 Task: Add a signature Andrew Lee containing Kind regards, Andrew Lee to email address softage.10@softage.net and add a label Social engineering
Action: Mouse moved to (1208, 292)
Screenshot: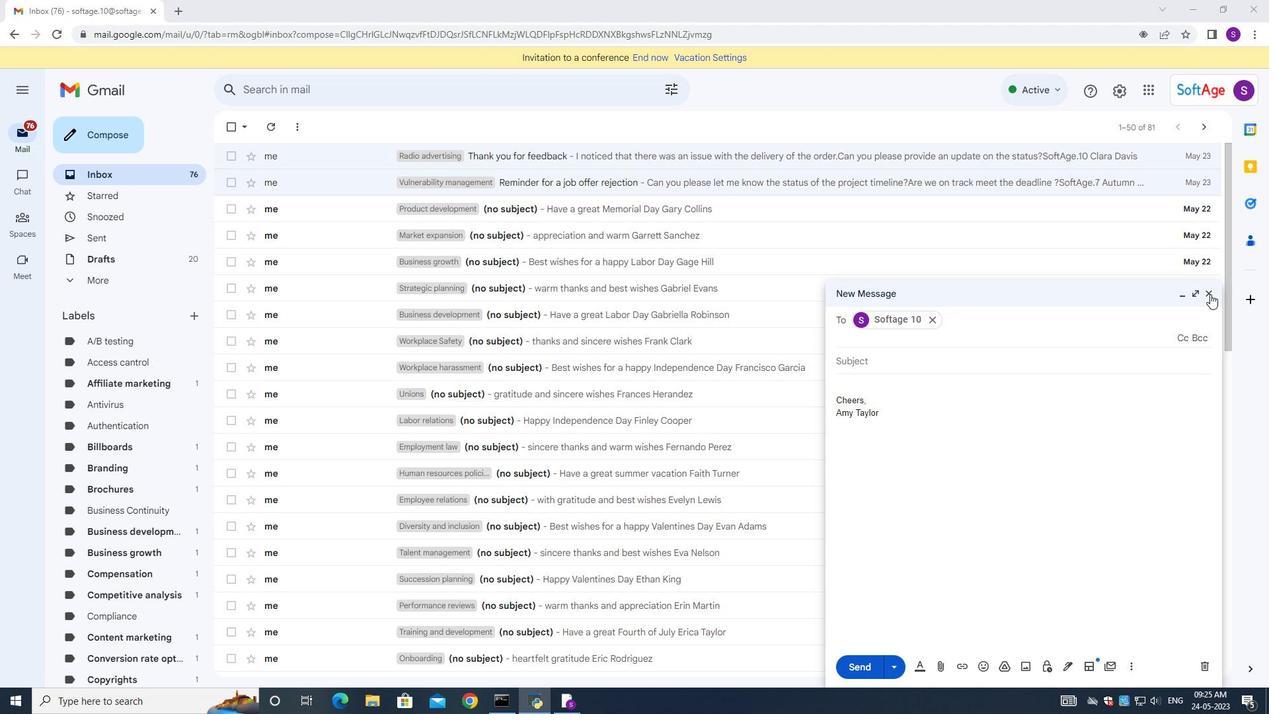
Action: Mouse pressed left at (1208, 292)
Screenshot: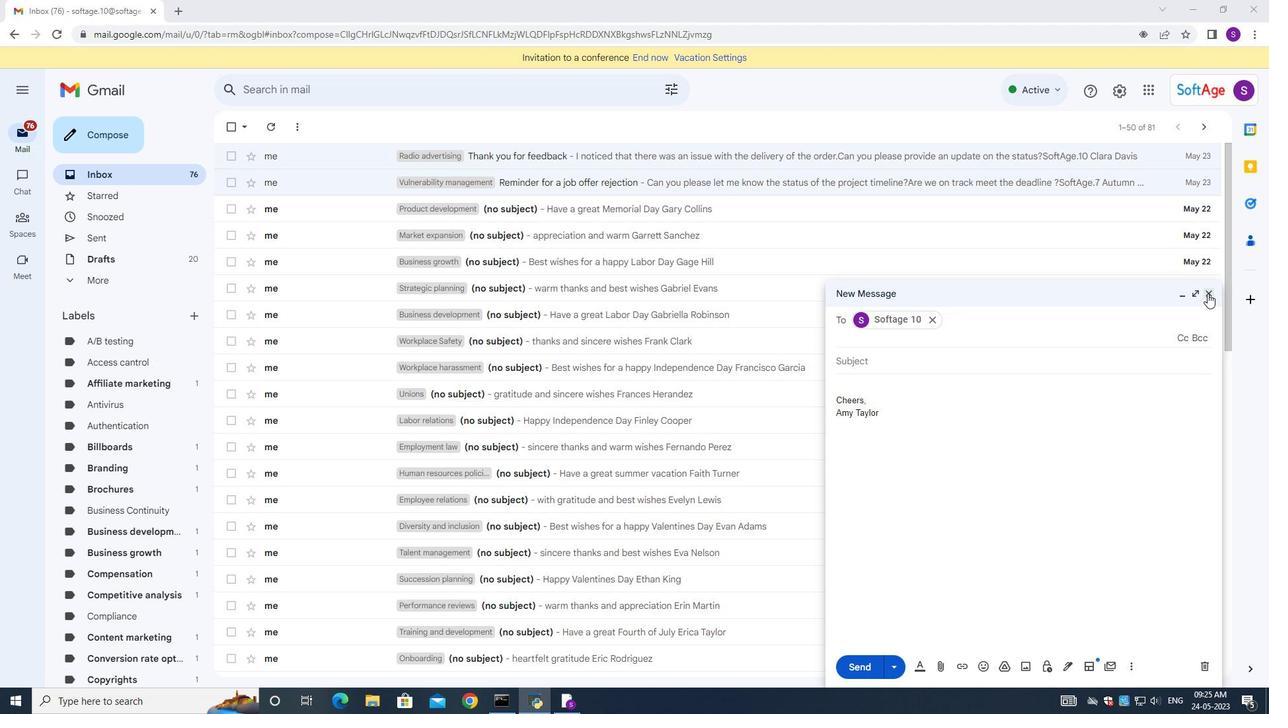 
Action: Mouse moved to (100, 134)
Screenshot: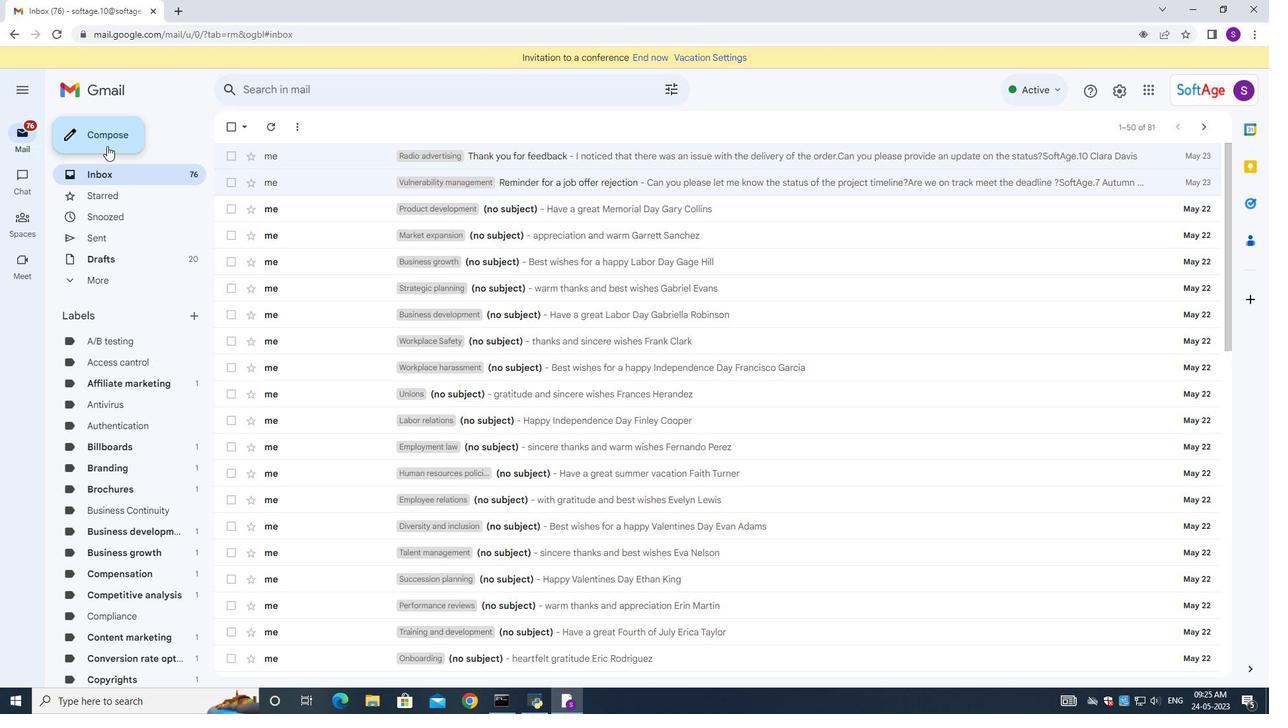 
Action: Mouse pressed left at (100, 134)
Screenshot: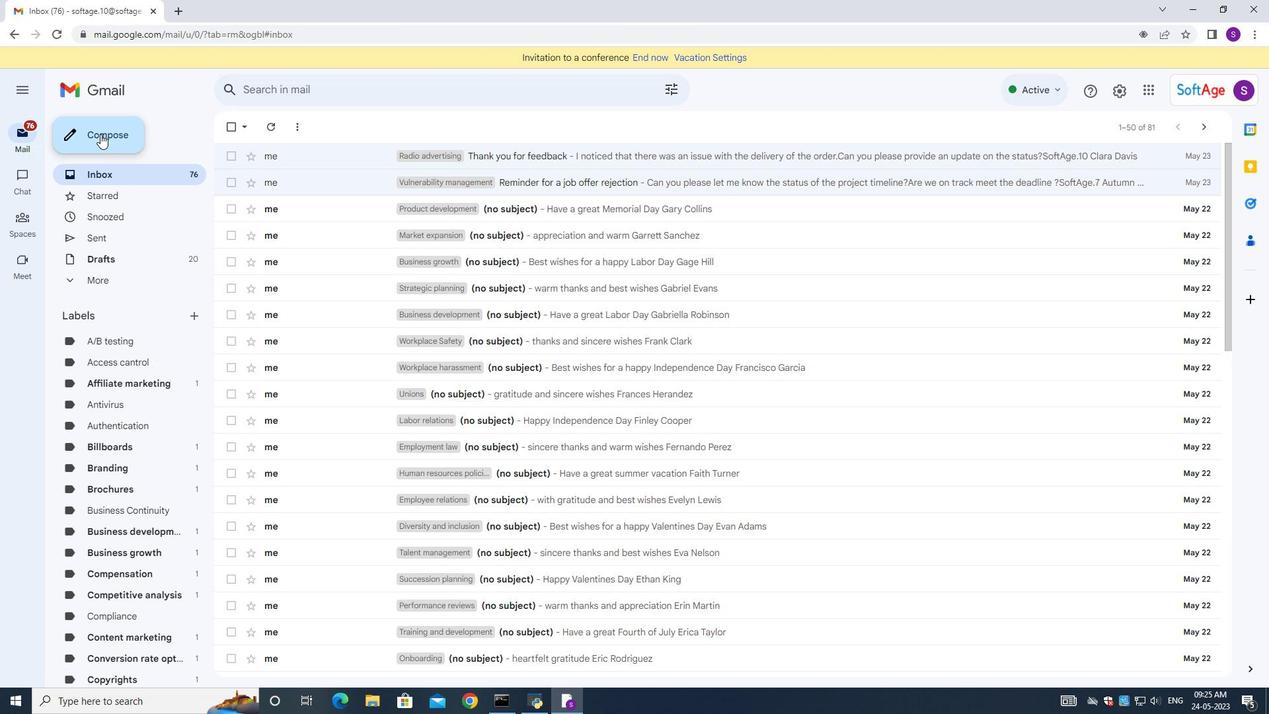 
Action: Mouse moved to (1067, 672)
Screenshot: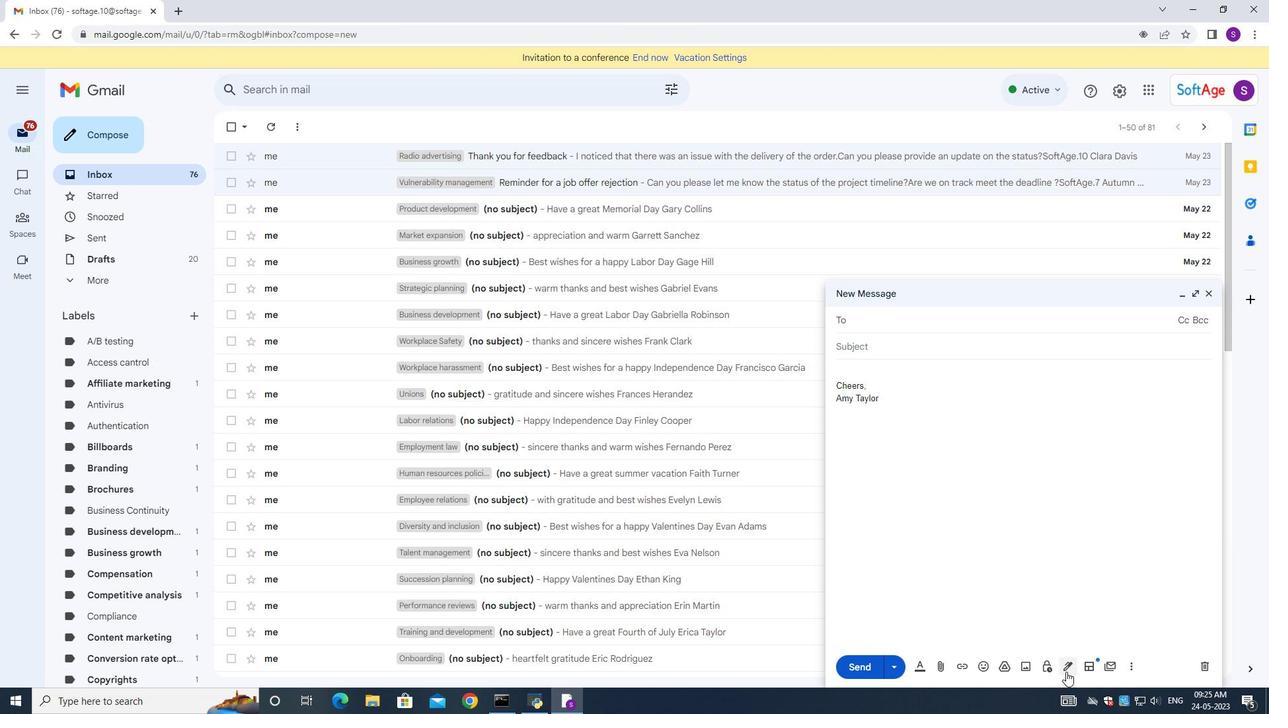 
Action: Mouse pressed left at (1067, 672)
Screenshot: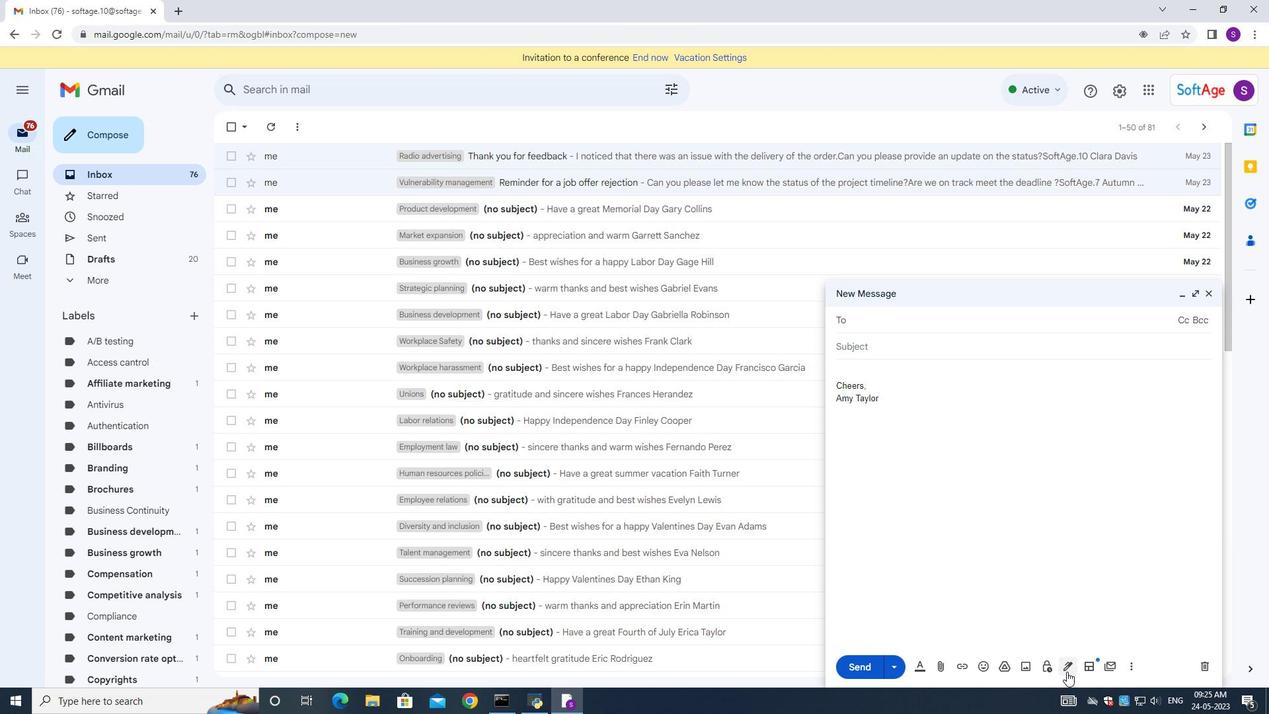 
Action: Mouse moved to (1107, 583)
Screenshot: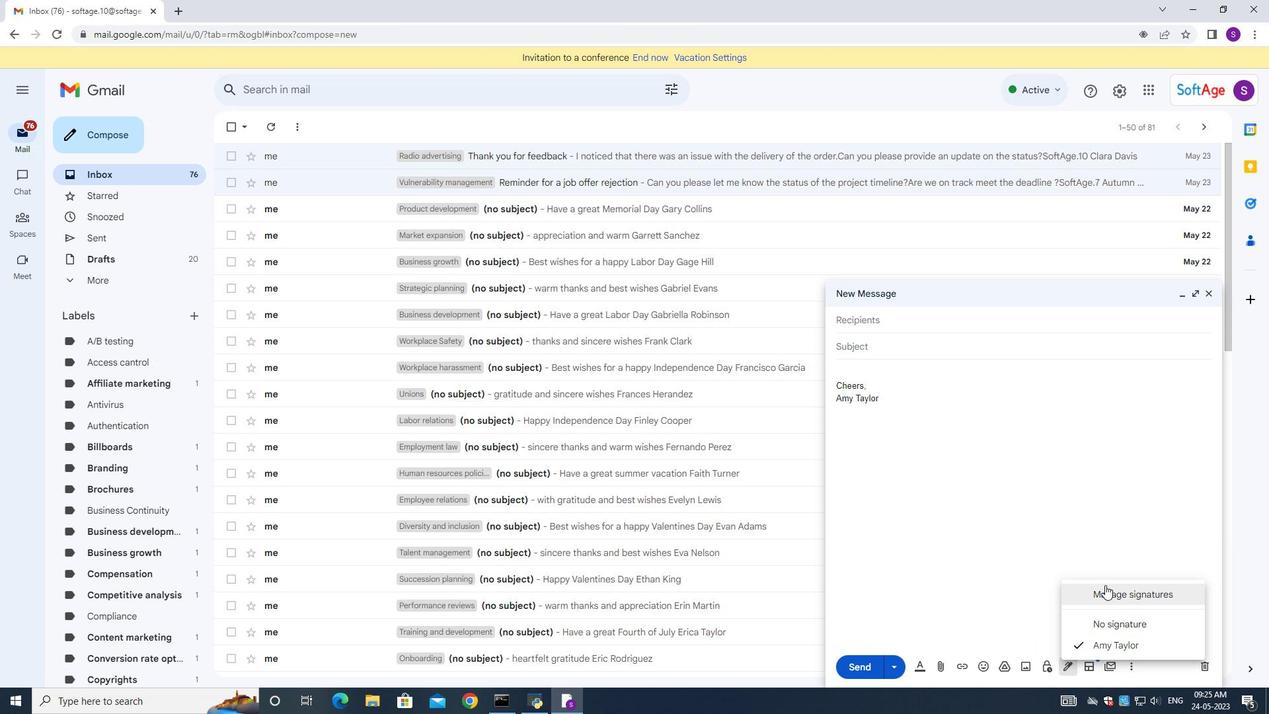 
Action: Mouse pressed left at (1107, 583)
Screenshot: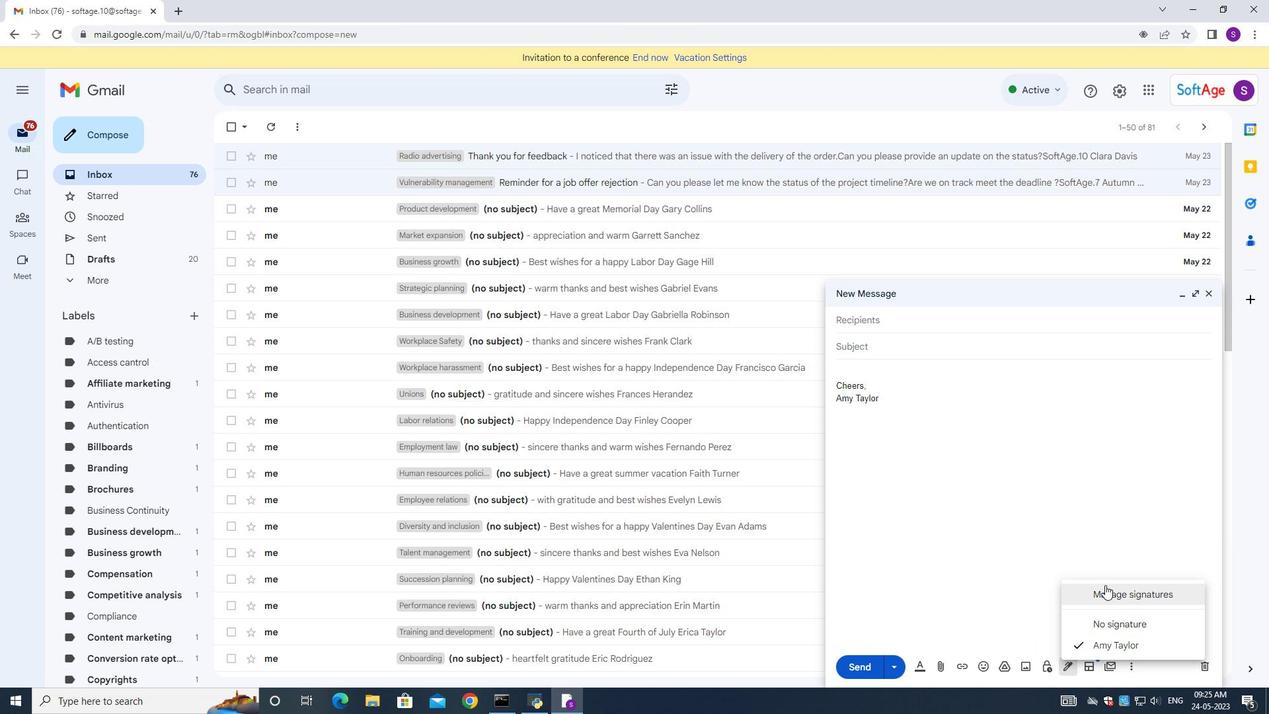
Action: Mouse moved to (1107, 595)
Screenshot: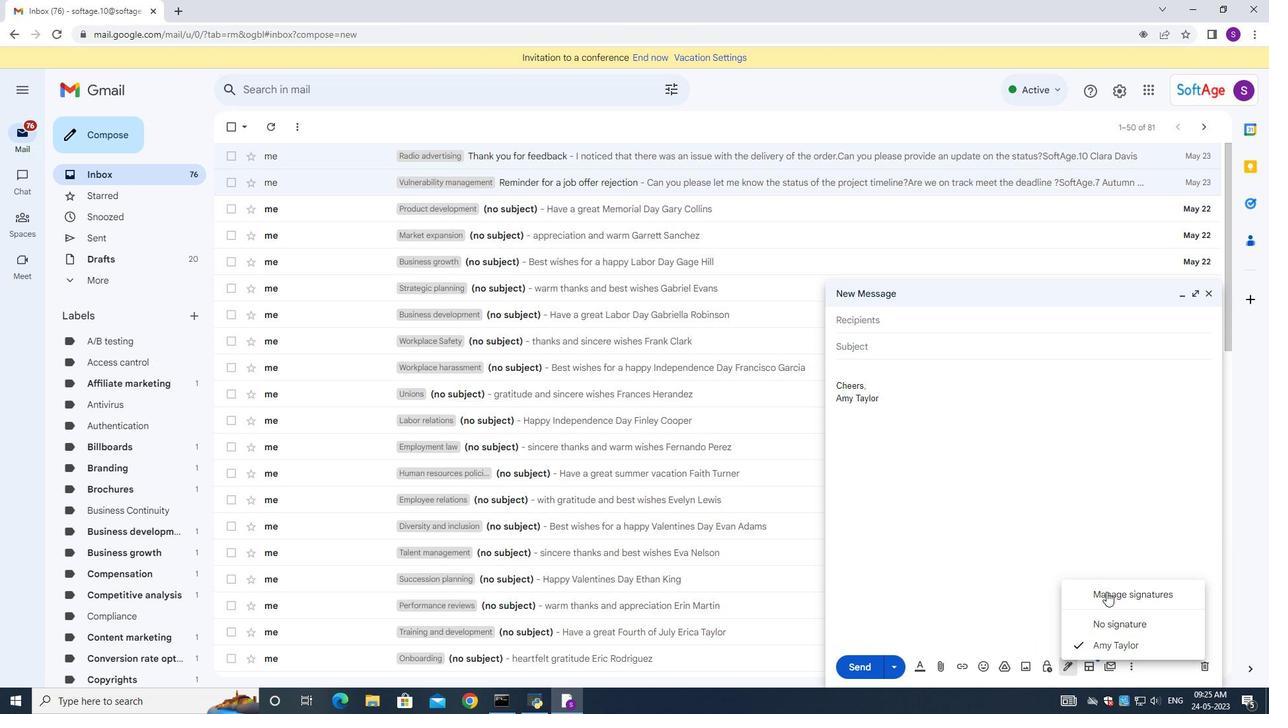 
Action: Mouse pressed left at (1107, 595)
Screenshot: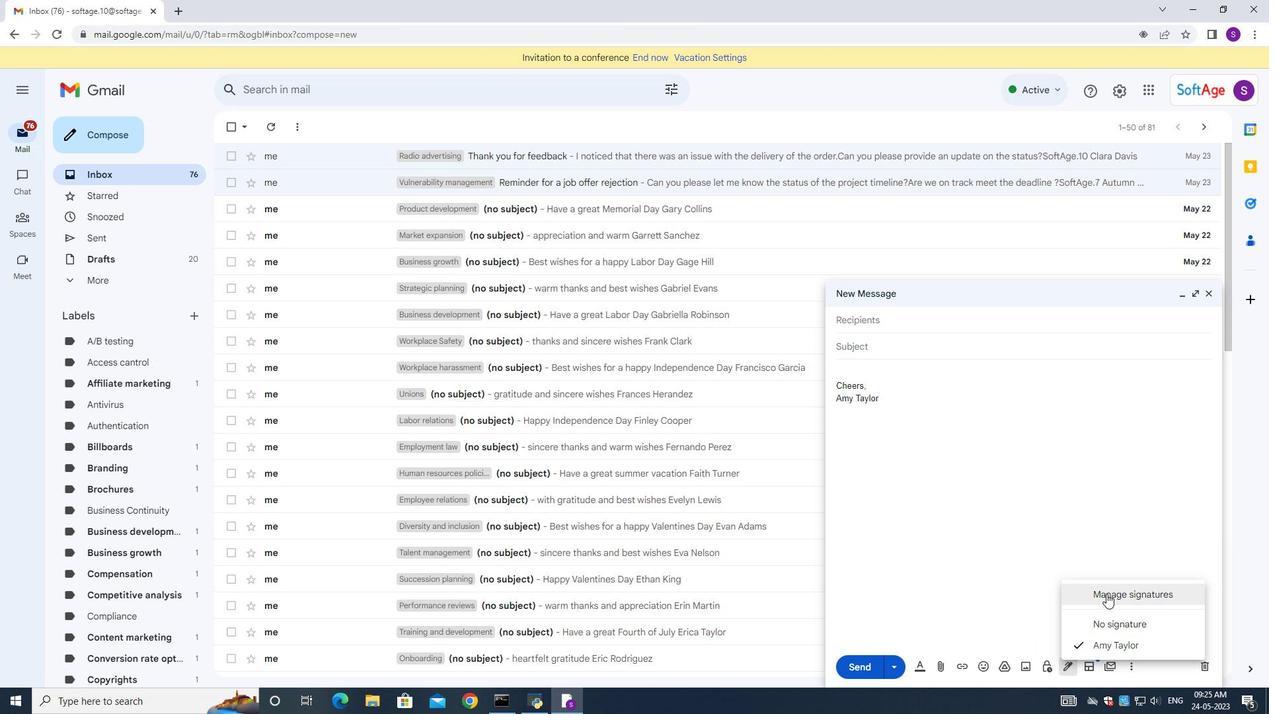 
Action: Mouse moved to (556, 283)
Screenshot: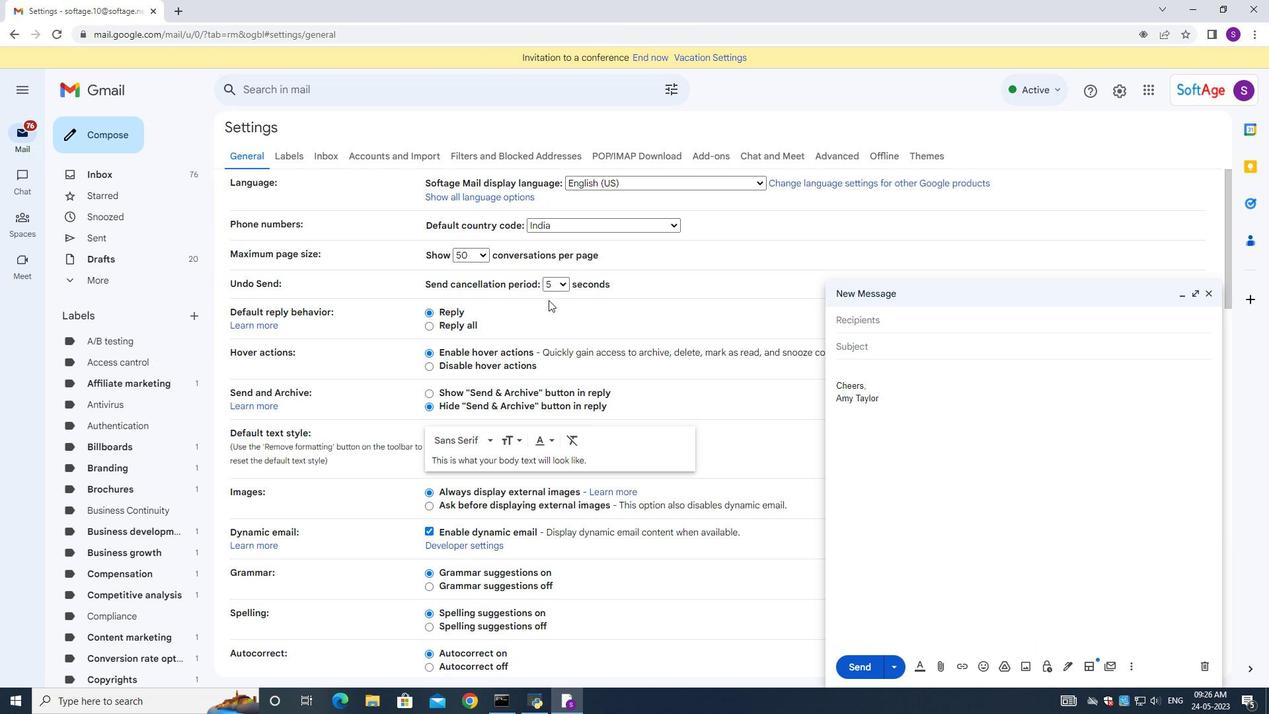 
Action: Mouse scrolled (556, 283) with delta (0, 0)
Screenshot: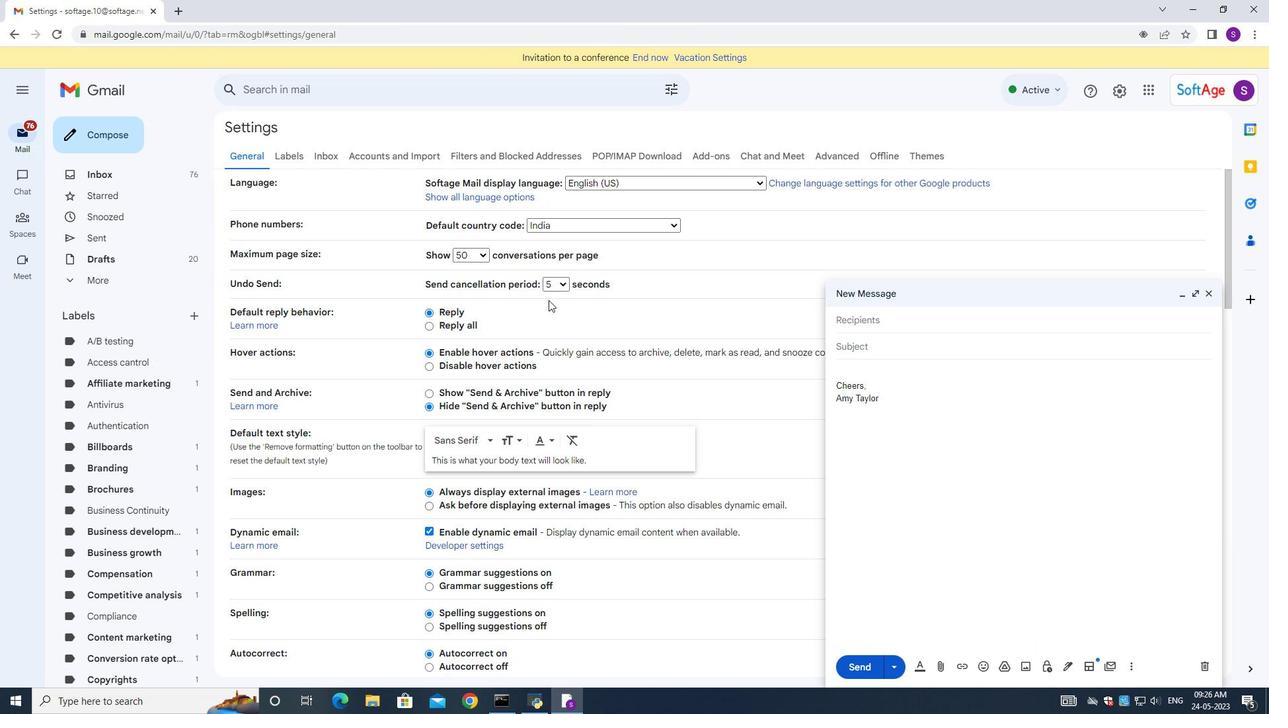 
Action: Mouse scrolled (556, 283) with delta (0, 0)
Screenshot: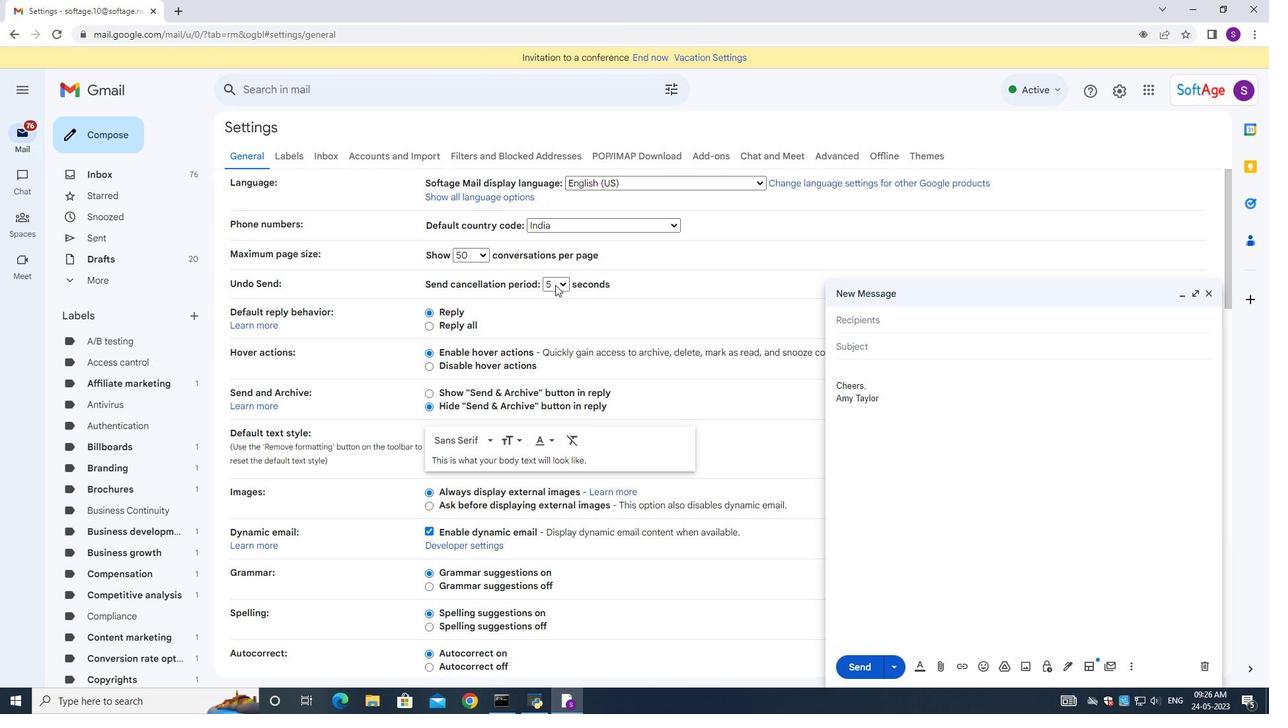 
Action: Mouse moved to (556, 283)
Screenshot: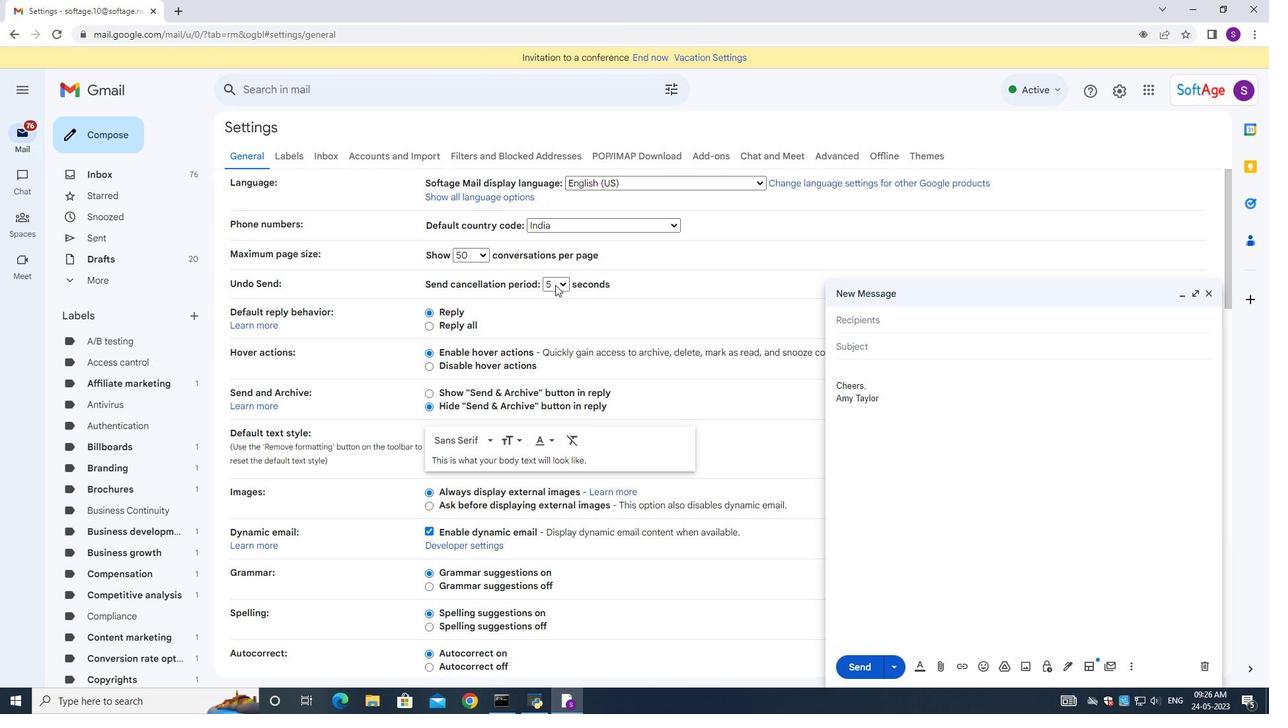
Action: Mouse scrolled (556, 283) with delta (0, 0)
Screenshot: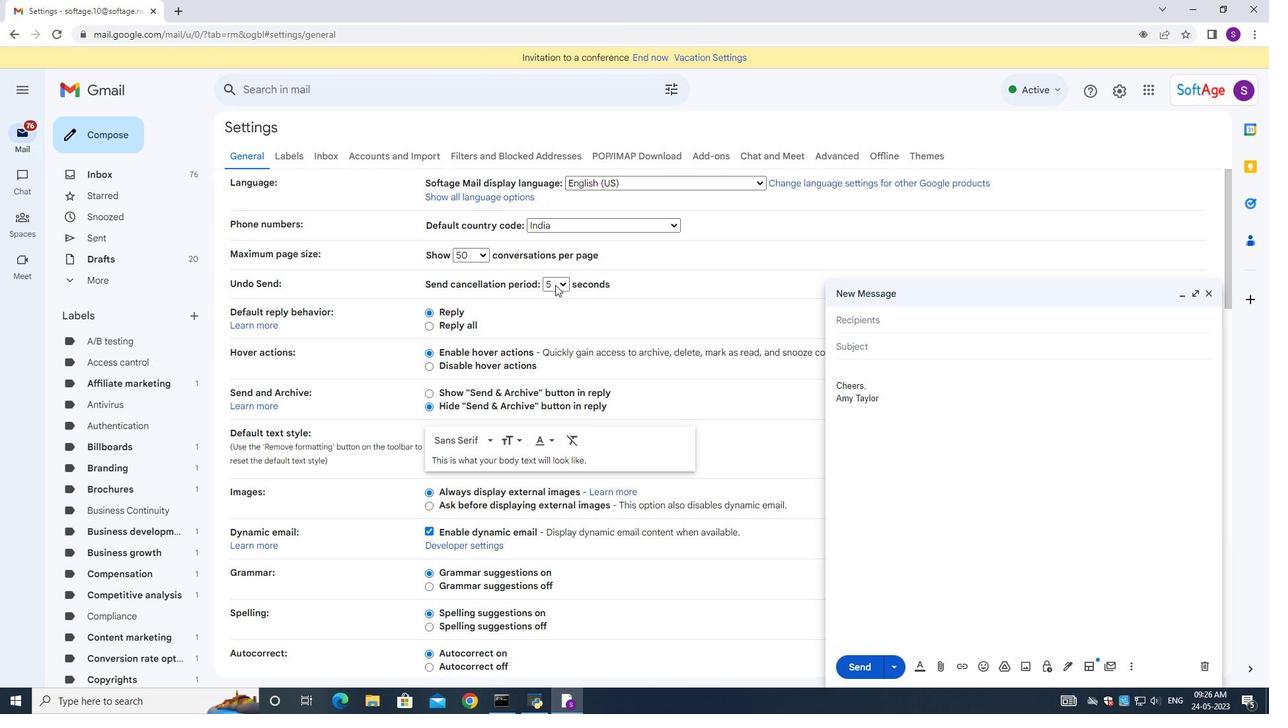 
Action: Mouse scrolled (556, 283) with delta (0, 0)
Screenshot: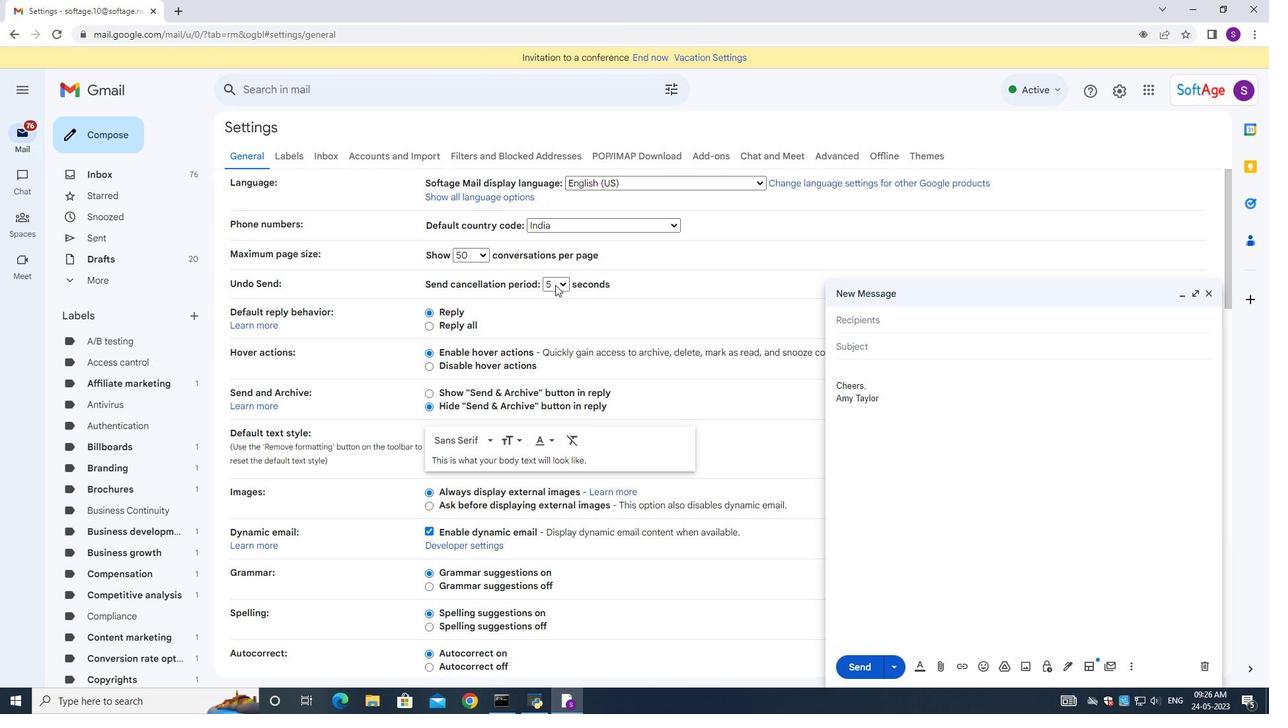 
Action: Mouse scrolled (556, 283) with delta (0, 0)
Screenshot: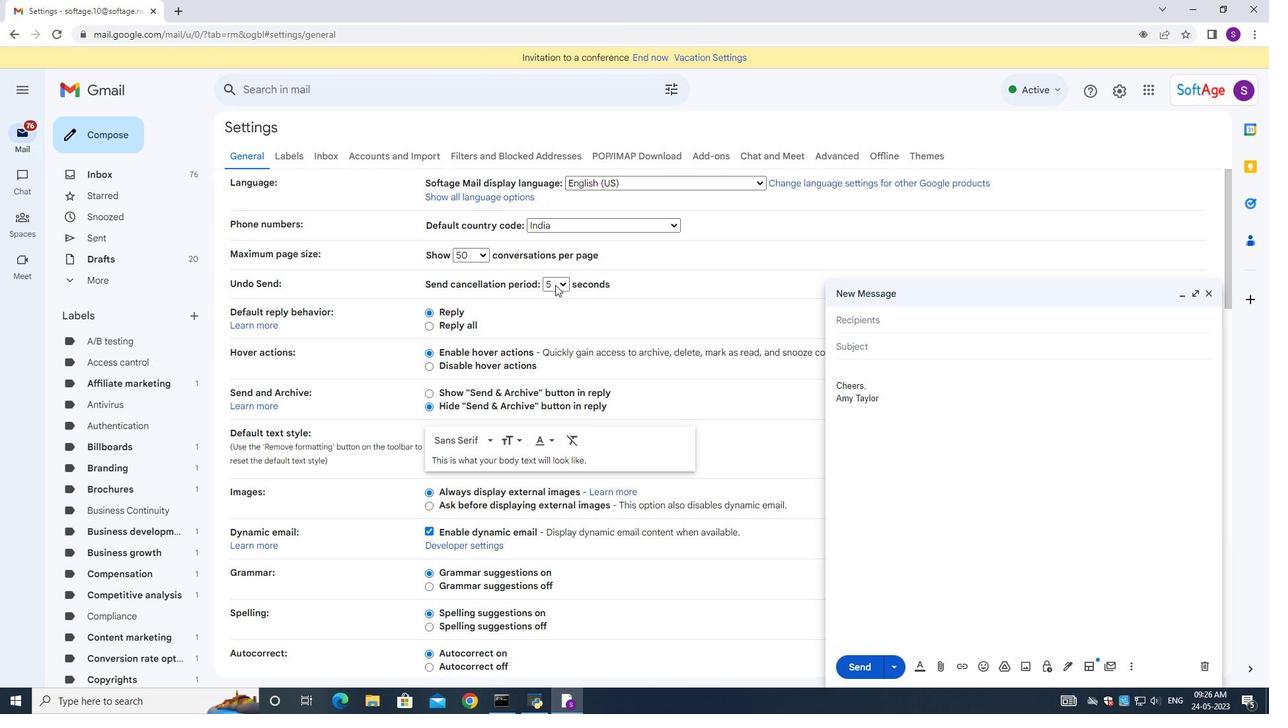 
Action: Mouse scrolled (556, 283) with delta (0, 0)
Screenshot: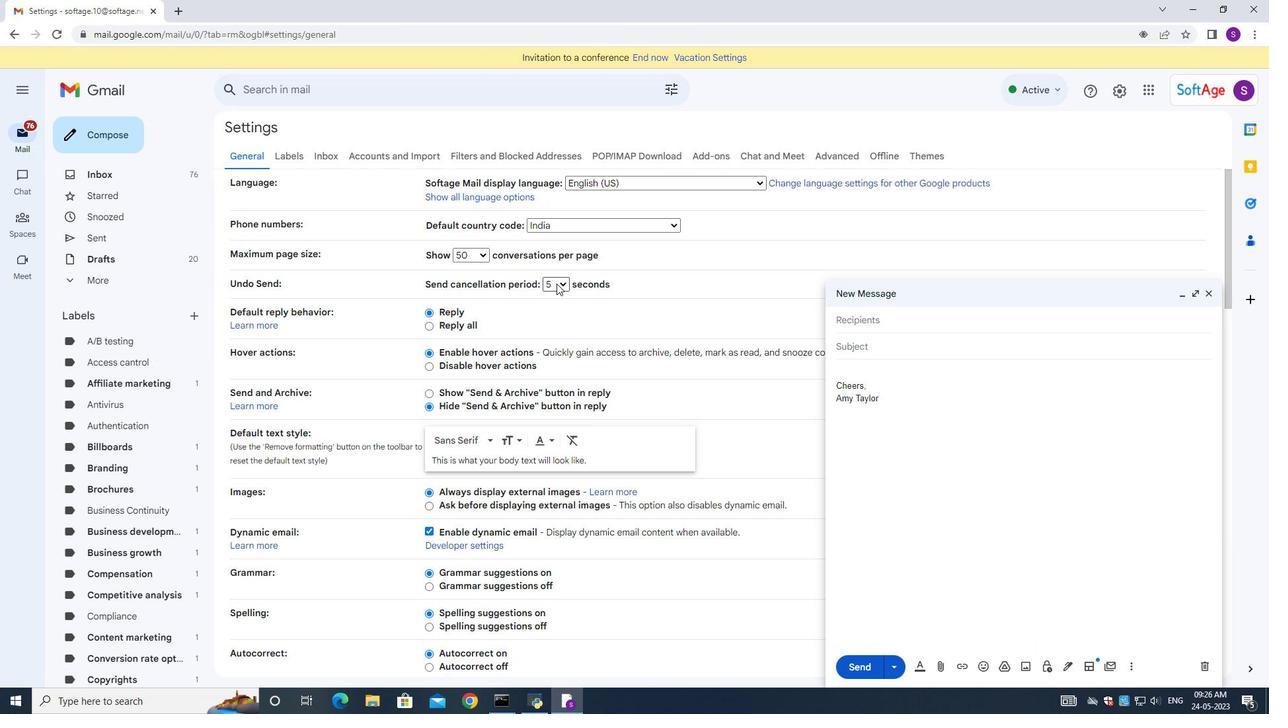
Action: Mouse moved to (558, 286)
Screenshot: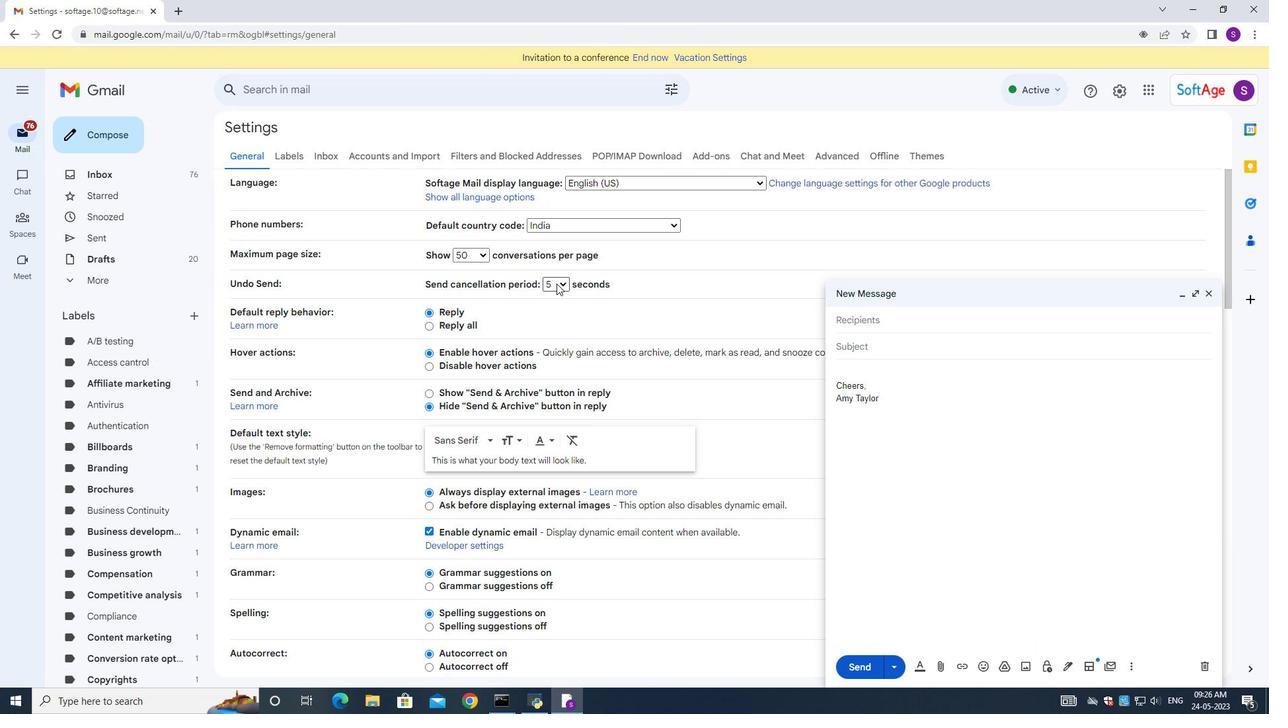 
Action: Mouse scrolled (558, 285) with delta (0, 0)
Screenshot: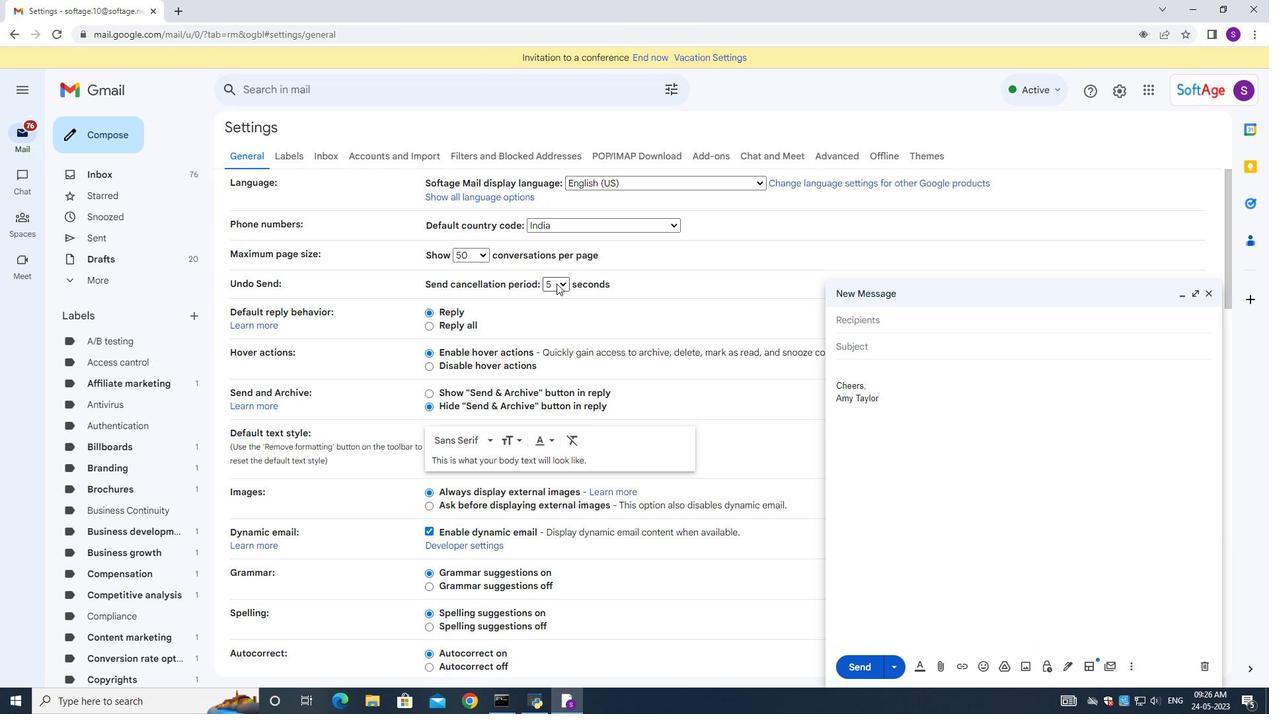 
Action: Mouse moved to (569, 304)
Screenshot: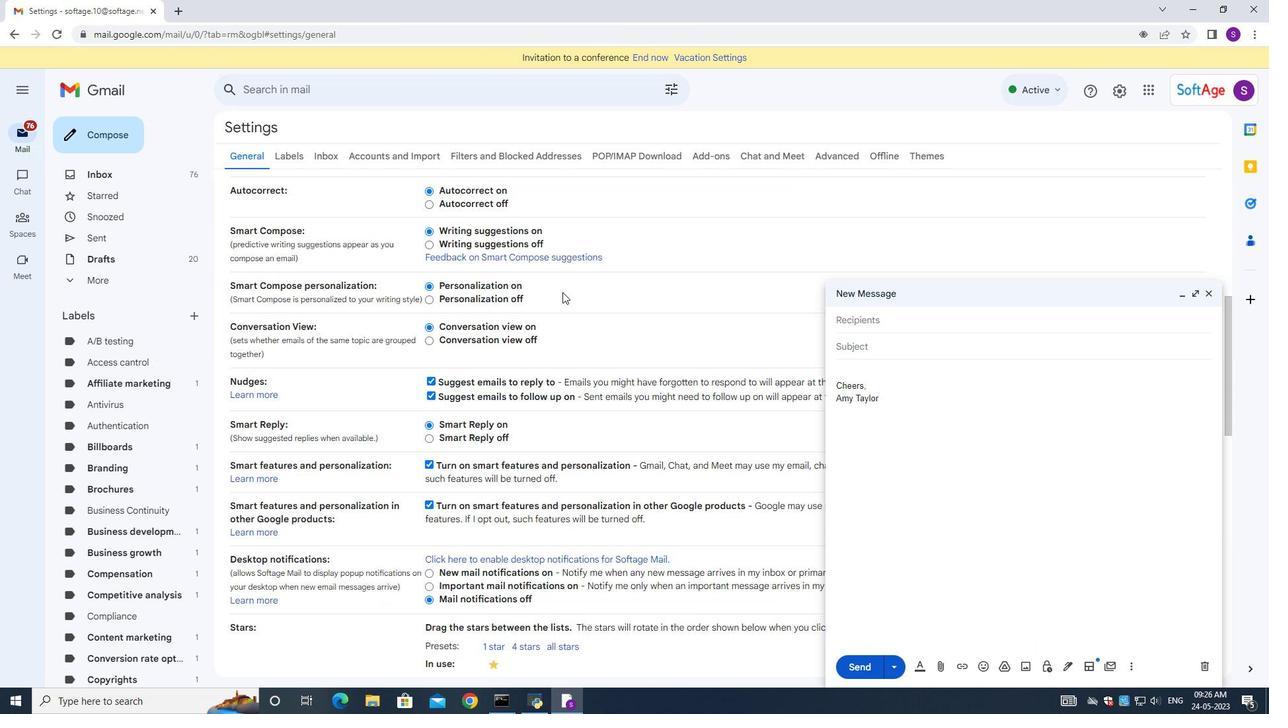 
Action: Mouse scrolled (569, 303) with delta (0, 0)
Screenshot: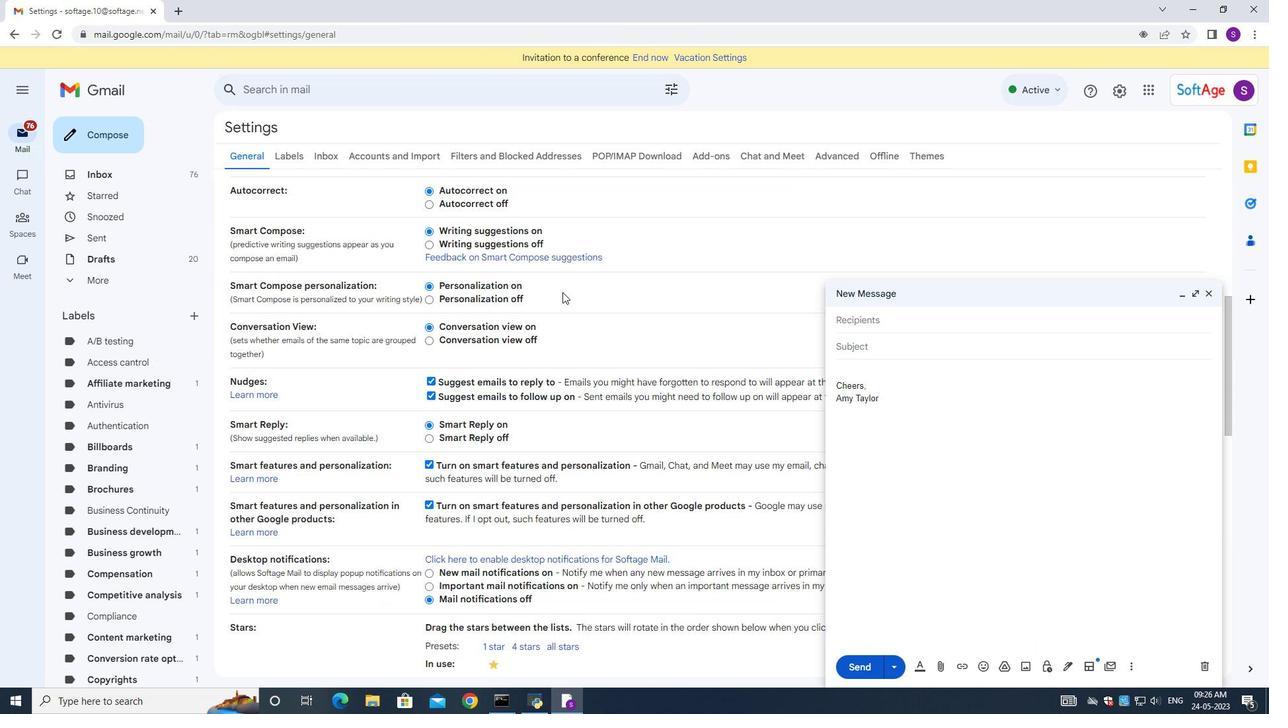 
Action: Mouse moved to (569, 305)
Screenshot: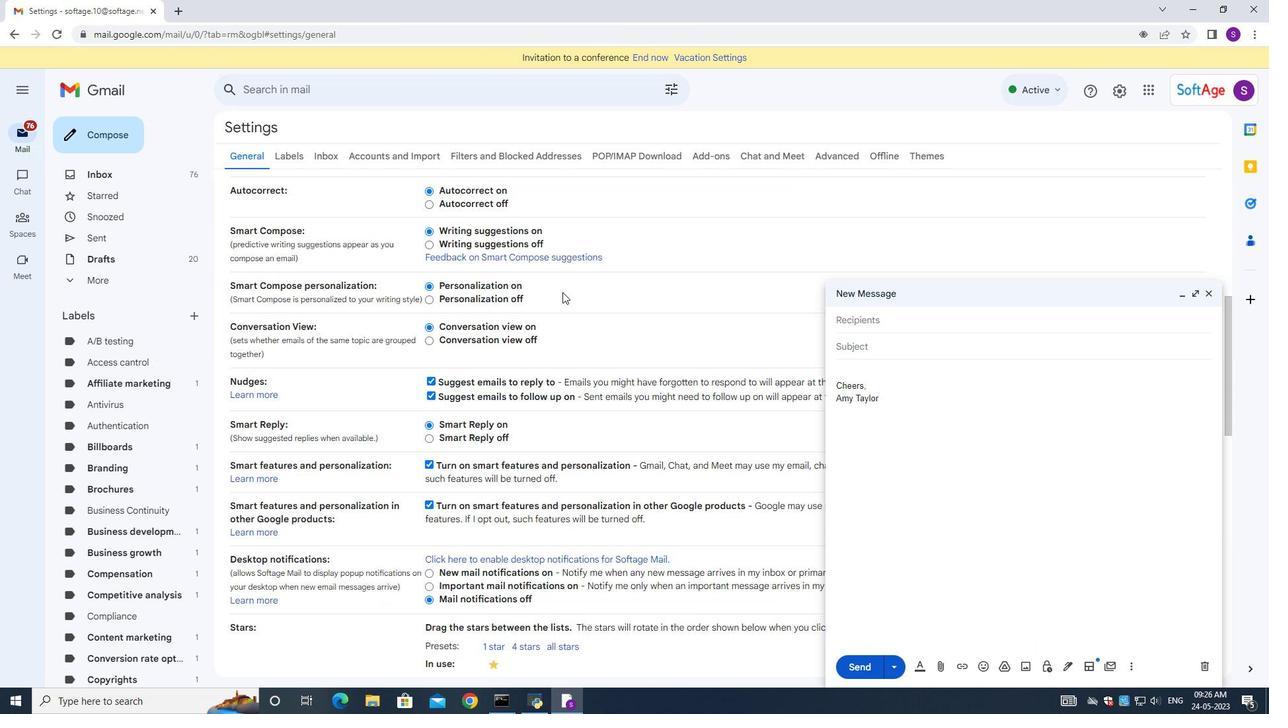 
Action: Mouse scrolled (569, 304) with delta (0, 0)
Screenshot: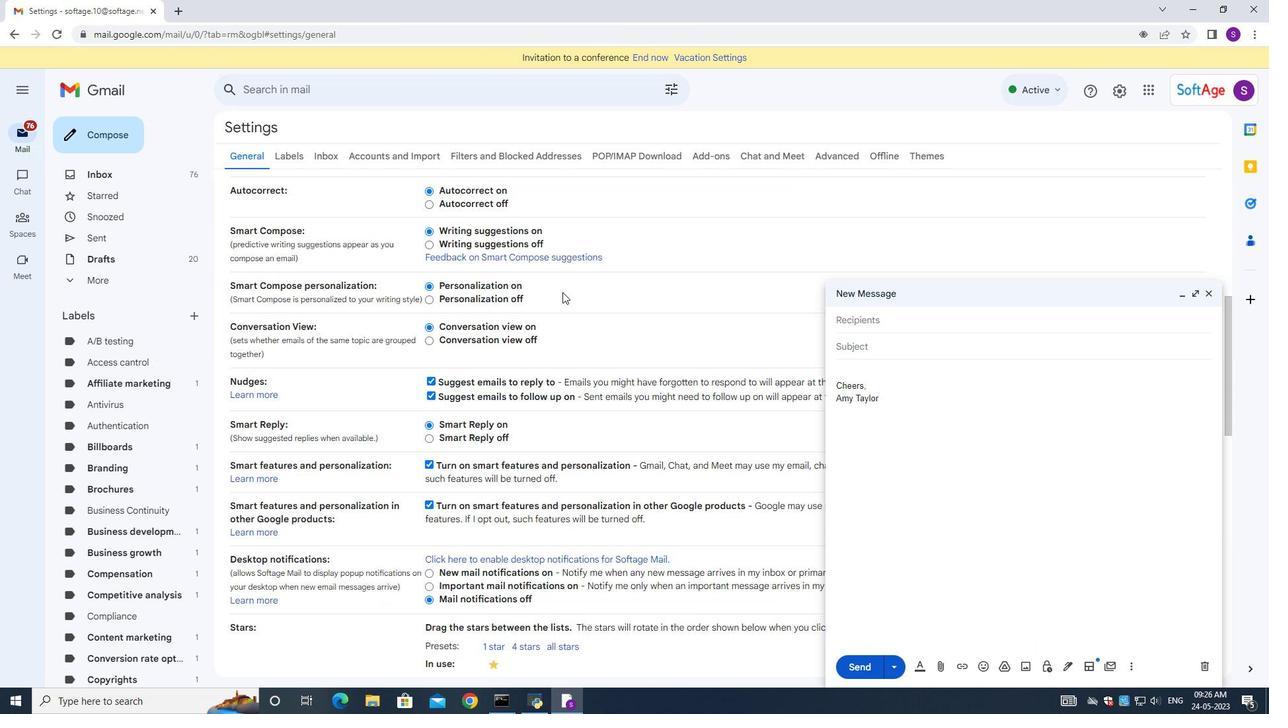 
Action: Mouse moved to (569, 306)
Screenshot: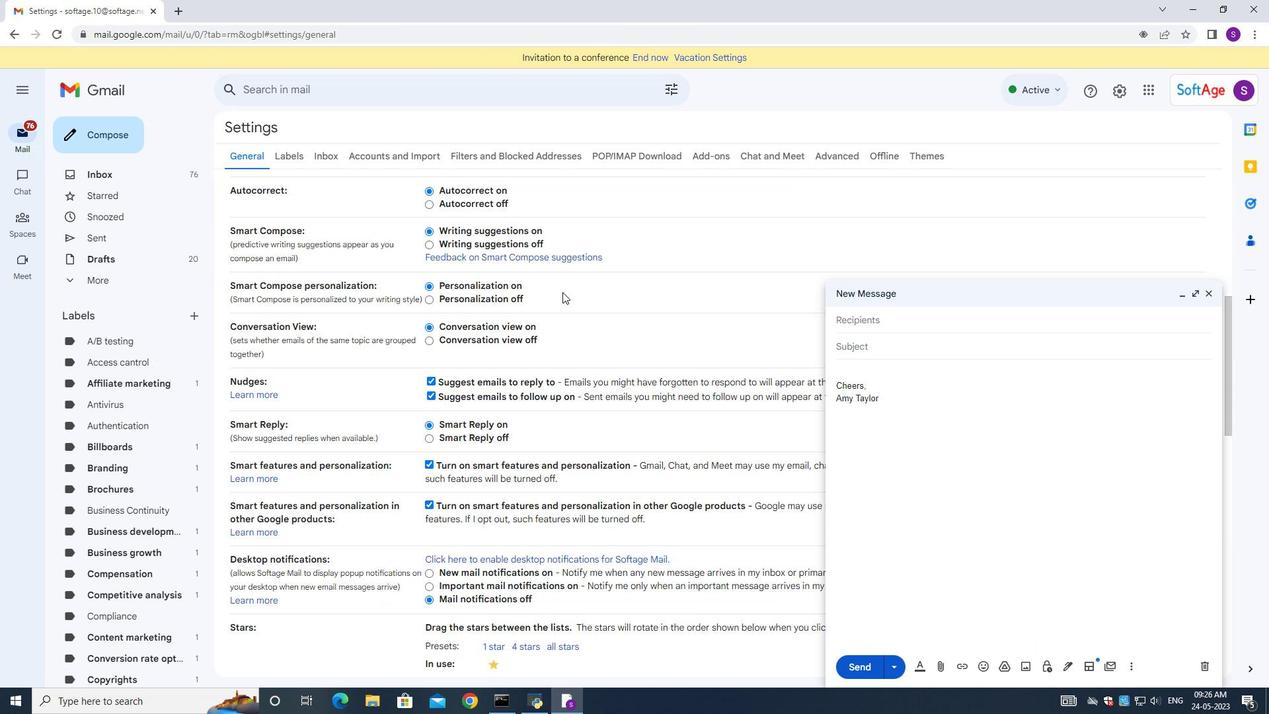 
Action: Mouse scrolled (569, 305) with delta (0, 0)
Screenshot: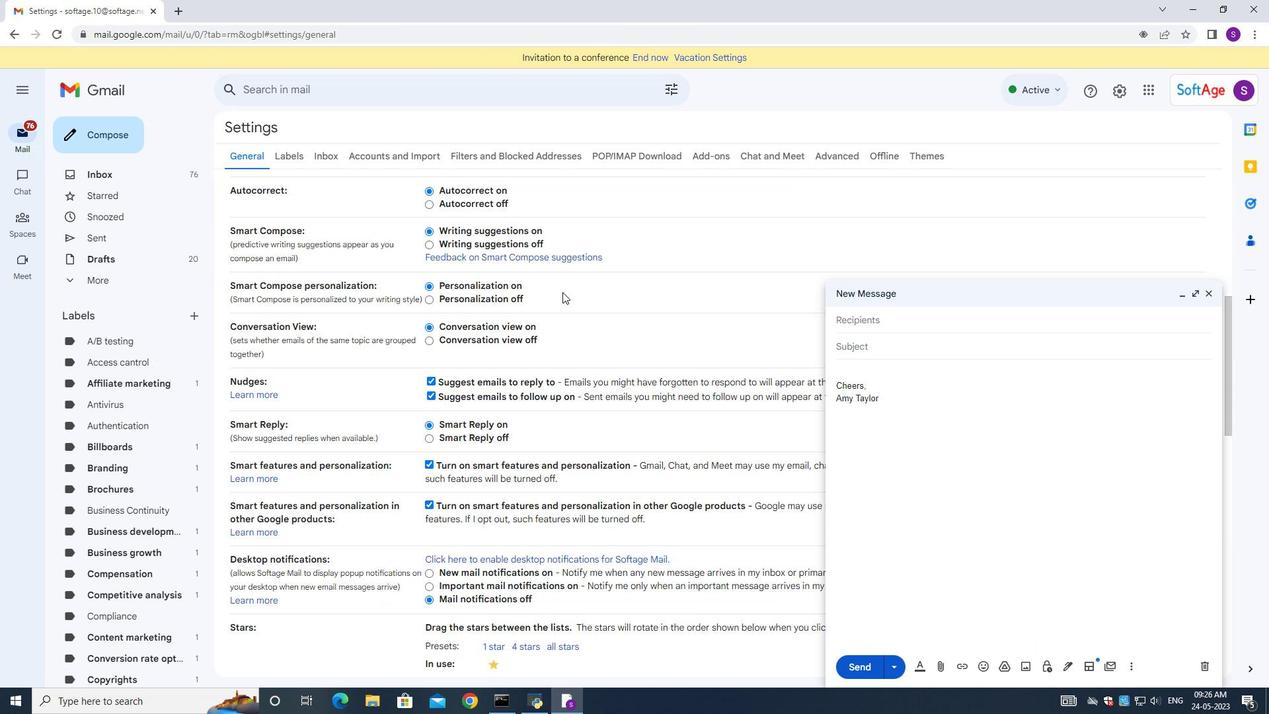 
Action: Mouse moved to (568, 336)
Screenshot: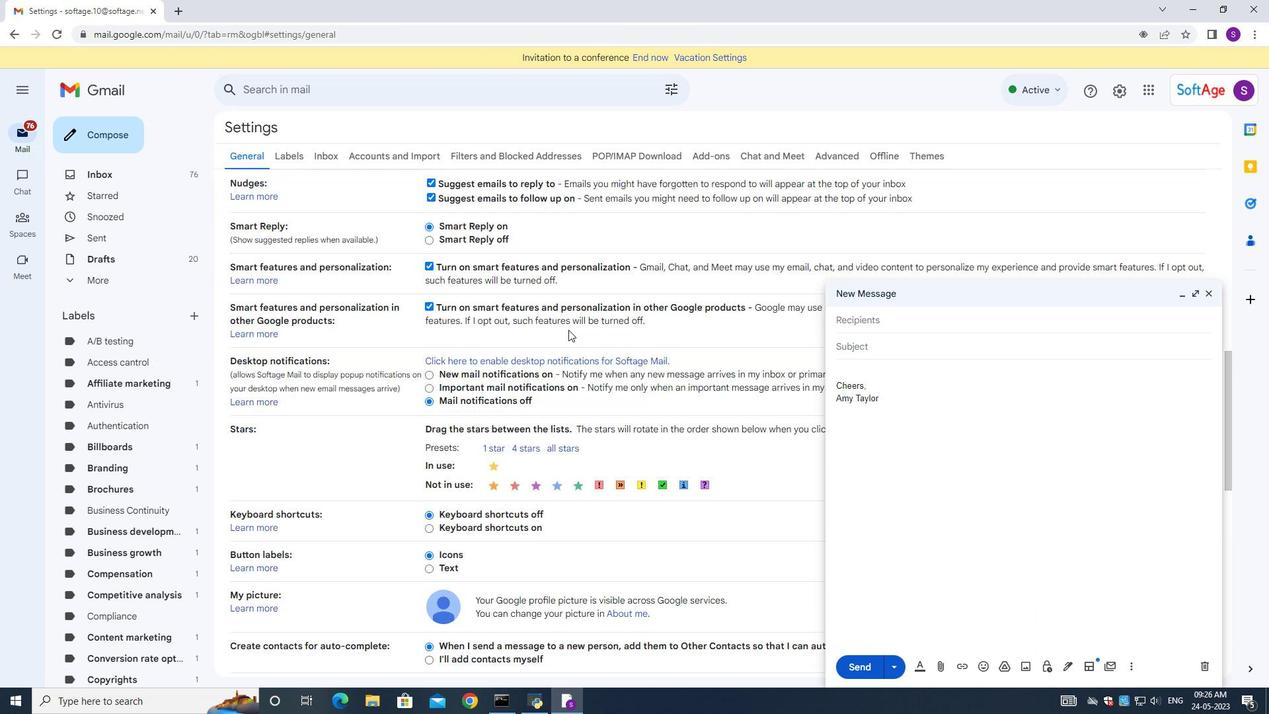 
Action: Mouse scrolled (568, 335) with delta (0, 0)
Screenshot: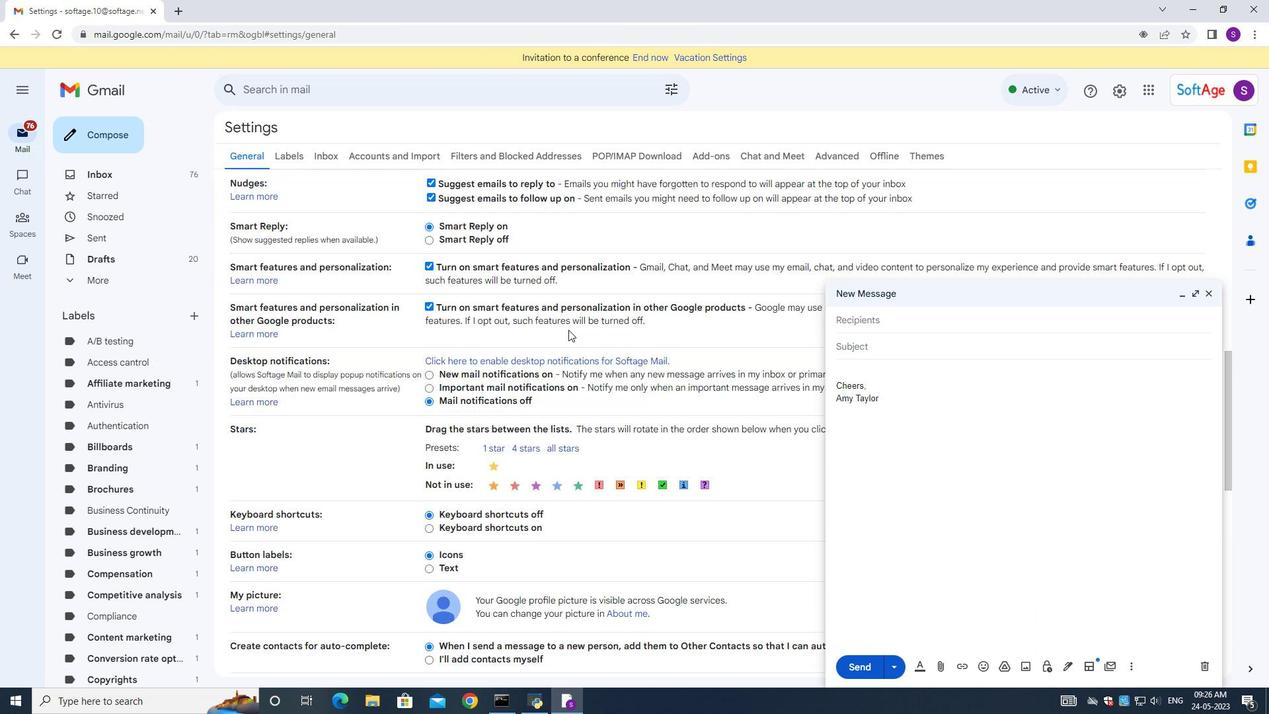 
Action: Mouse moved to (568, 336)
Screenshot: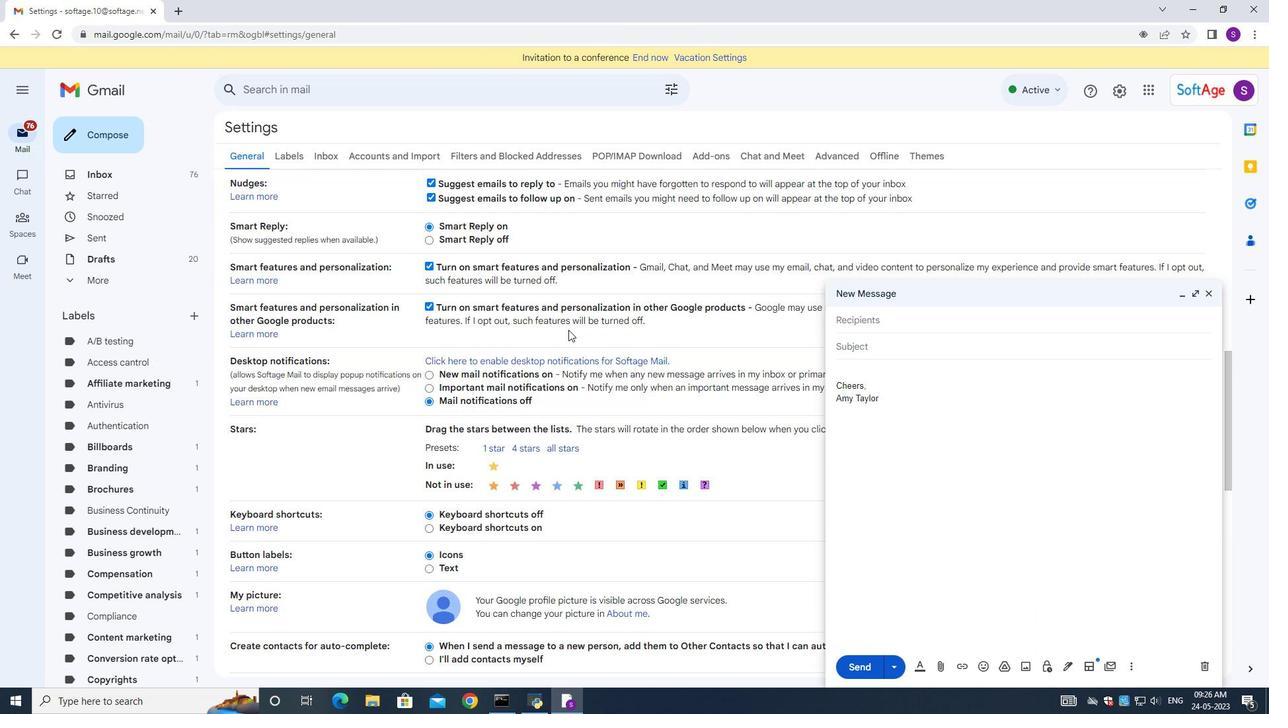
Action: Mouse scrolled (568, 336) with delta (0, 0)
Screenshot: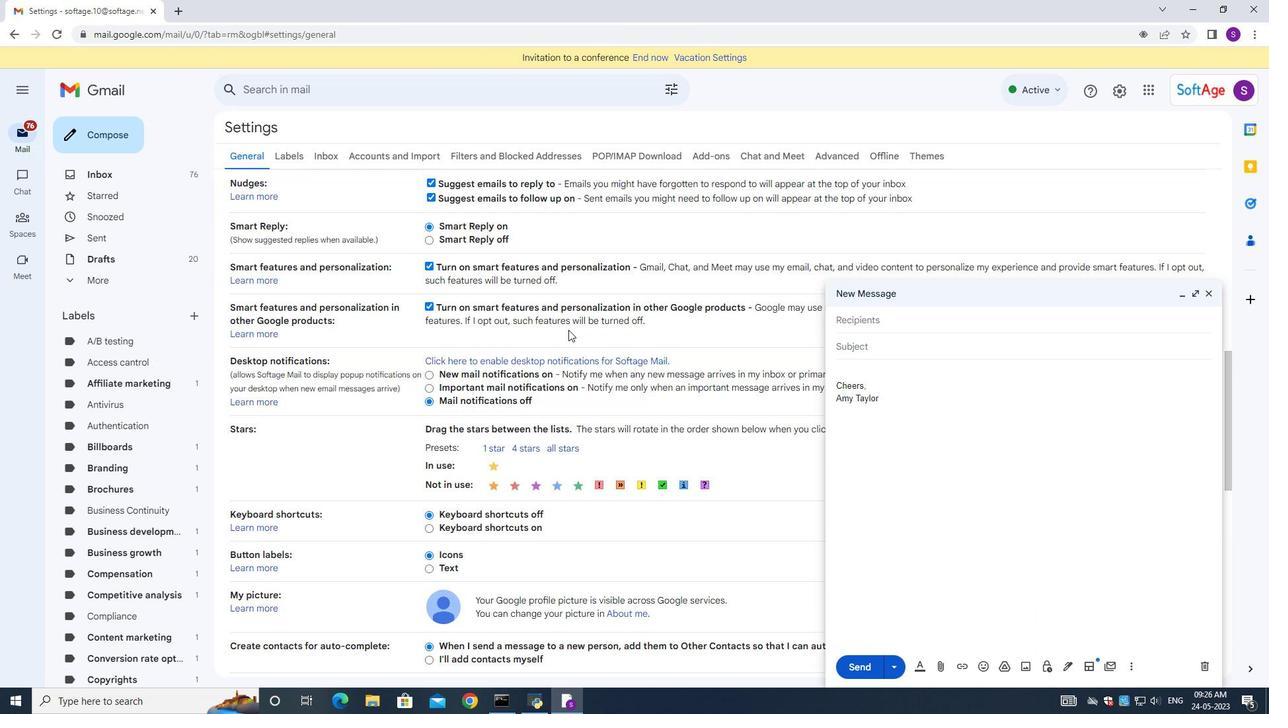
Action: Mouse scrolled (568, 336) with delta (0, 0)
Screenshot: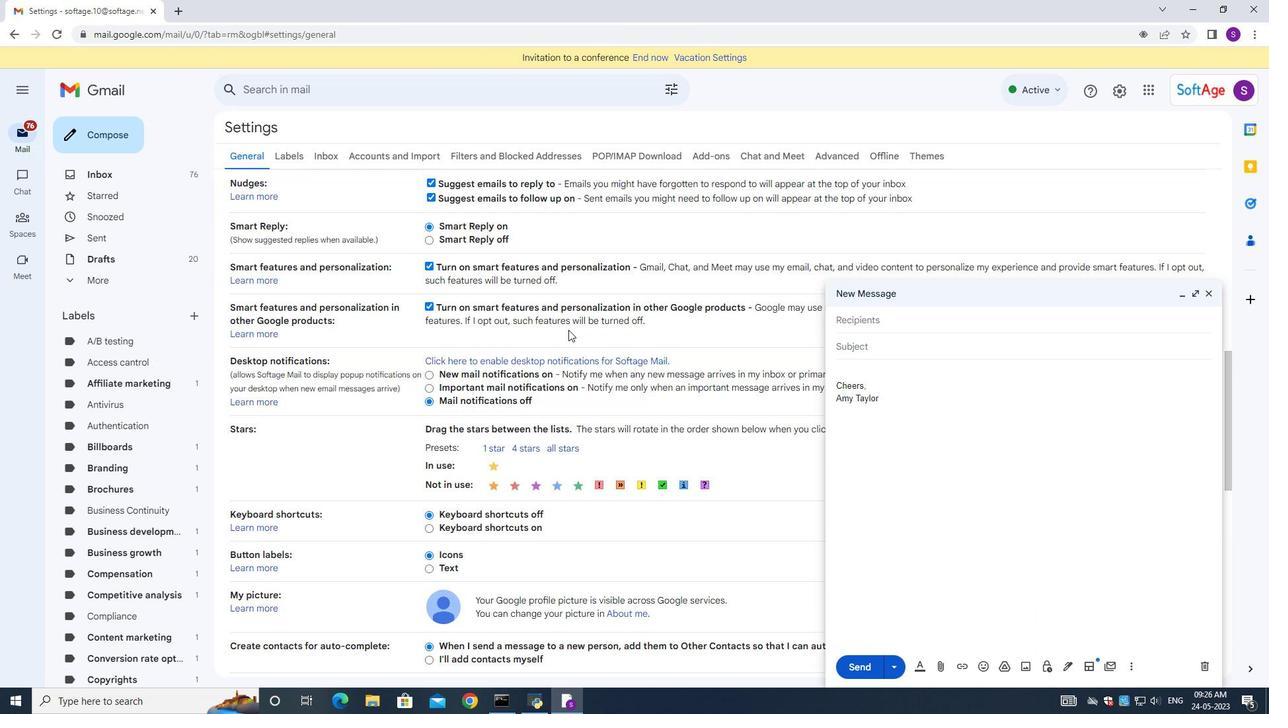 
Action: Mouse moved to (568, 336)
Screenshot: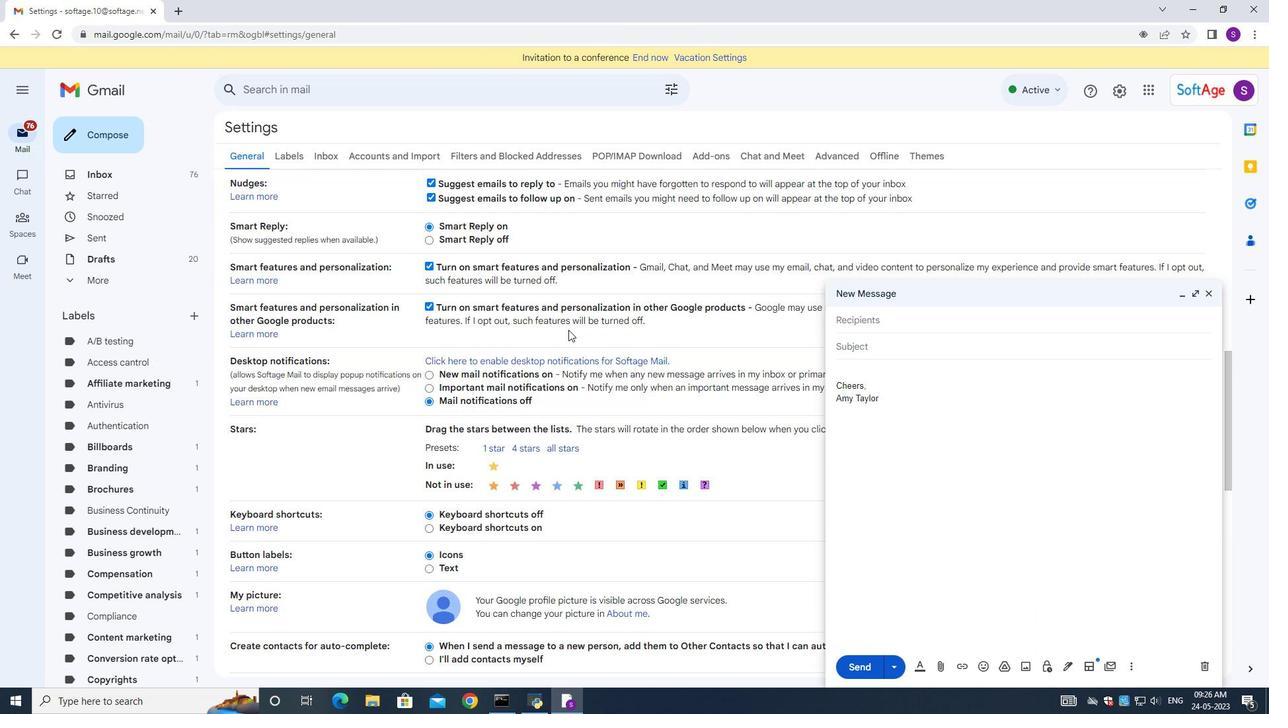
Action: Mouse scrolled (568, 336) with delta (0, 0)
Screenshot: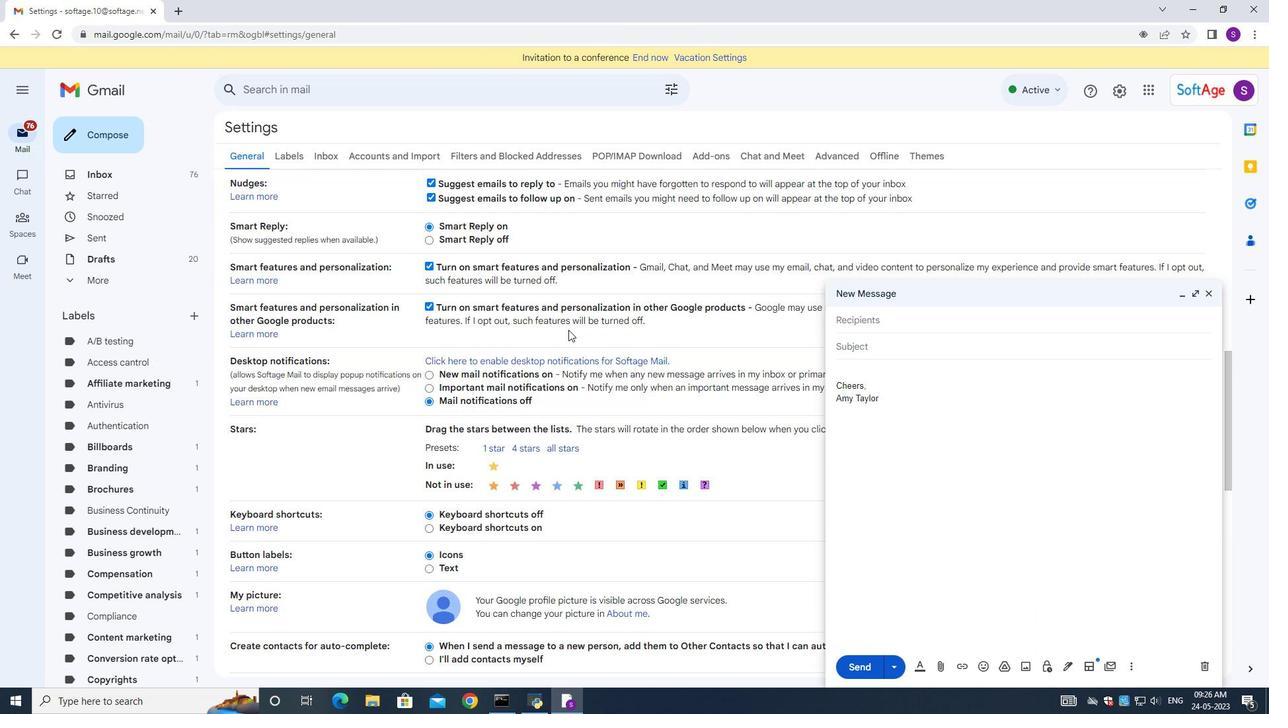 
Action: Mouse moved to (546, 437)
Screenshot: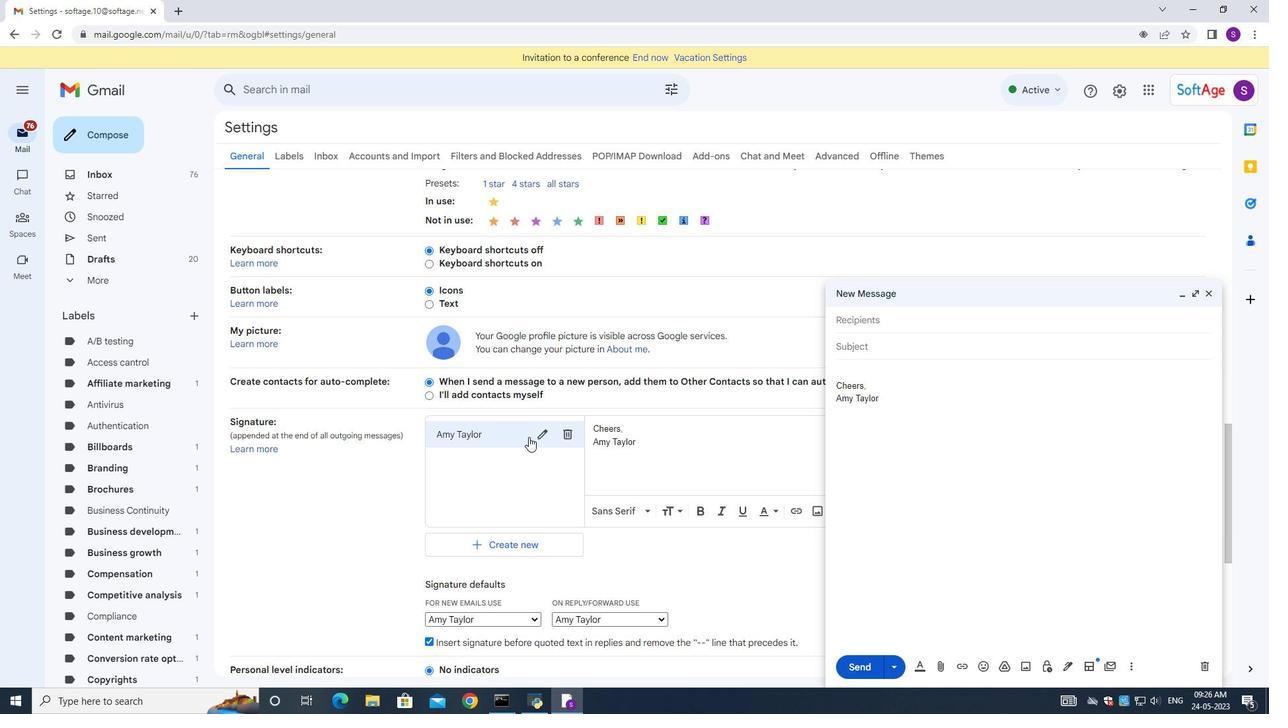 
Action: Mouse pressed left at (546, 437)
Screenshot: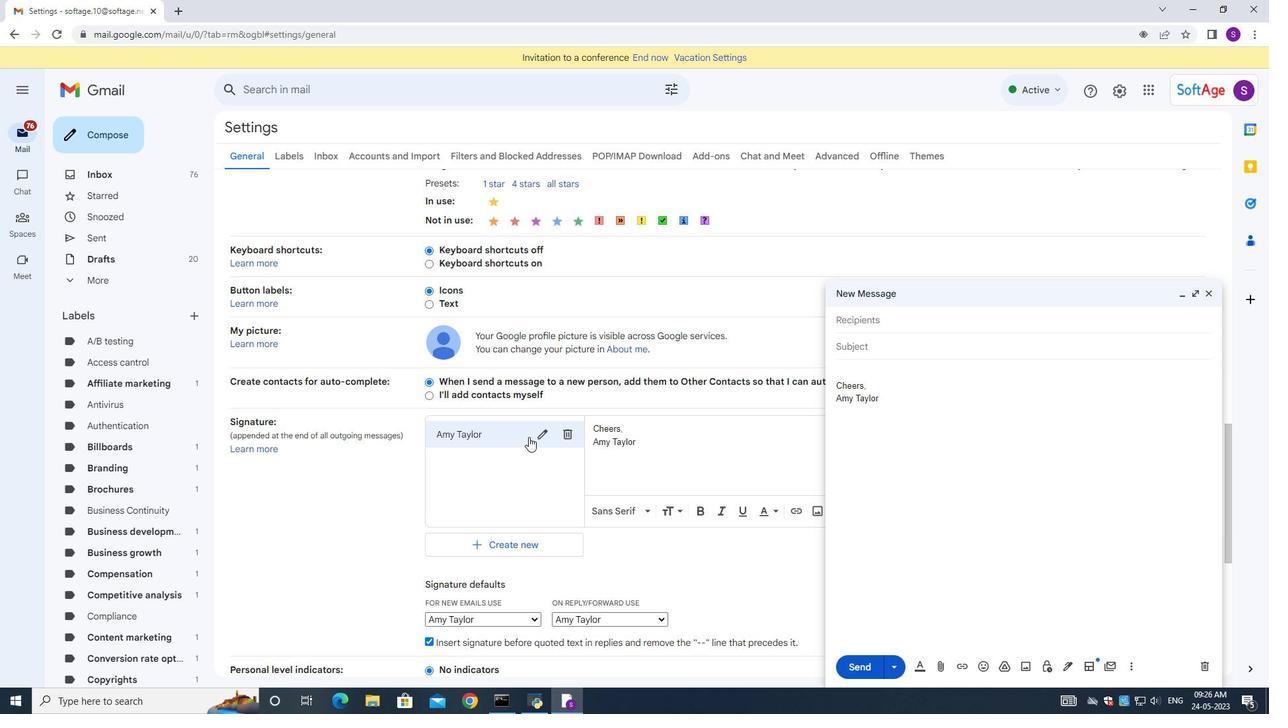
Action: Mouse moved to (546, 440)
Screenshot: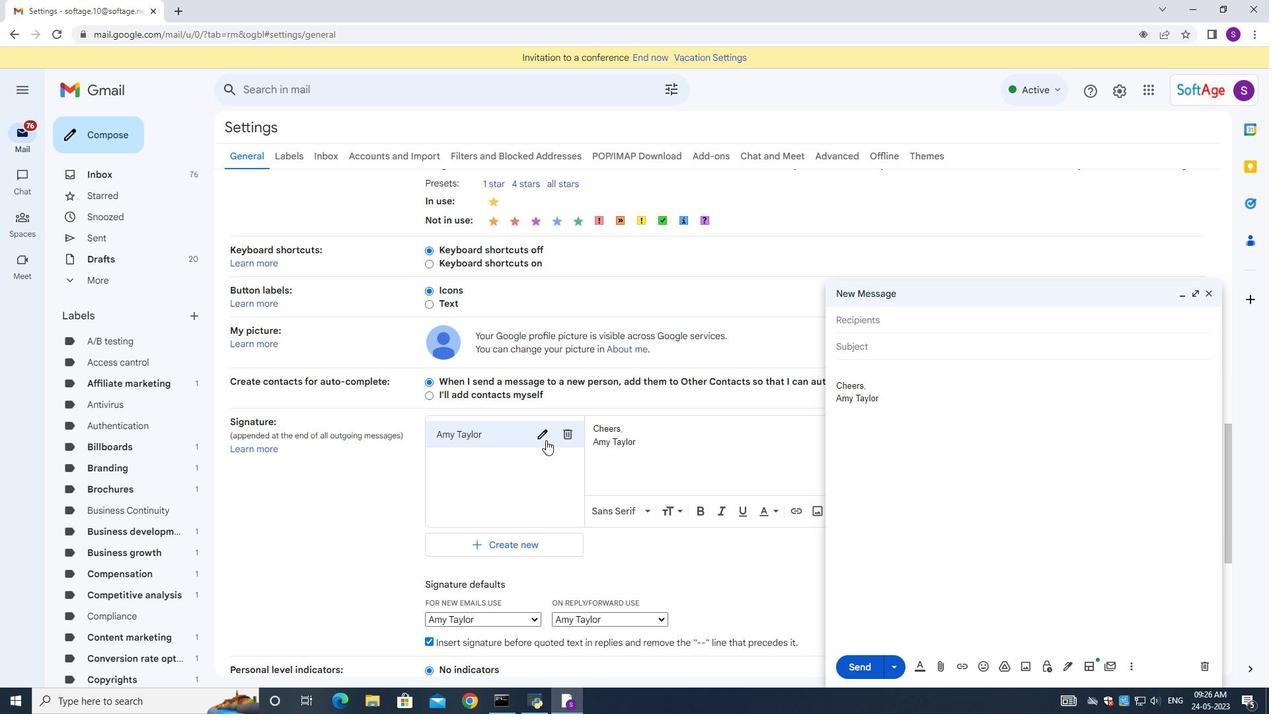 
Action: Key pressed ctrl+A<Key.backspace><Key.shift><Key.shift><Key.shift><Key.shift><Key.shift><Key.shift><Key.shift><Key.shift><Key.shift><Key.shift><Key.shift><Key.shift><Key.shift><Key.shift><Key.shift><Key.shift><Key.shift><Key.shift><Key.shift><Key.shift>Andrew<Key.space><Key.shift>Lee
Screenshot: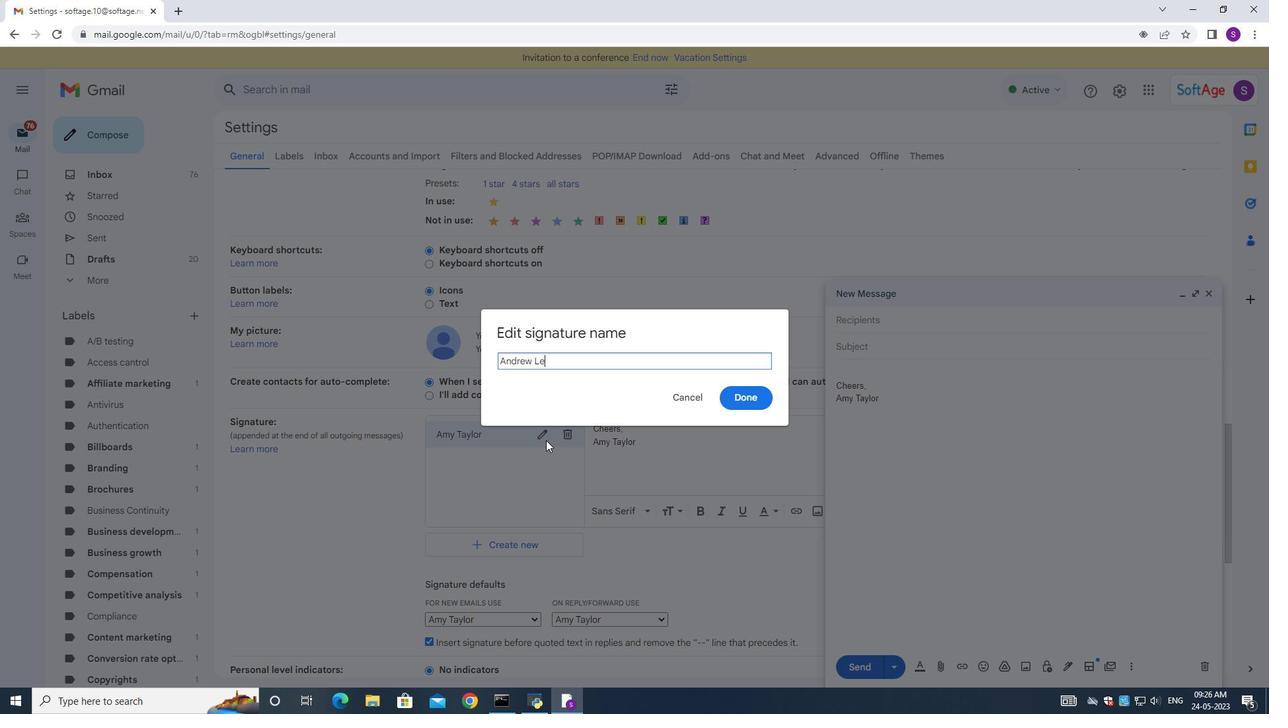 
Action: Mouse moved to (738, 405)
Screenshot: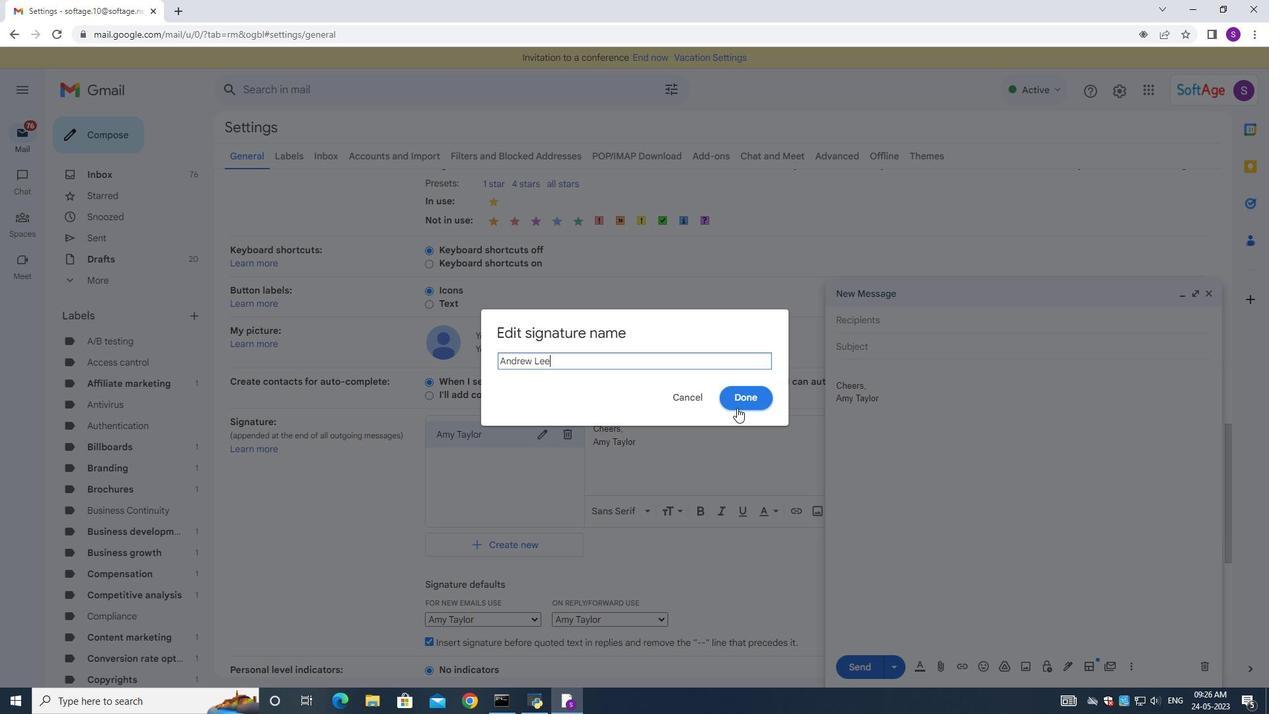 
Action: Mouse pressed left at (738, 405)
Screenshot: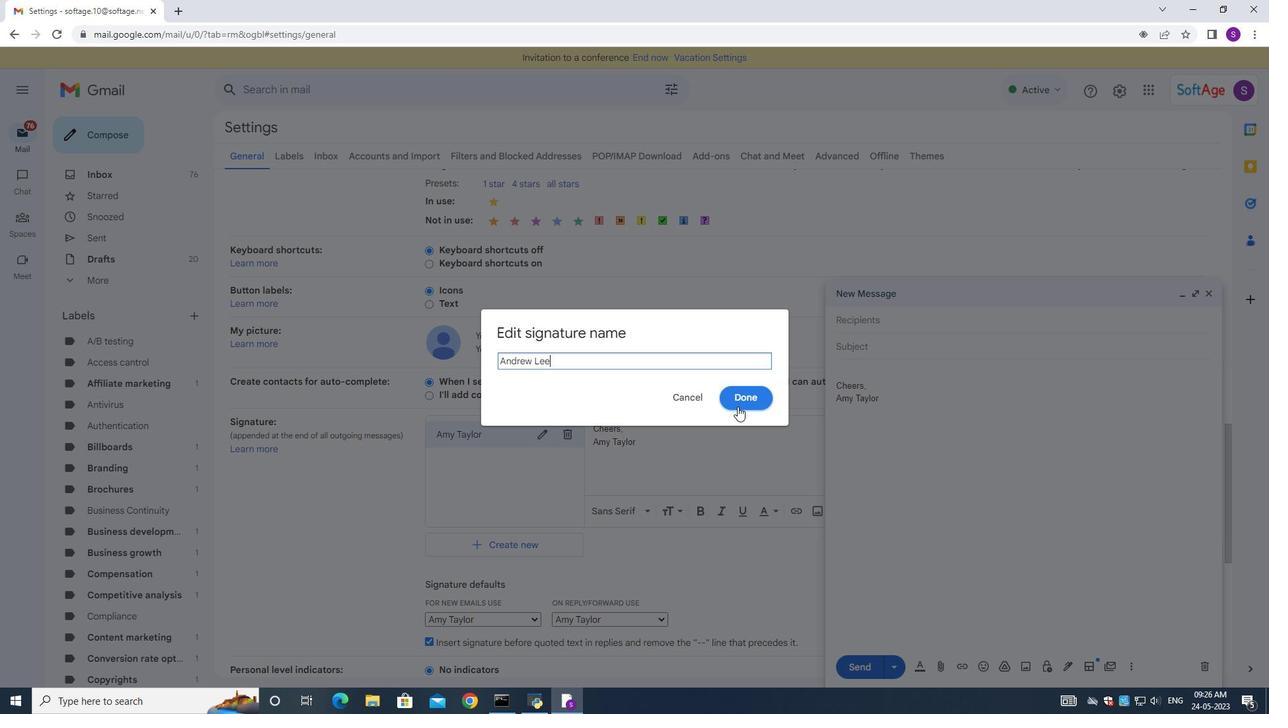 
Action: Mouse moved to (711, 447)
Screenshot: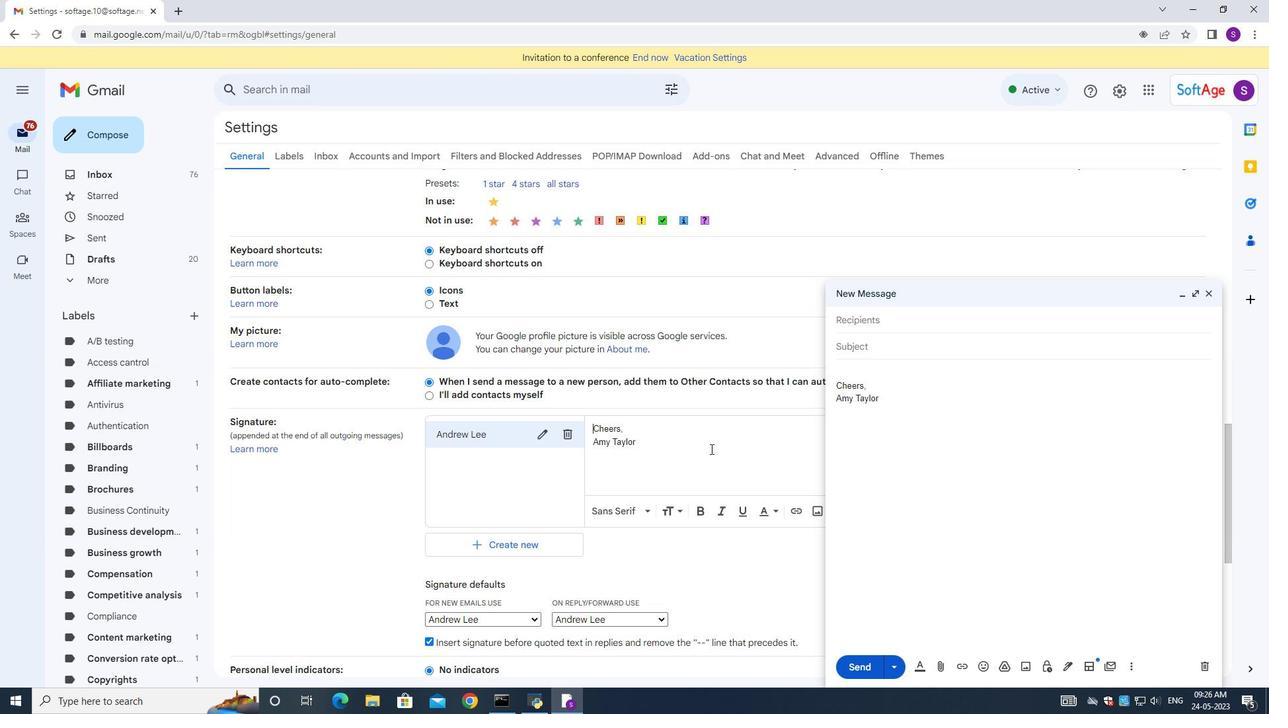 
Action: Mouse pressed left at (711, 447)
Screenshot: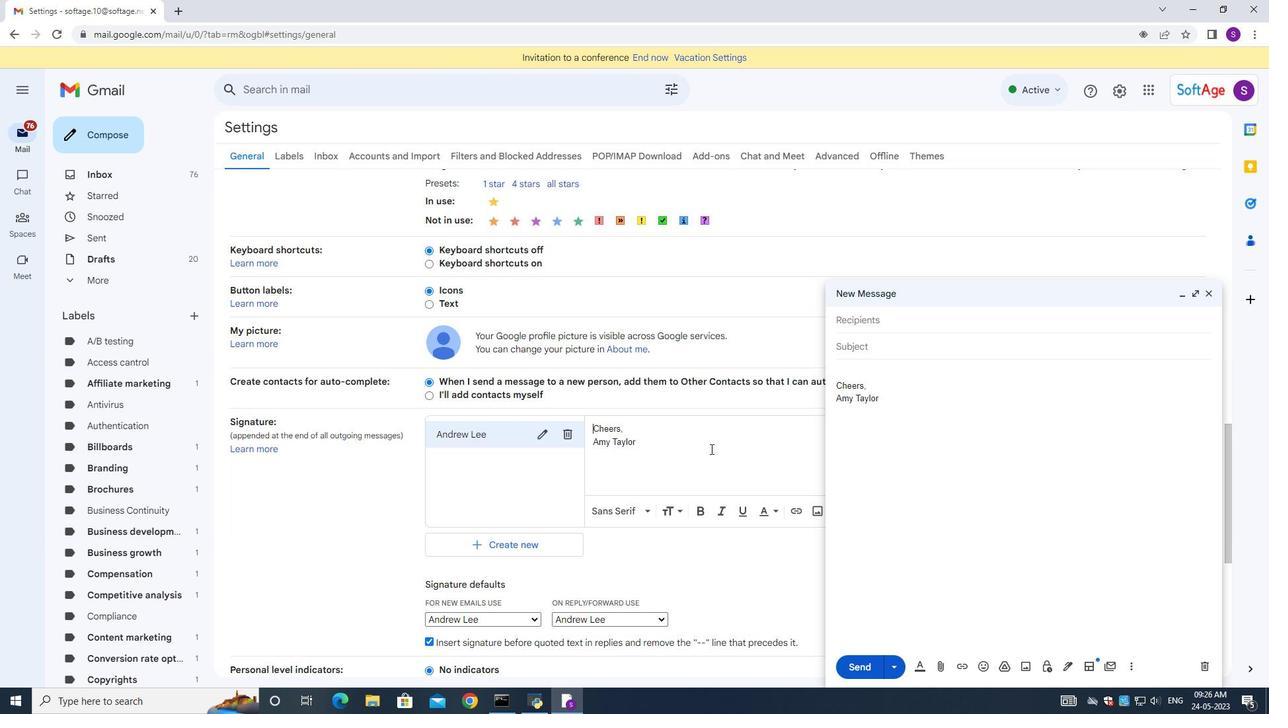 
Action: Key pressed ctrl+A<Key.backspace><Key.shift><Key.shift><Key.shift><Key.shift><Key.shift><Key.shift><Key.shift><Key.shift><Key.shift><Key.shift><Key.shift><Key.shift><Key.shift><Key.shift><Key.shift><Key.shift><Key.shift><Key.shift><Key.shift><Key.shift><Key.shift><Key.shift><Key.shift><Key.shift><Key.shift><Key.shift><Key.shift><Key.shift><Key.shift><Key.shift><Key.shift><Key.shift><Key.shift><Key.shift><Key.shift><Key.shift><Key.shift><Key.shift><Key.shift><Key.shift><Key.shift><Key.shift><Key.shift><Key.shift><Key.shift><Key.shift><Key.shift><Key.shift><Key.shift><Key.shift><Key.shift><Key.shift><Key.shift><Key.shift><Key.shift><Key.shift><Key.shift><Key.shift><Key.shift><Key.shift><Key.shift><Key.shift><Key.shift><Key.shift><Key.shift><Key.shift><Key.shift><Key.shift><Key.shift><Key.shift><Key.shift><Key.shift><Key.shift><Key.shift><Key.shift><Key.shift><Key.shift><Key.shift><Key.shift><Key.shift><Key.shift><Key.shift><Key.shift><Key.shift><Key.shift><Key.shift><Key.shift><Key.shift><Key.shift><Key.shift>Kind<Key.space>regards,<Key.enter><Key.shift>Andrew<Key.space><Key.shift>Lee
Screenshot: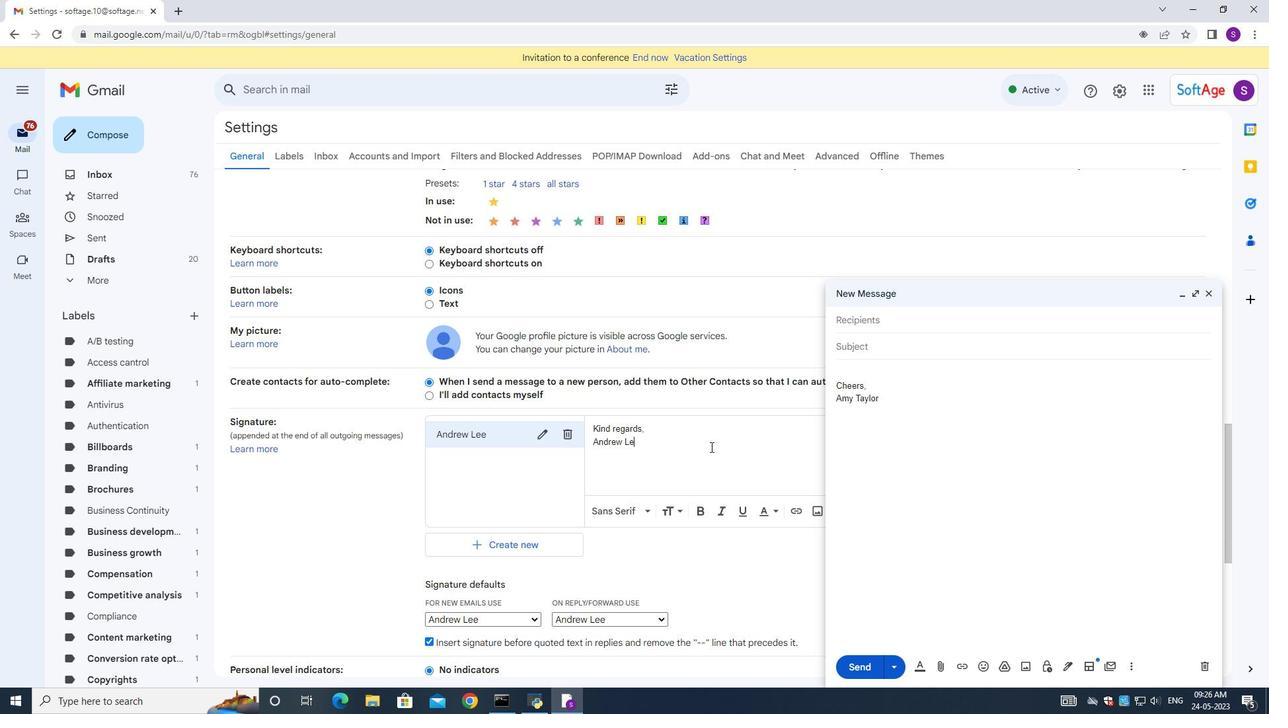 
Action: Mouse moved to (1216, 293)
Screenshot: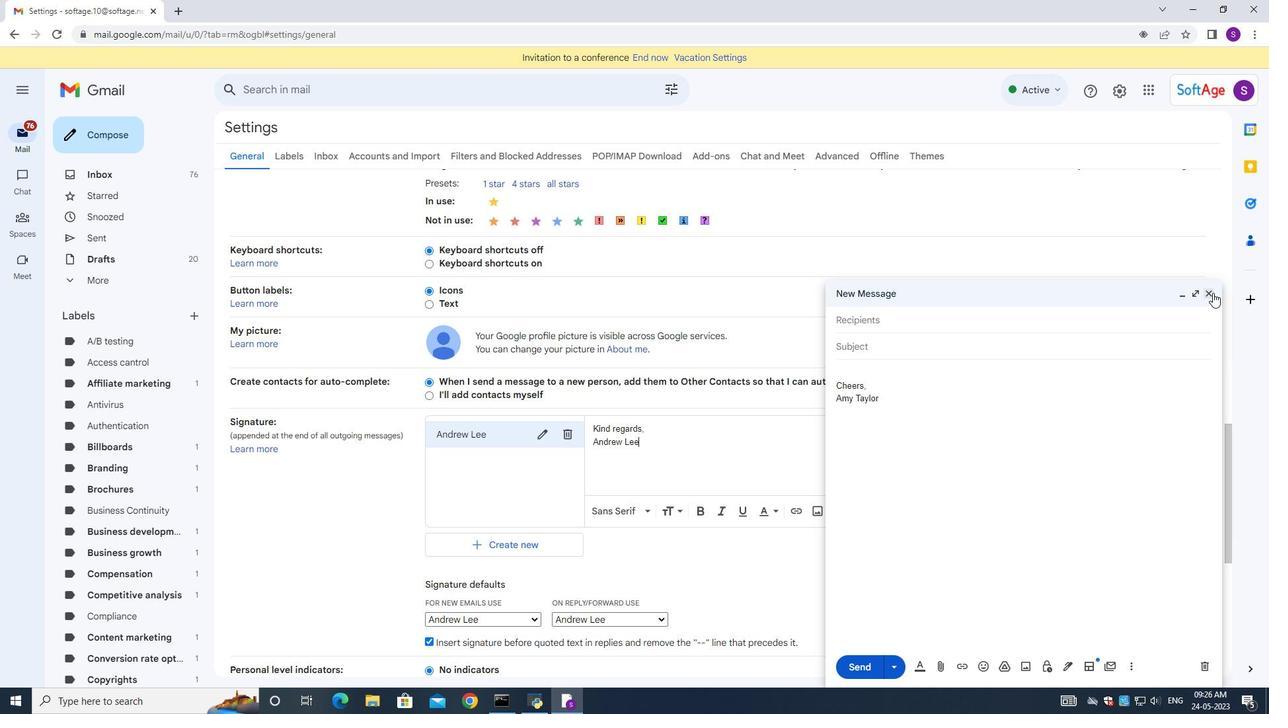 
Action: Mouse pressed left at (1216, 293)
Screenshot: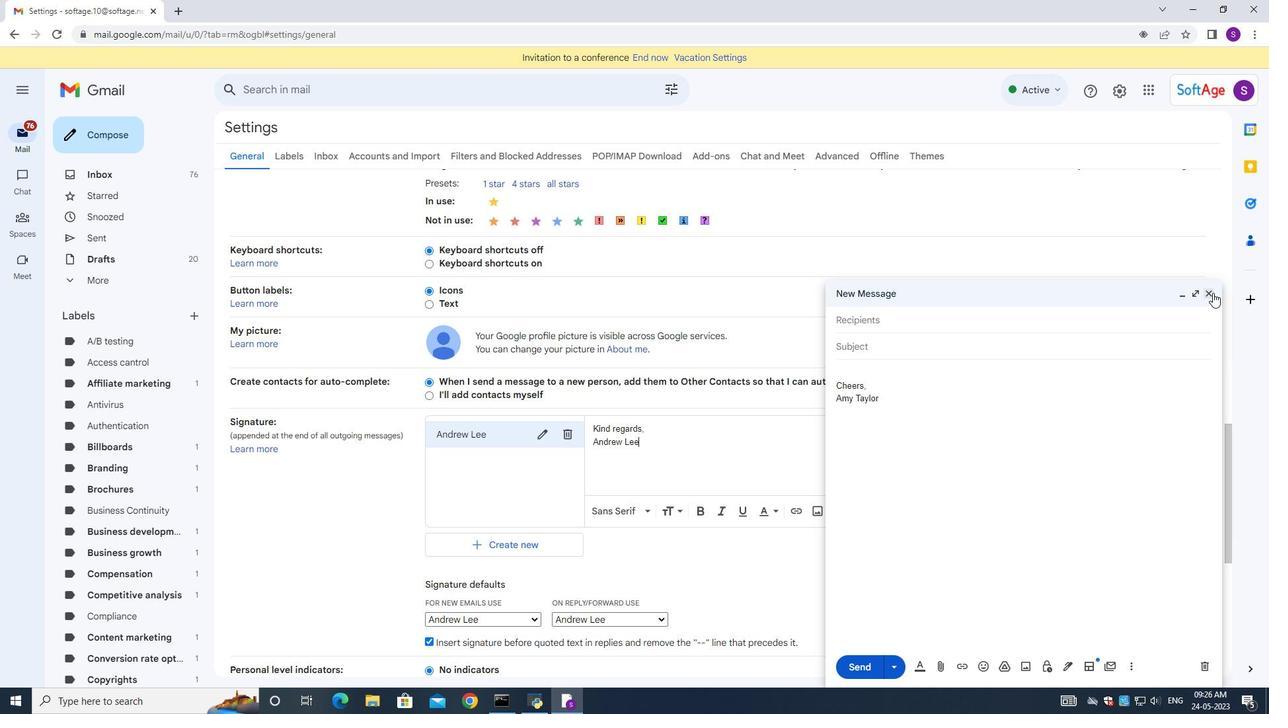 
Action: Mouse moved to (784, 431)
Screenshot: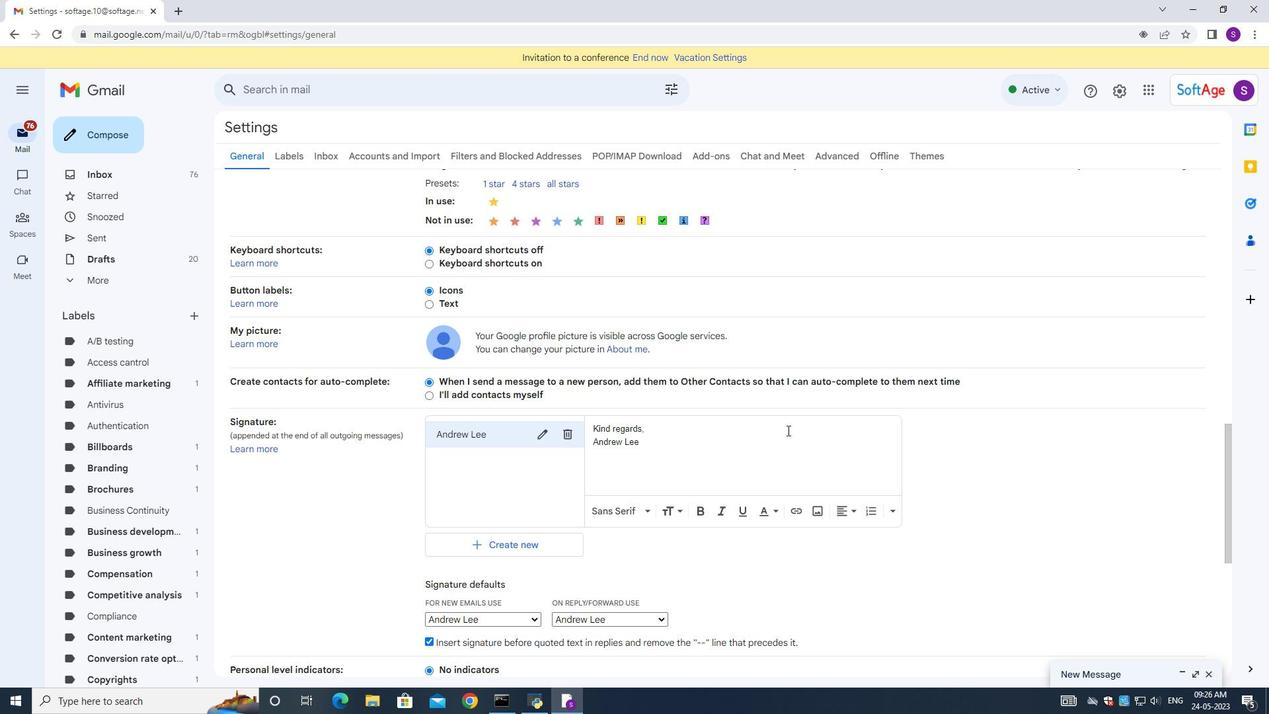
Action: Mouse scrolled (784, 431) with delta (0, 0)
Screenshot: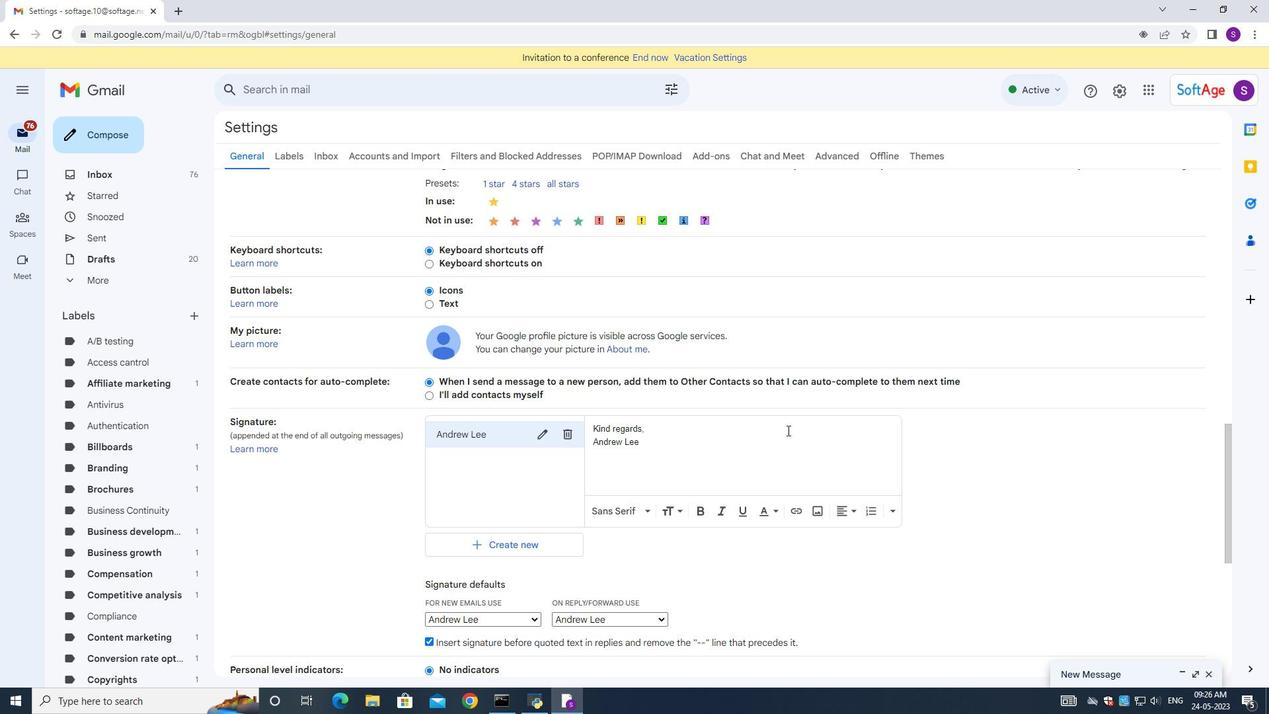 
Action: Mouse scrolled (784, 431) with delta (0, 0)
Screenshot: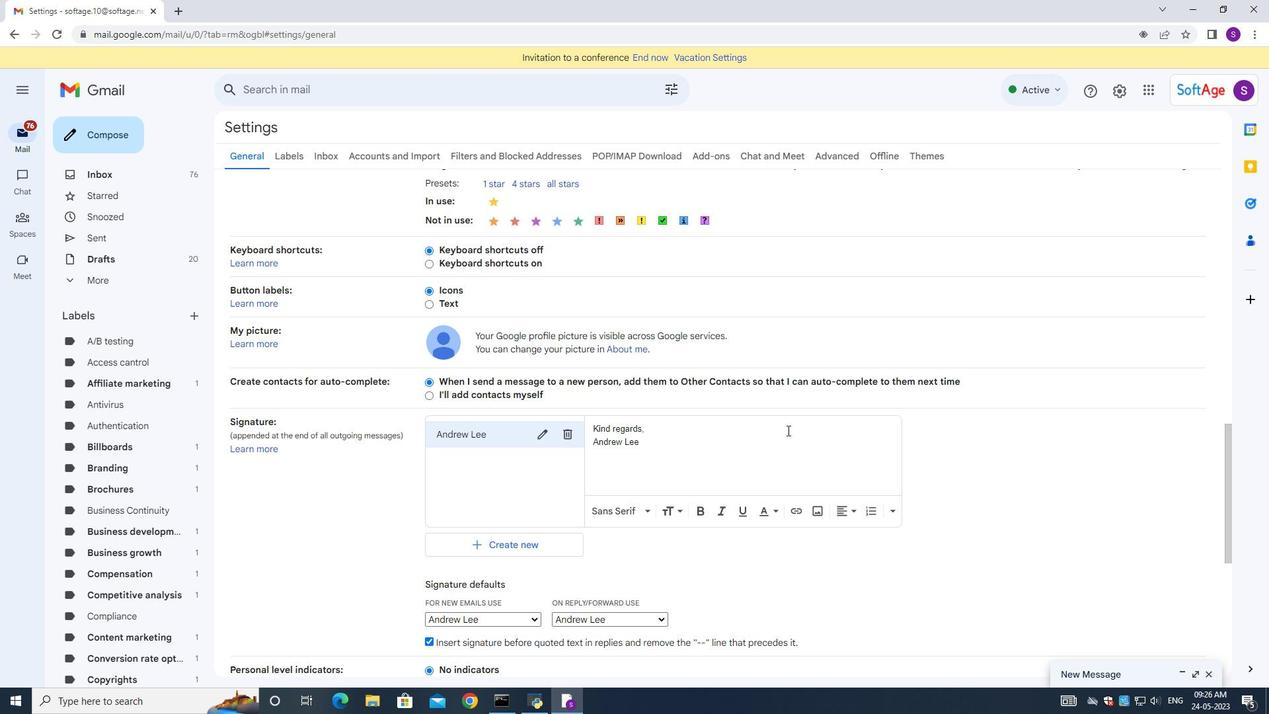 
Action: Mouse moved to (784, 432)
Screenshot: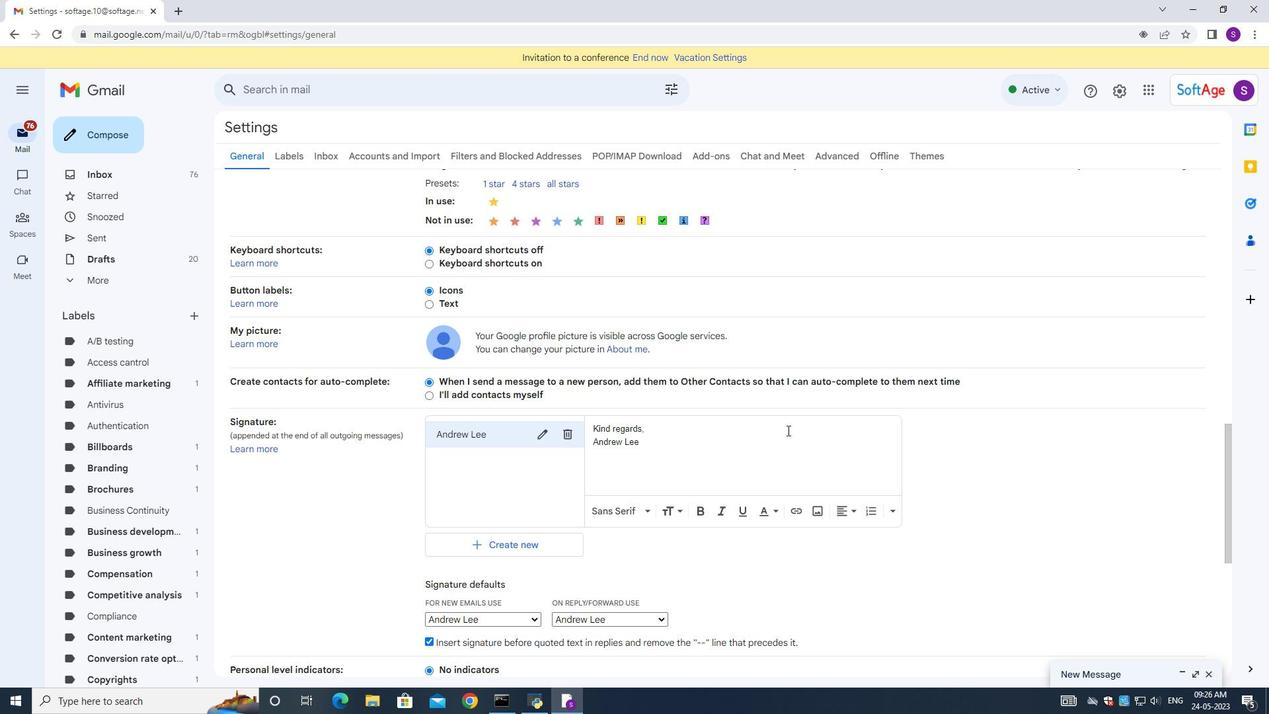 
Action: Mouse scrolled (784, 431) with delta (0, 0)
Screenshot: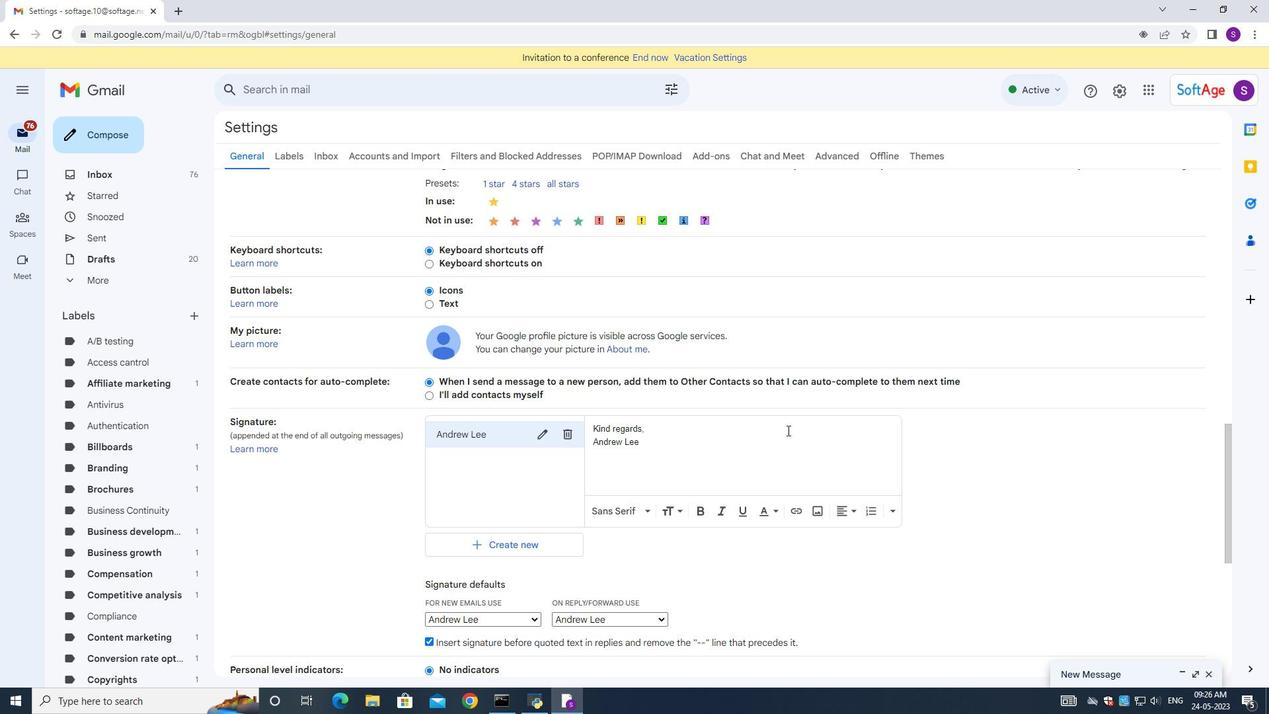 
Action: Mouse moved to (784, 432)
Screenshot: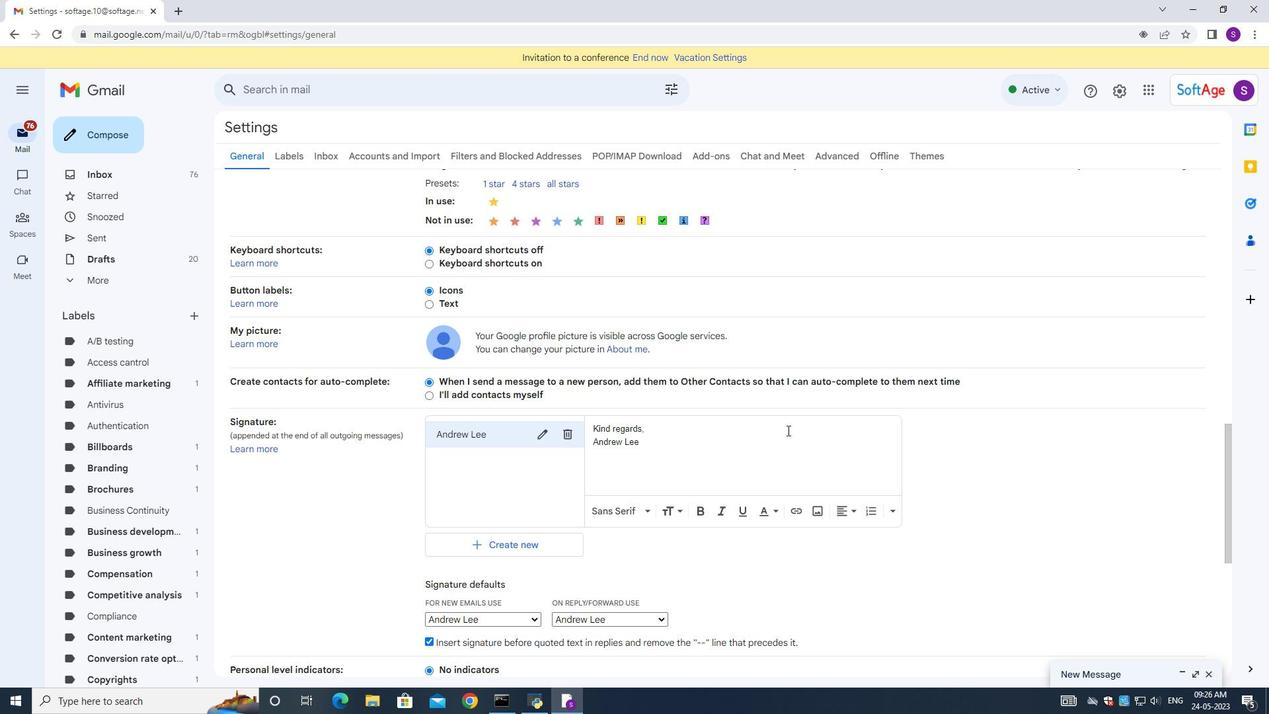 
Action: Mouse scrolled (784, 431) with delta (0, 0)
Screenshot: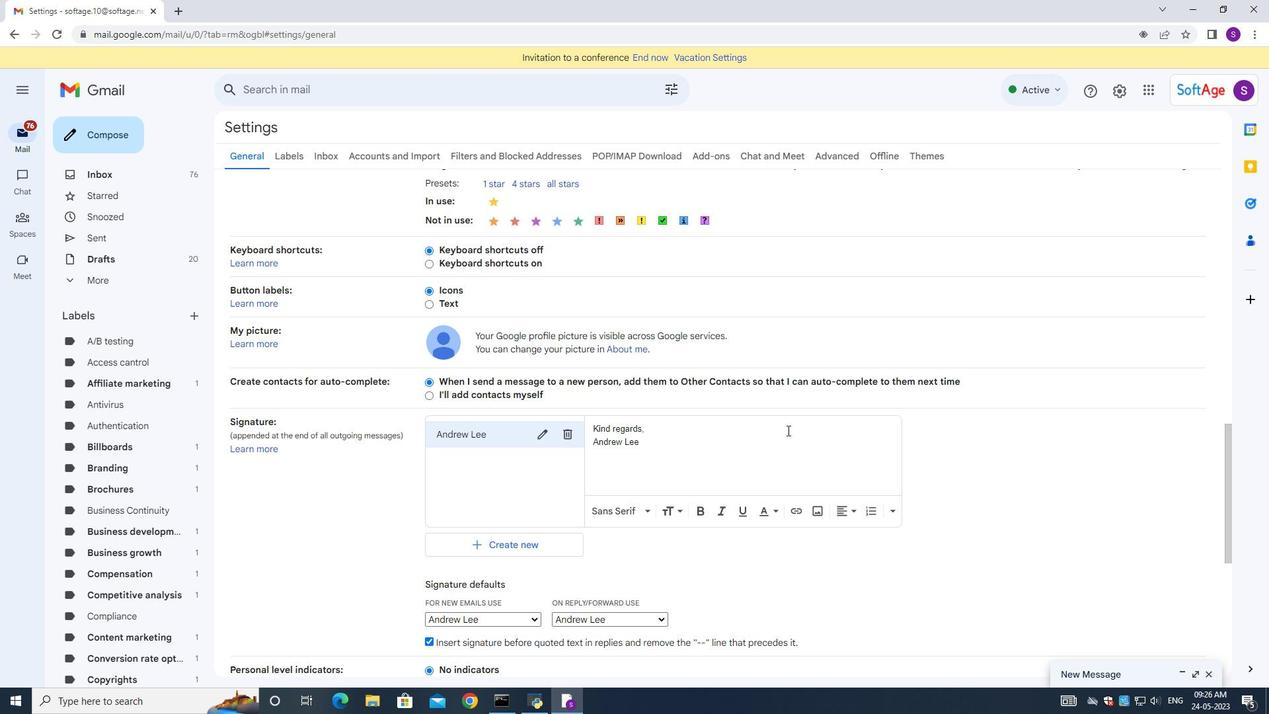 
Action: Mouse scrolled (784, 431) with delta (0, 0)
Screenshot: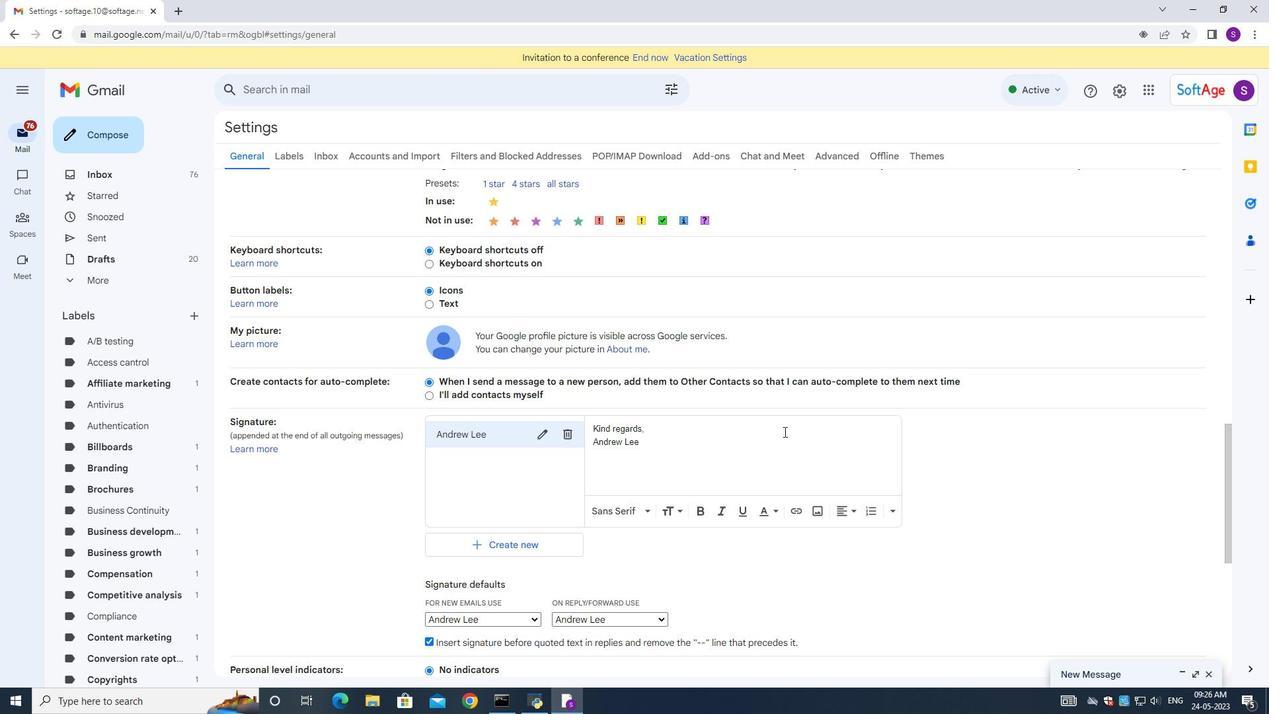 
Action: Mouse moved to (783, 432)
Screenshot: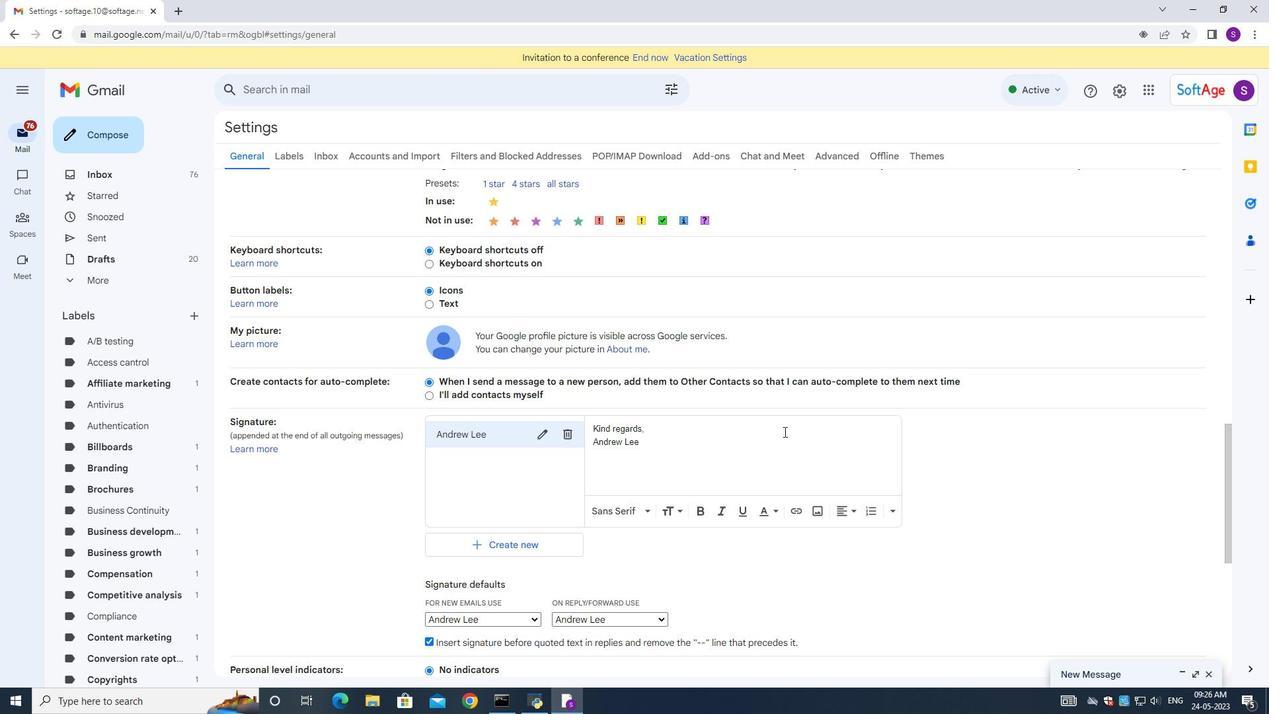 
Action: Mouse scrolled (783, 431) with delta (0, 0)
Screenshot: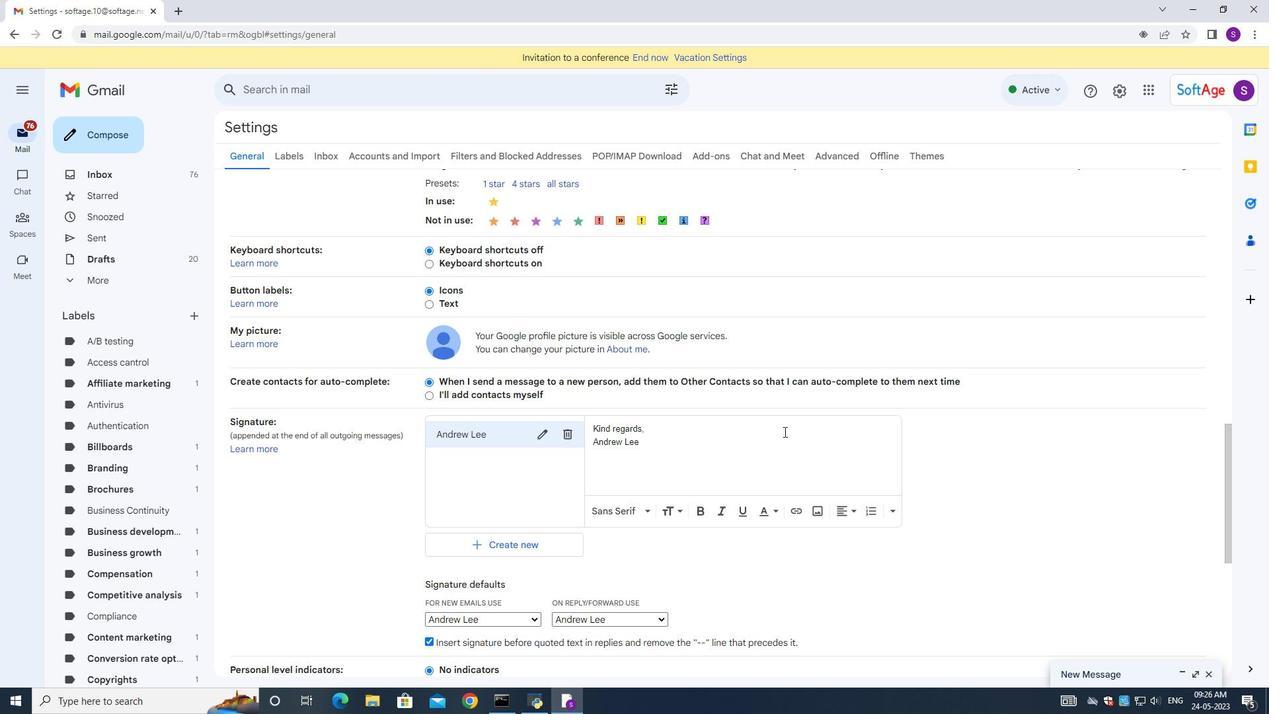 
Action: Mouse moved to (782, 432)
Screenshot: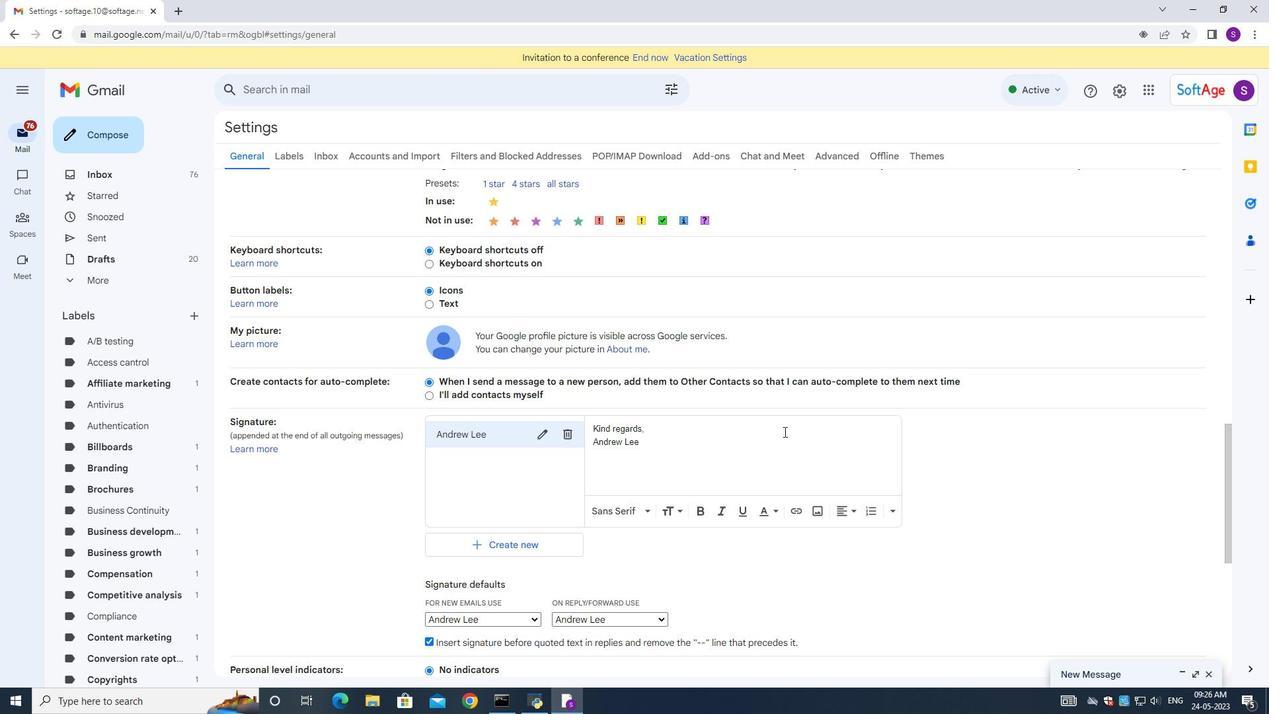 
Action: Mouse scrolled (783, 431) with delta (0, 0)
Screenshot: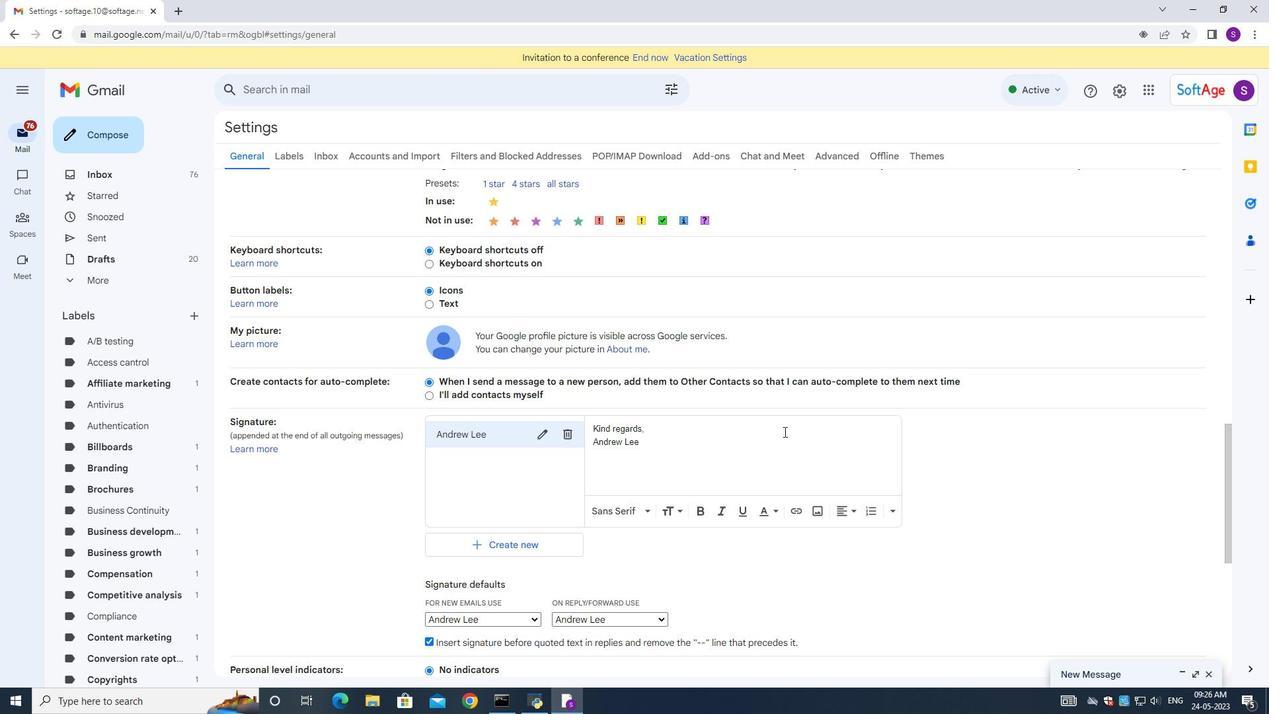 
Action: Mouse moved to (778, 435)
Screenshot: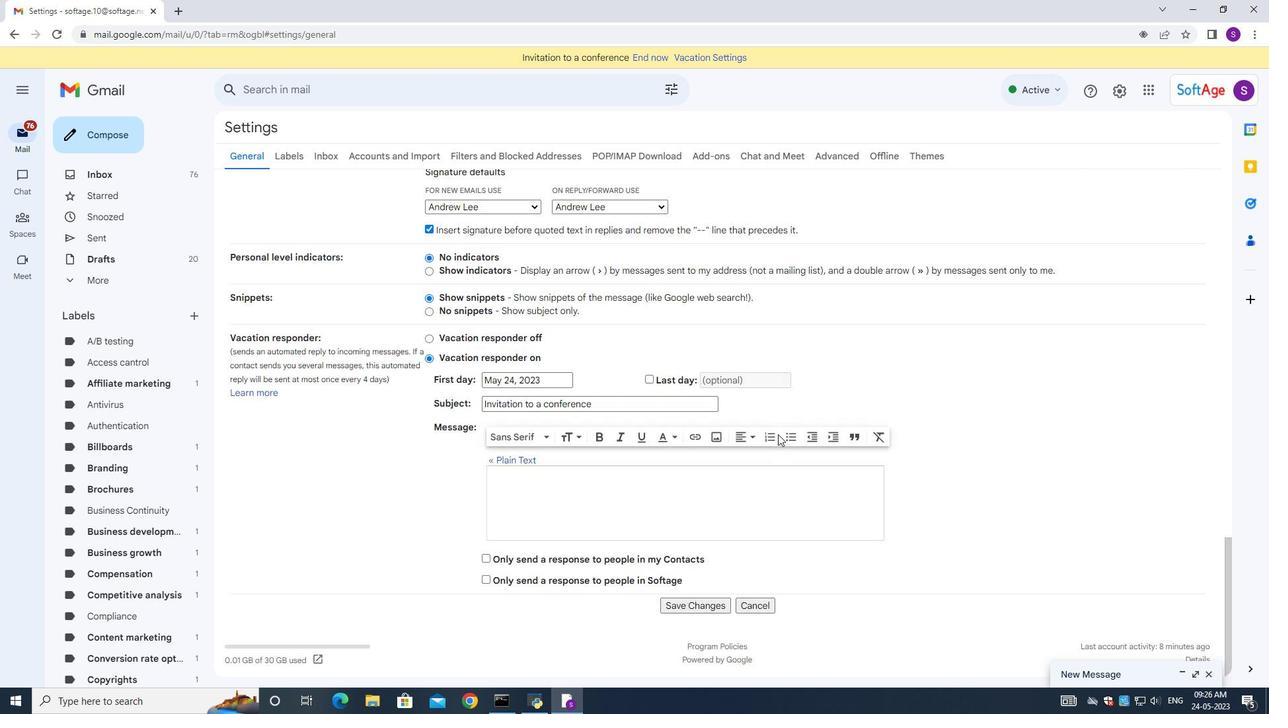 
Action: Mouse scrolled (778, 435) with delta (0, 0)
Screenshot: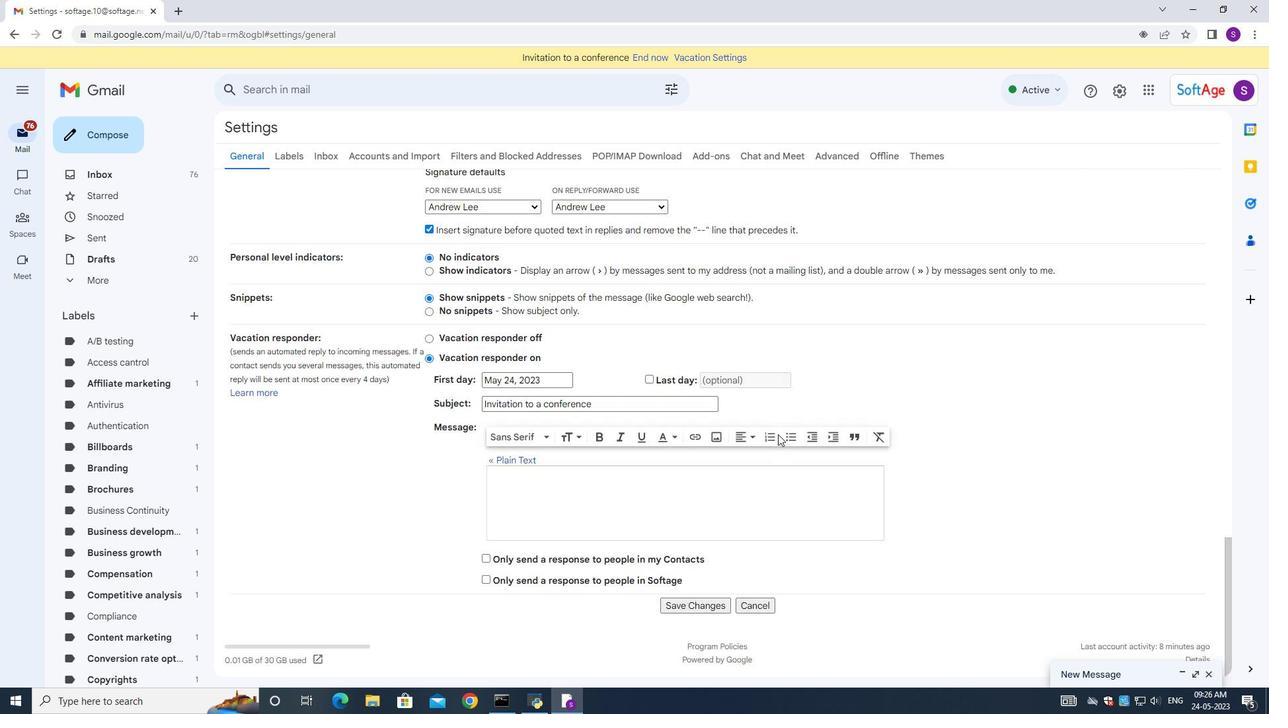 
Action: Mouse moved to (778, 436)
Screenshot: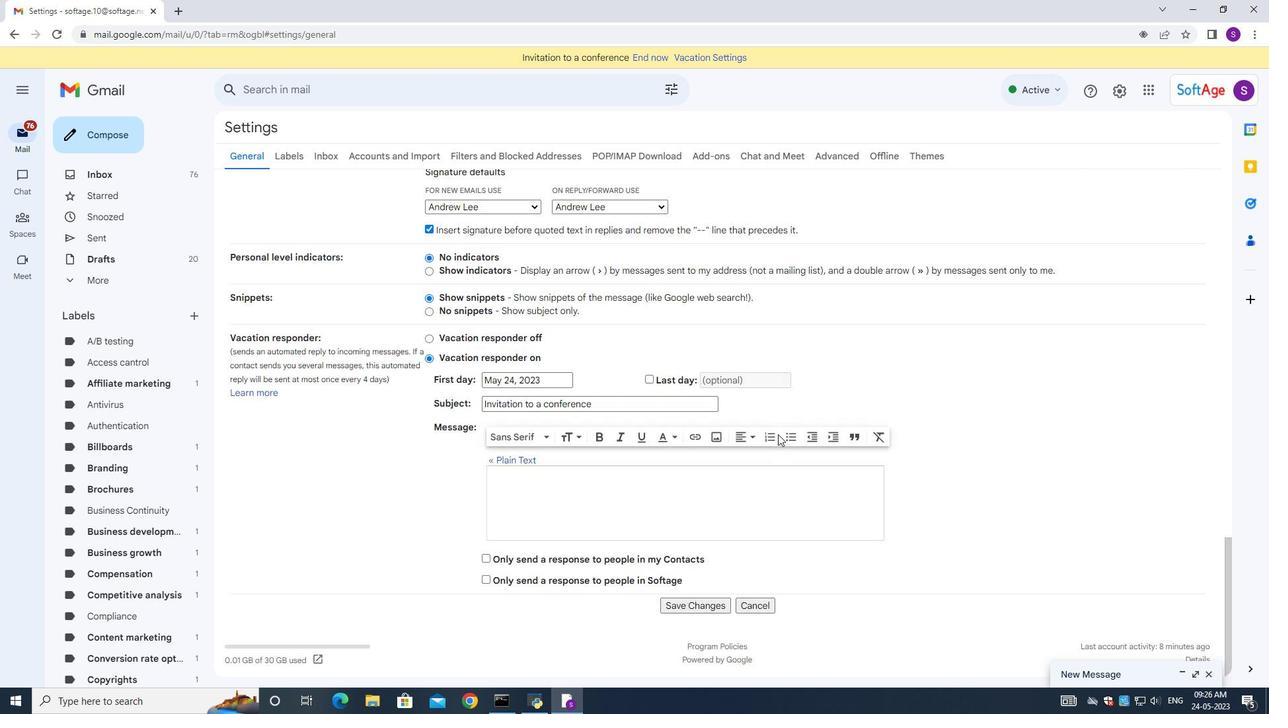 
Action: Mouse scrolled (778, 435) with delta (0, 0)
Screenshot: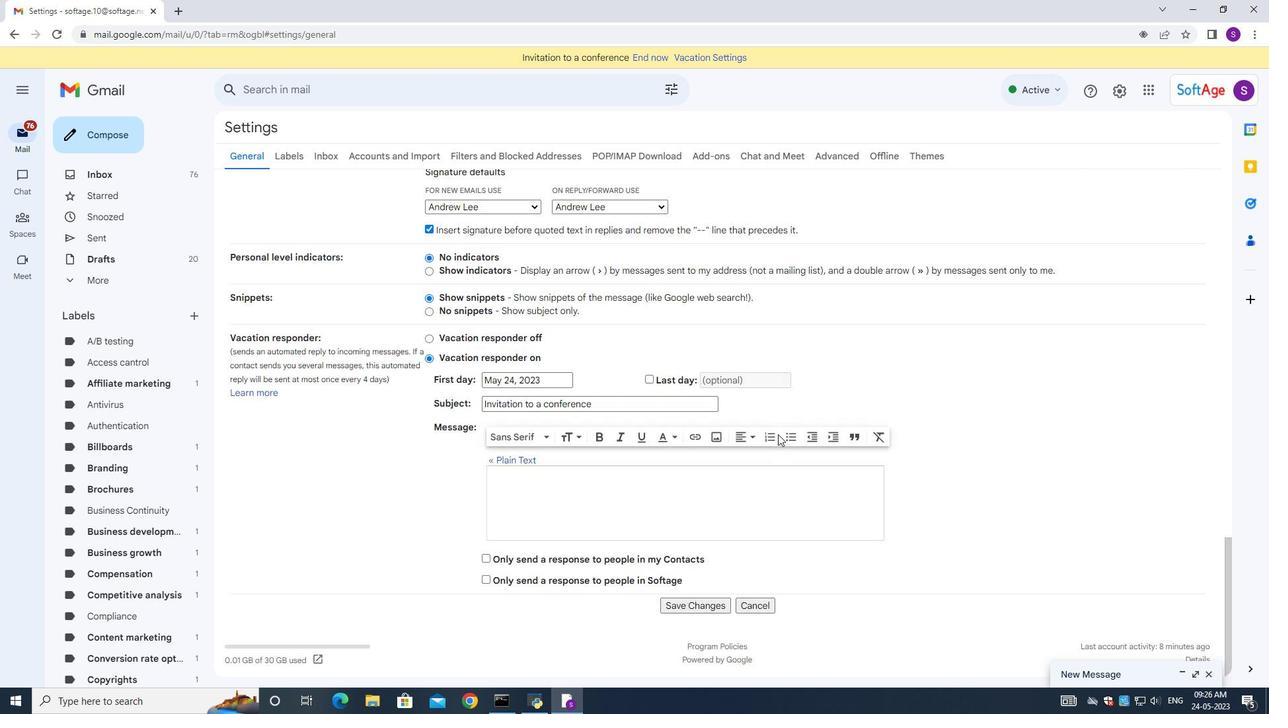 
Action: Mouse moved to (777, 436)
Screenshot: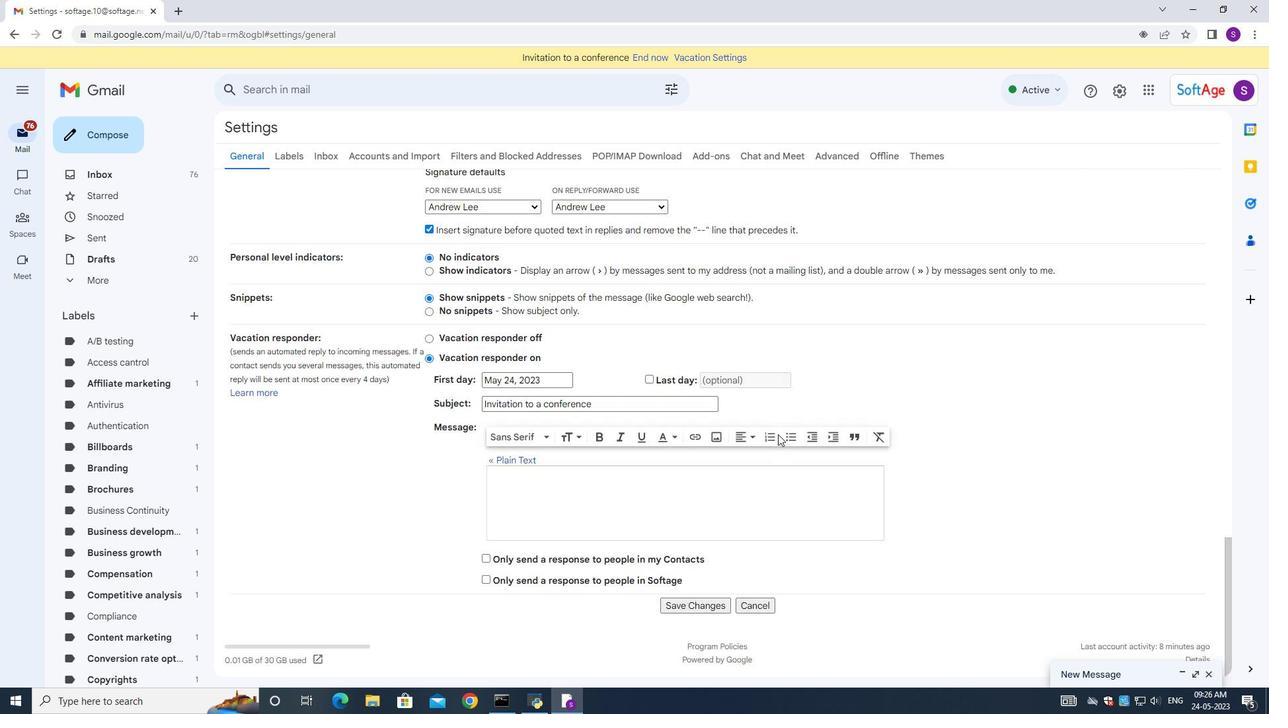 
Action: Mouse scrolled (777, 435) with delta (0, 0)
Screenshot: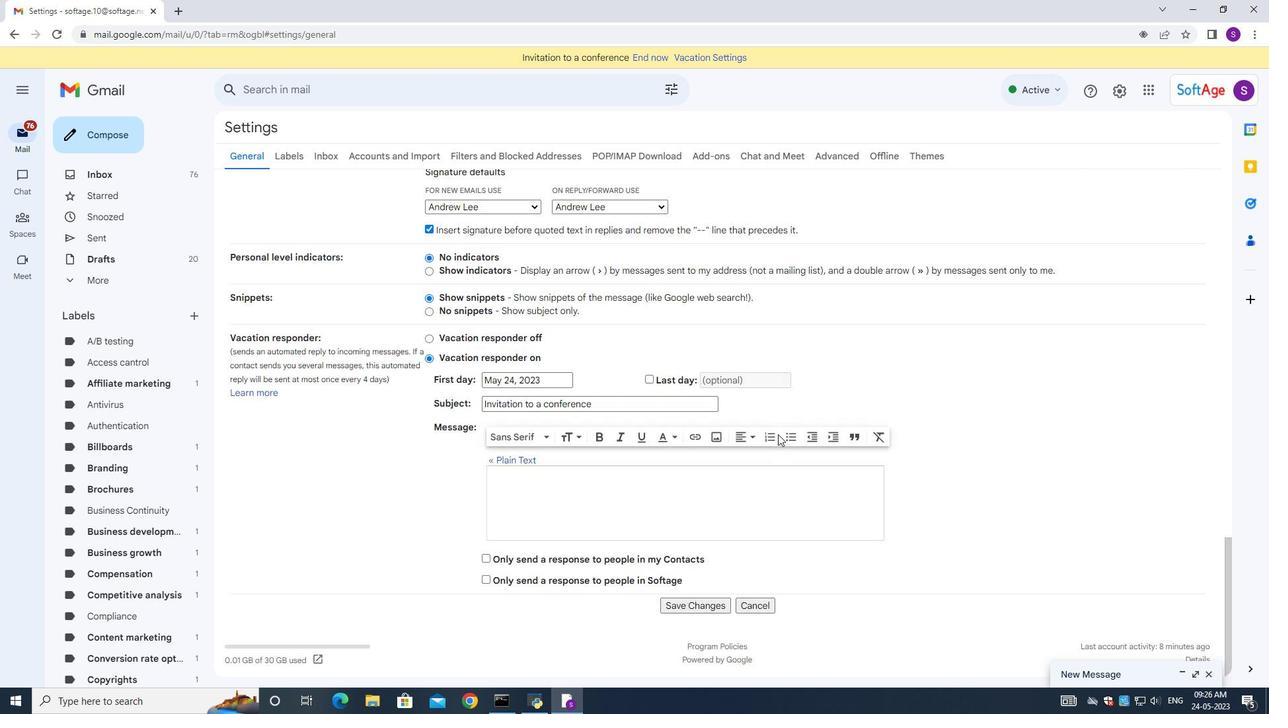 
Action: Mouse moved to (777, 436)
Screenshot: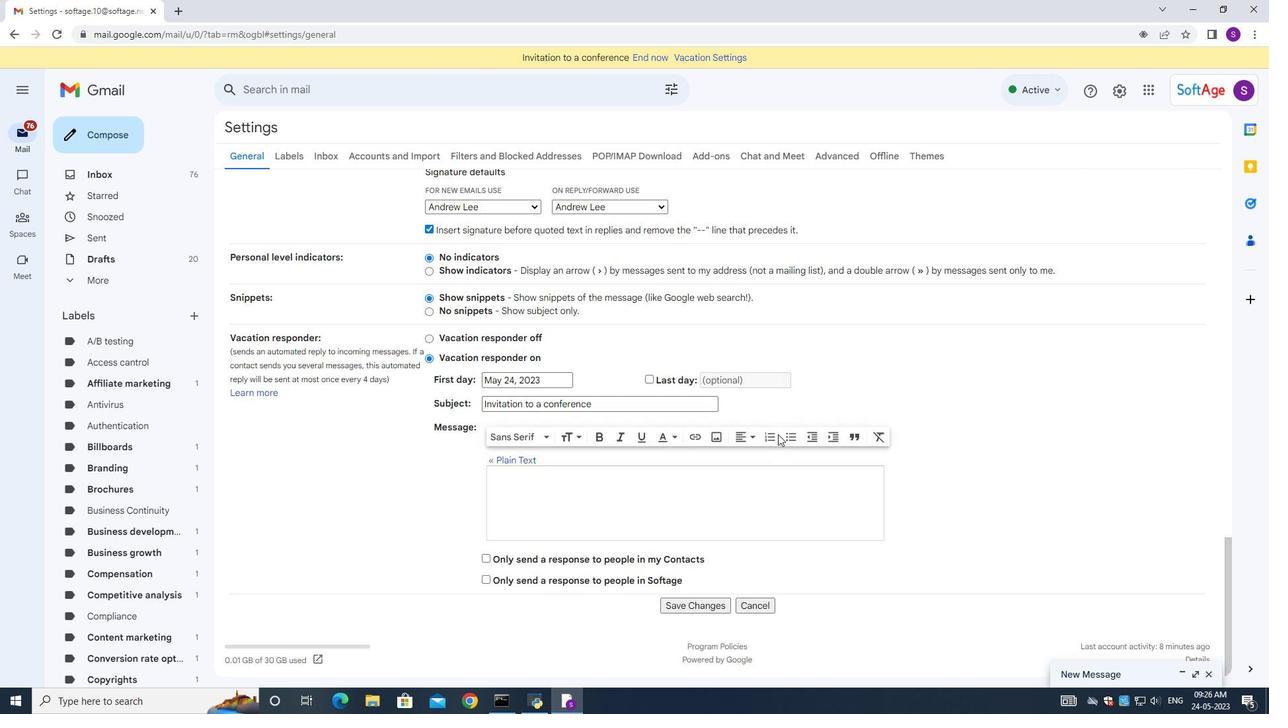 
Action: Mouse scrolled (777, 435) with delta (0, 0)
Screenshot: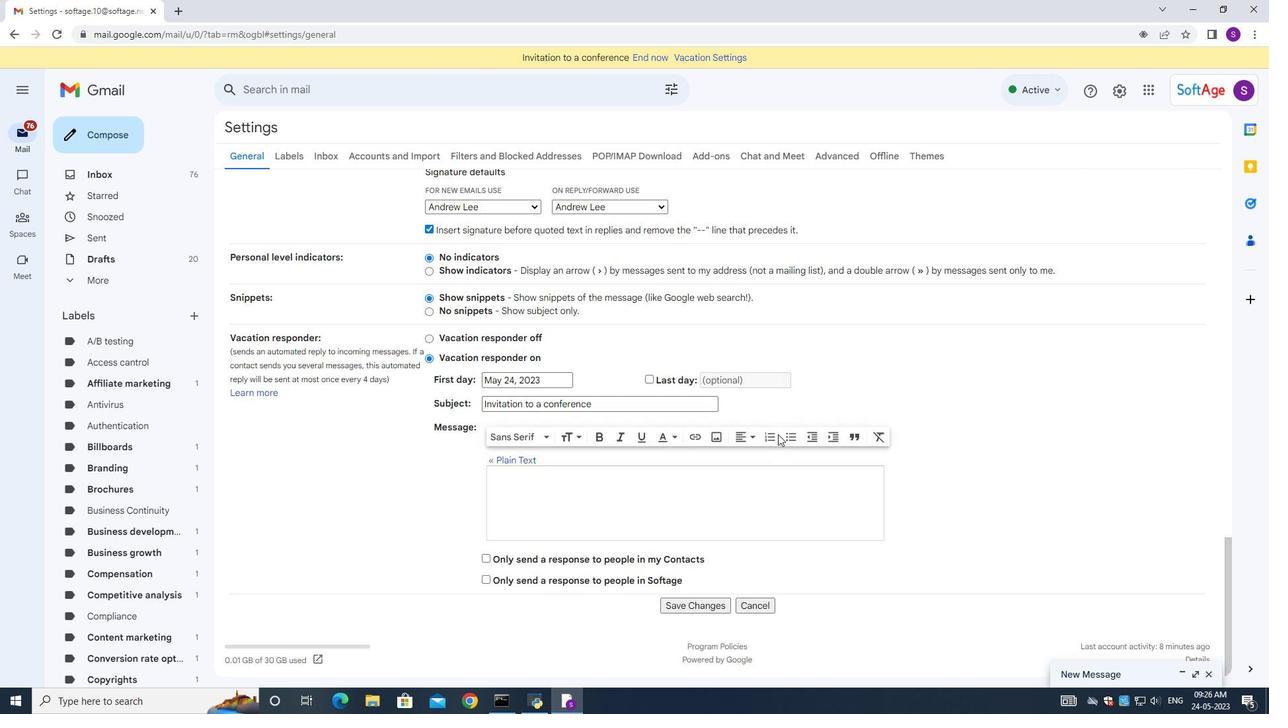 
Action: Mouse moved to (776, 436)
Screenshot: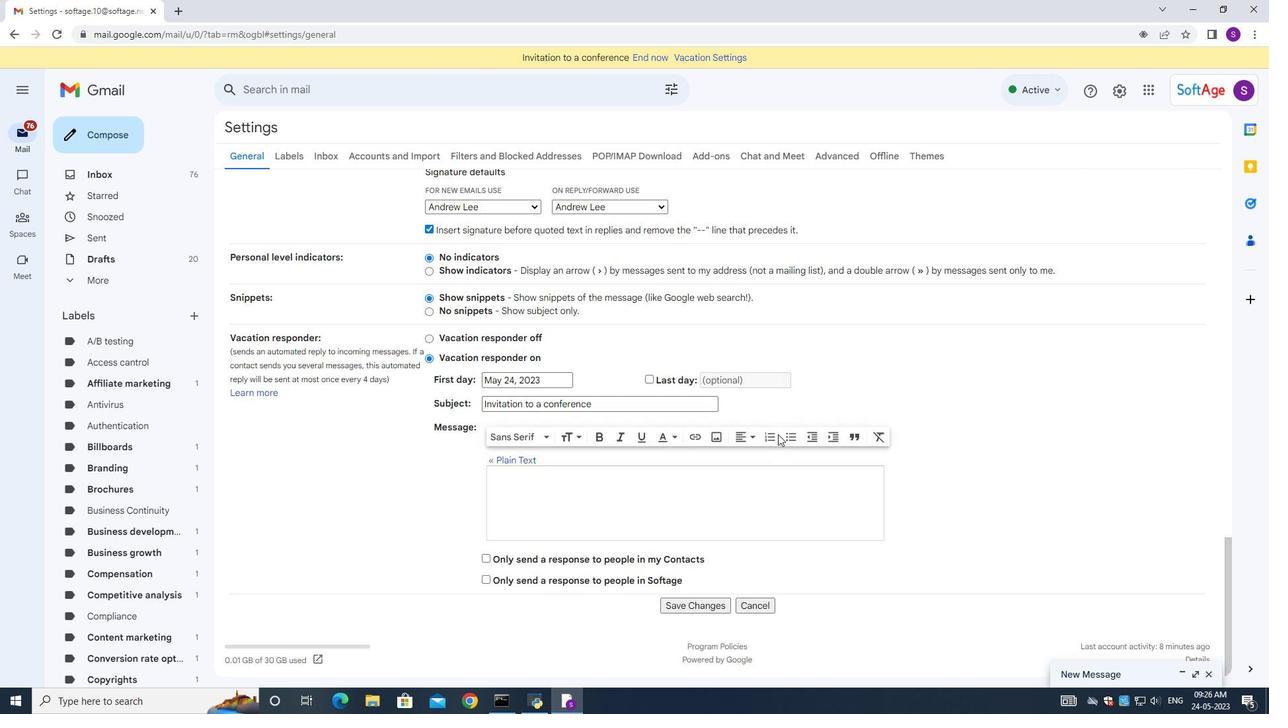 
Action: Mouse scrolled (776, 435) with delta (0, 0)
Screenshot: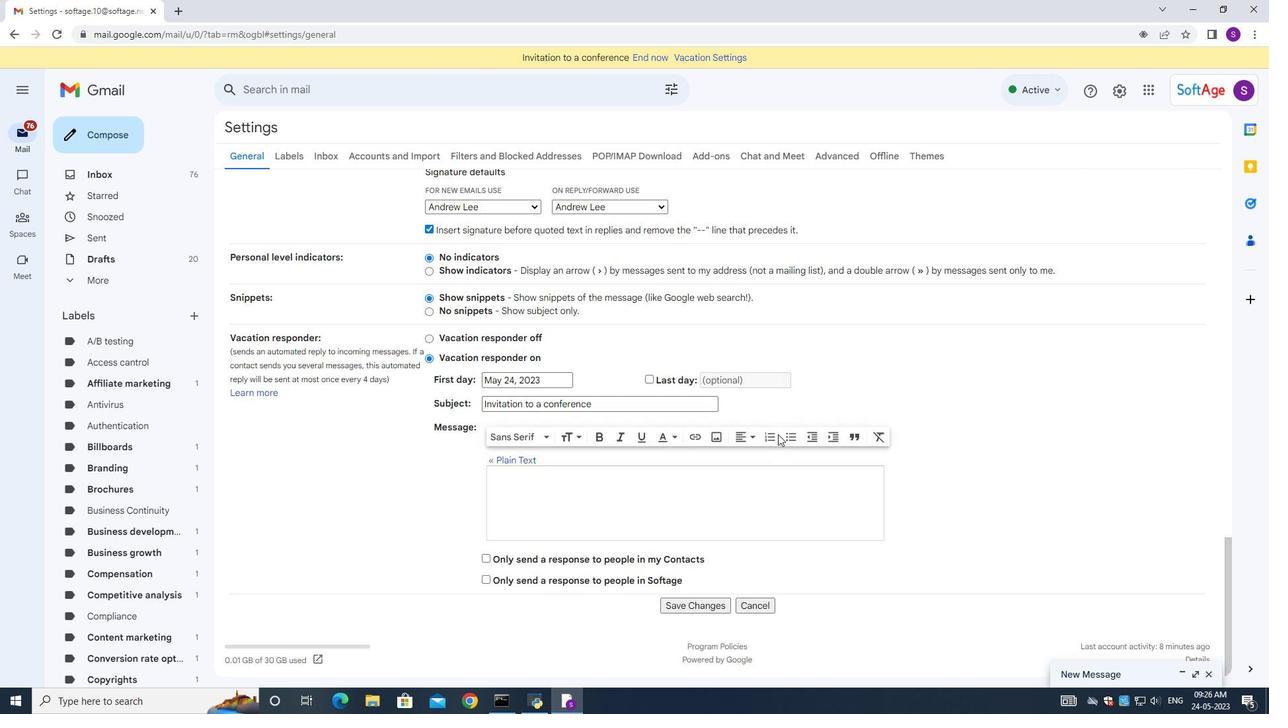 
Action: Mouse moved to (676, 602)
Screenshot: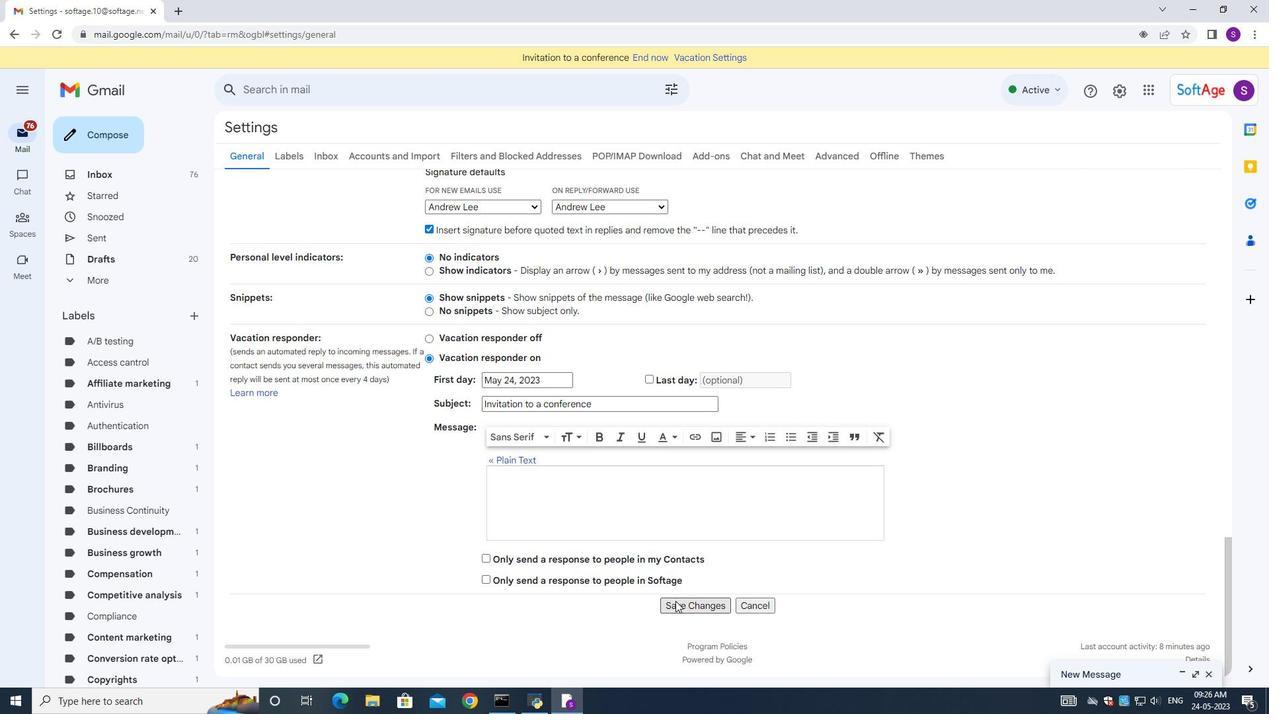 
Action: Mouse pressed left at (676, 602)
Screenshot: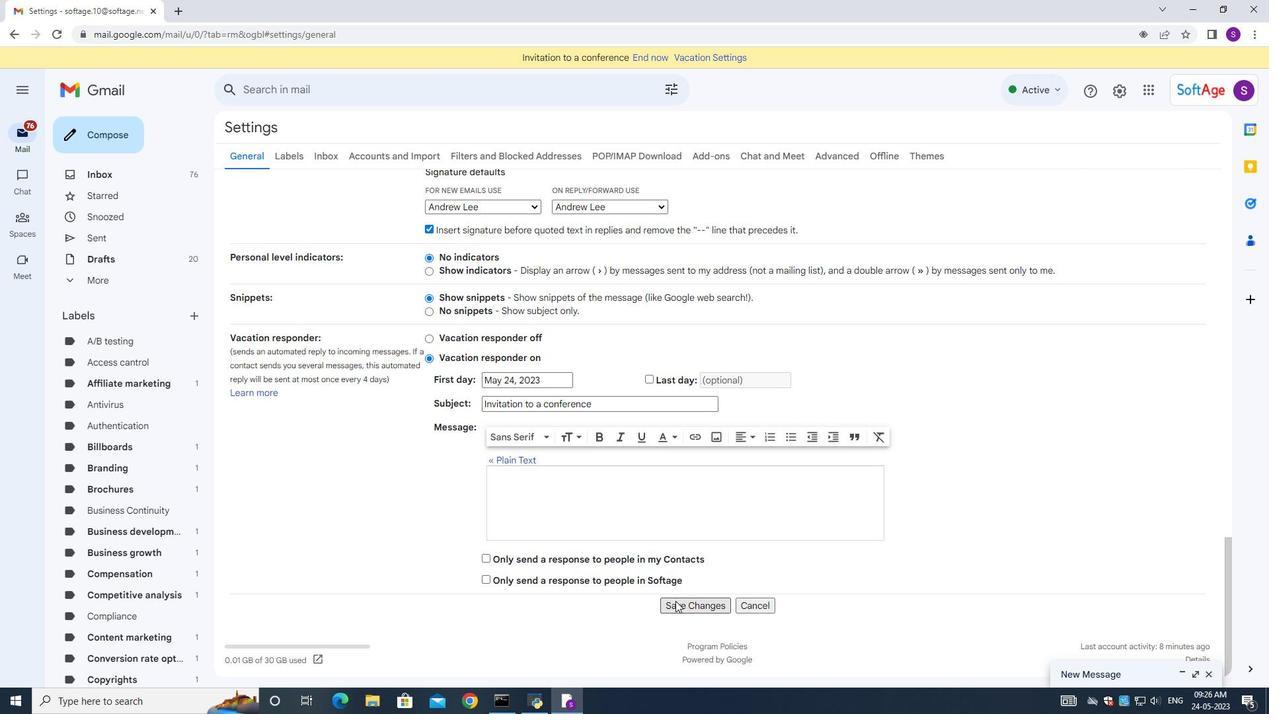 
Action: Mouse moved to (77, 133)
Screenshot: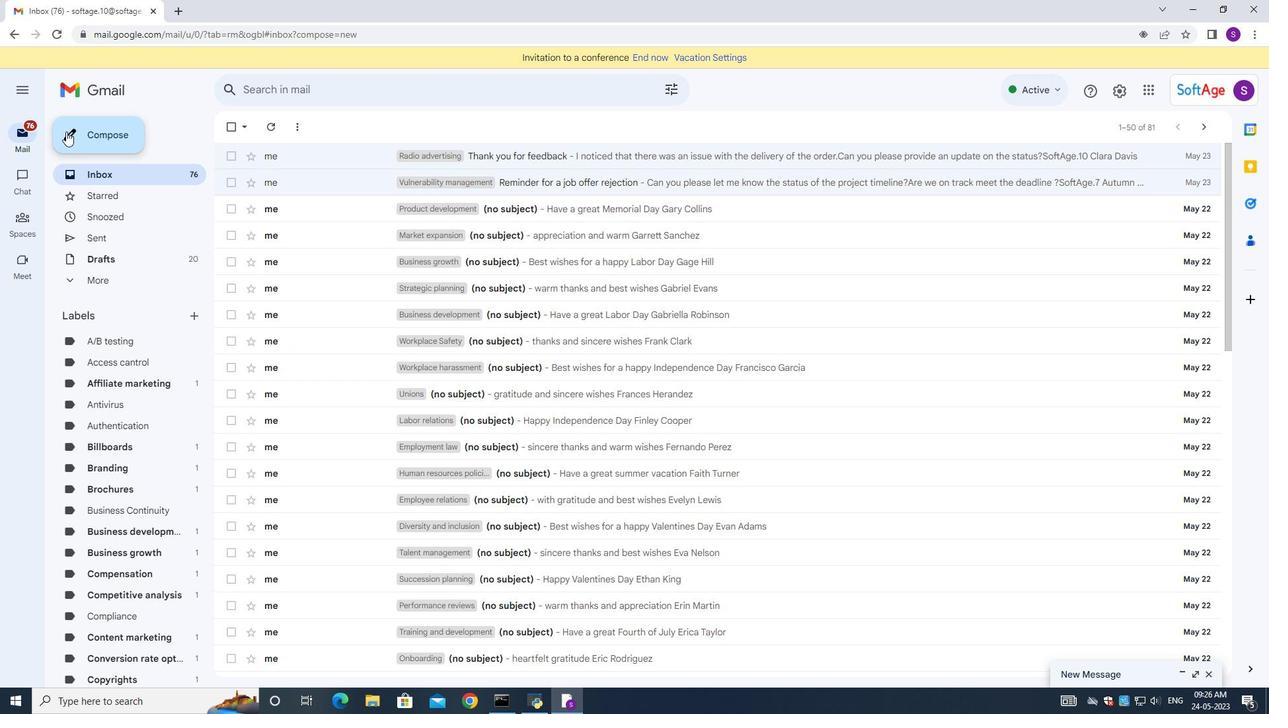 
Action: Mouse pressed left at (77, 133)
Screenshot: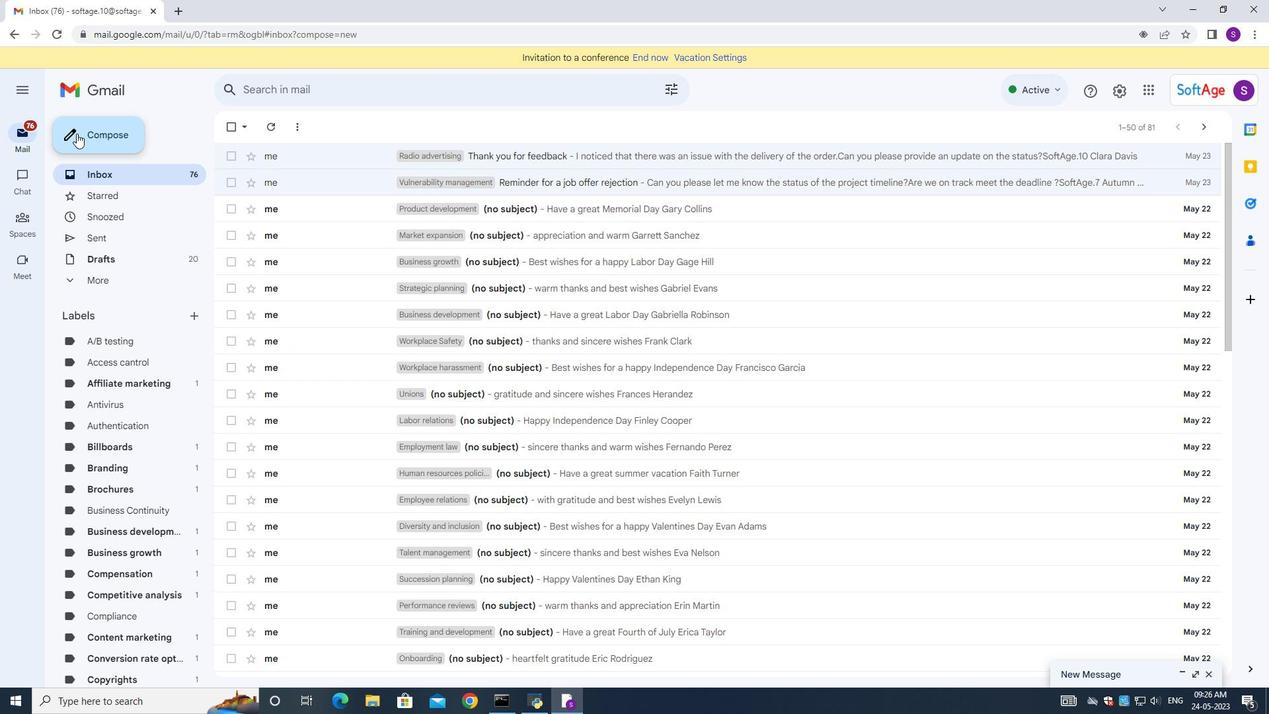 
Action: Mouse moved to (661, 341)
Screenshot: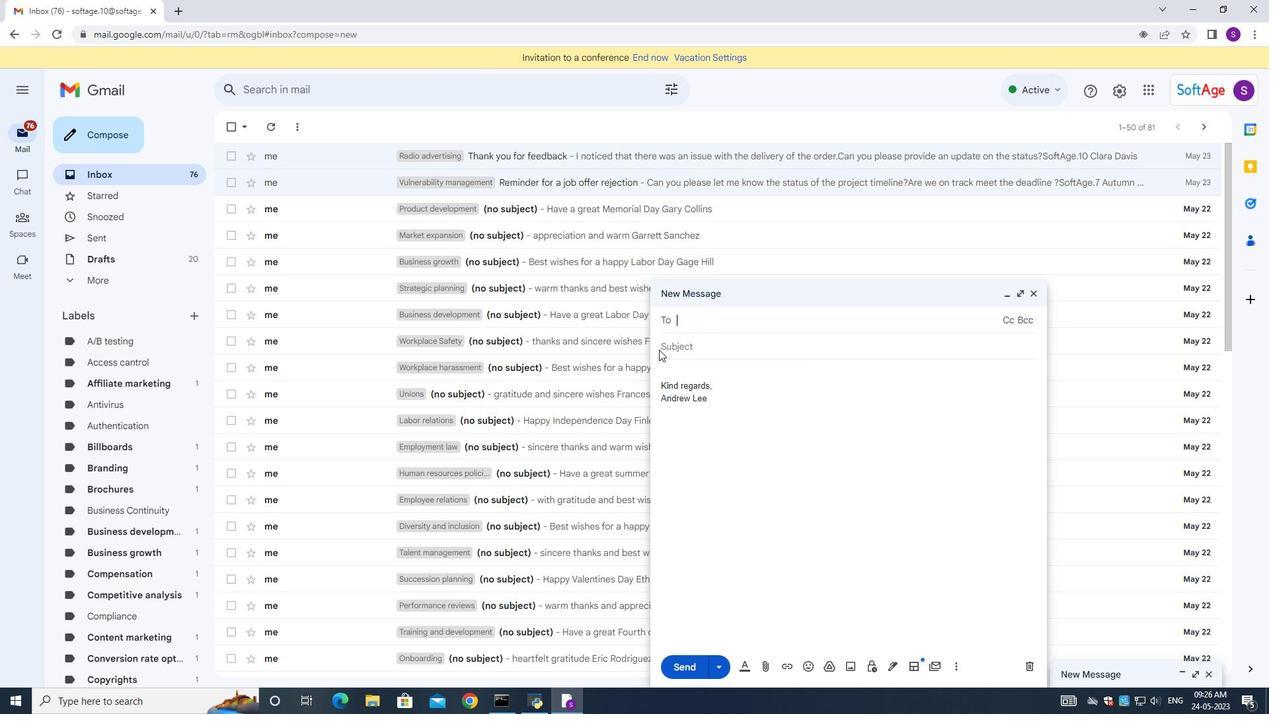 
Action: Key pressed <Key.shift>Softage.10<Key.shift>@softage.net
Screenshot: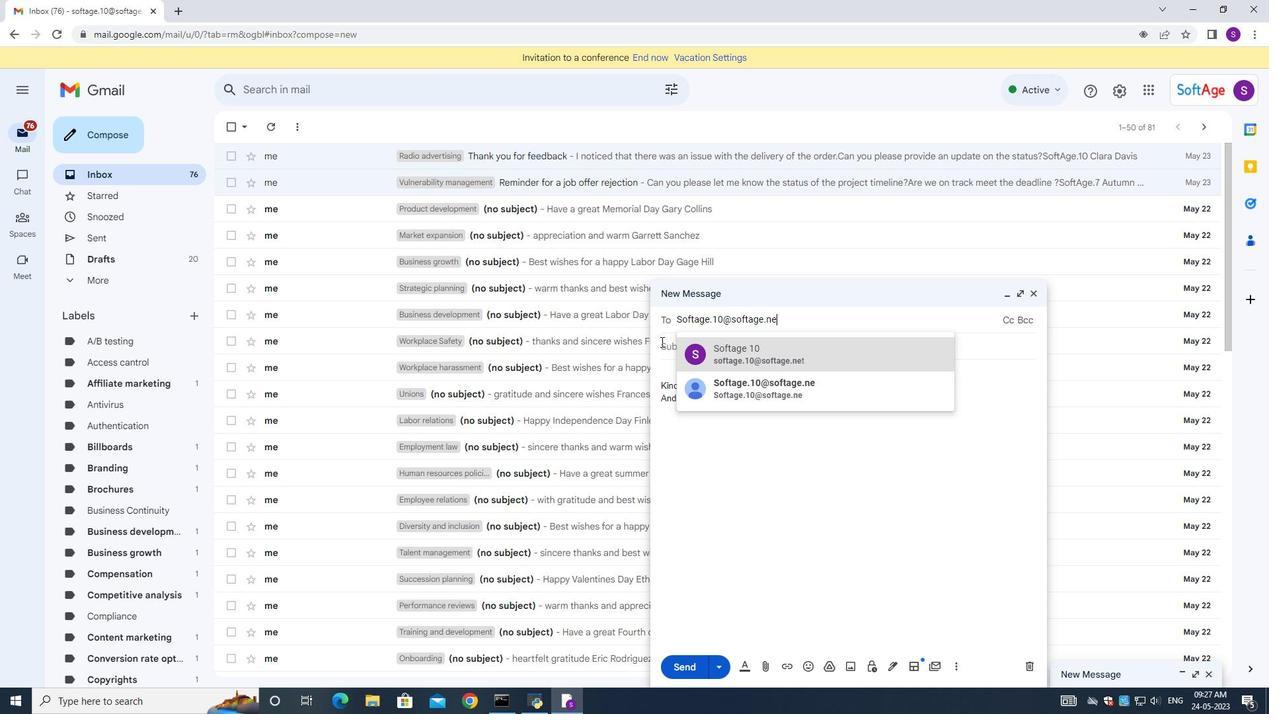 
Action: Mouse moved to (785, 365)
Screenshot: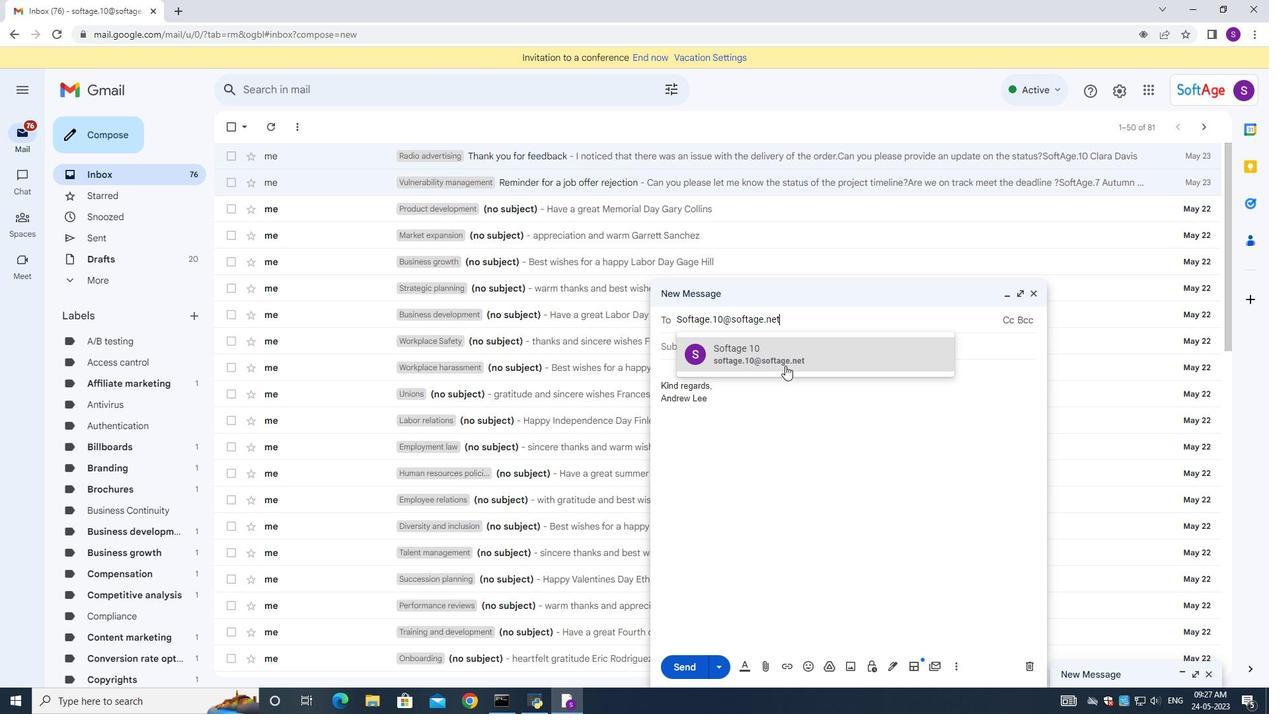 
Action: Mouse pressed left at (785, 365)
Screenshot: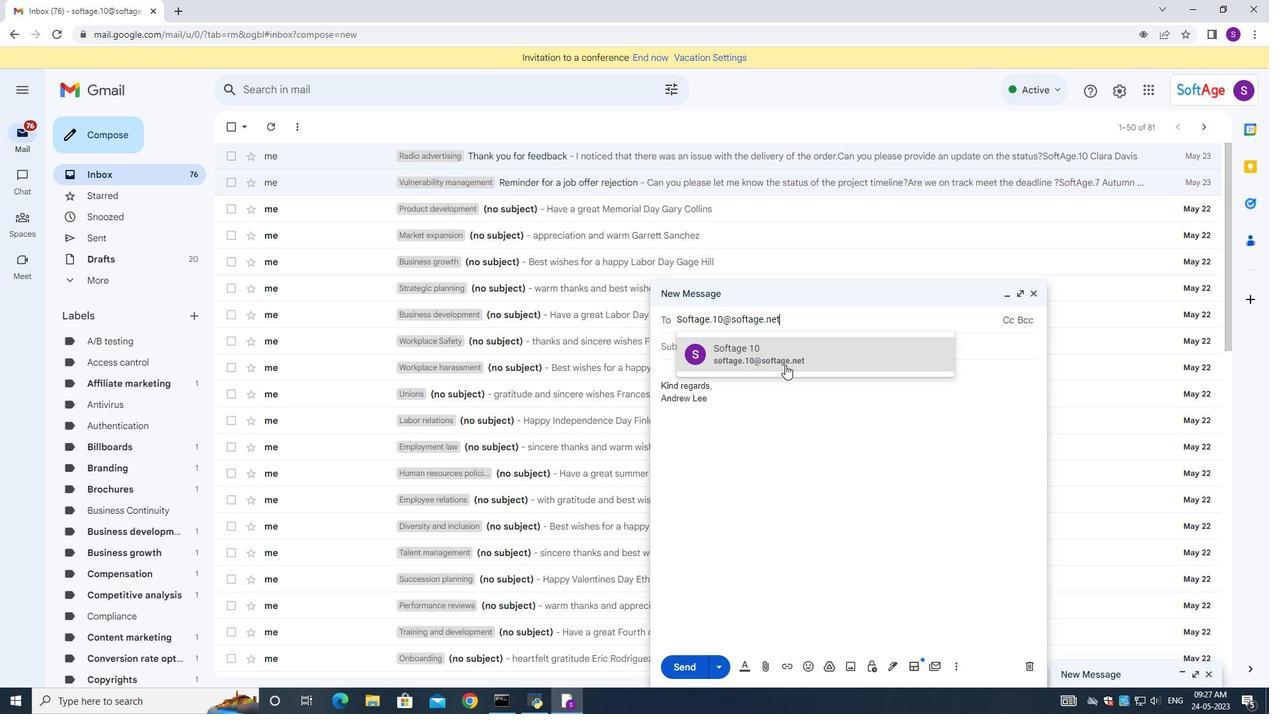 
Action: Mouse moved to (957, 670)
Screenshot: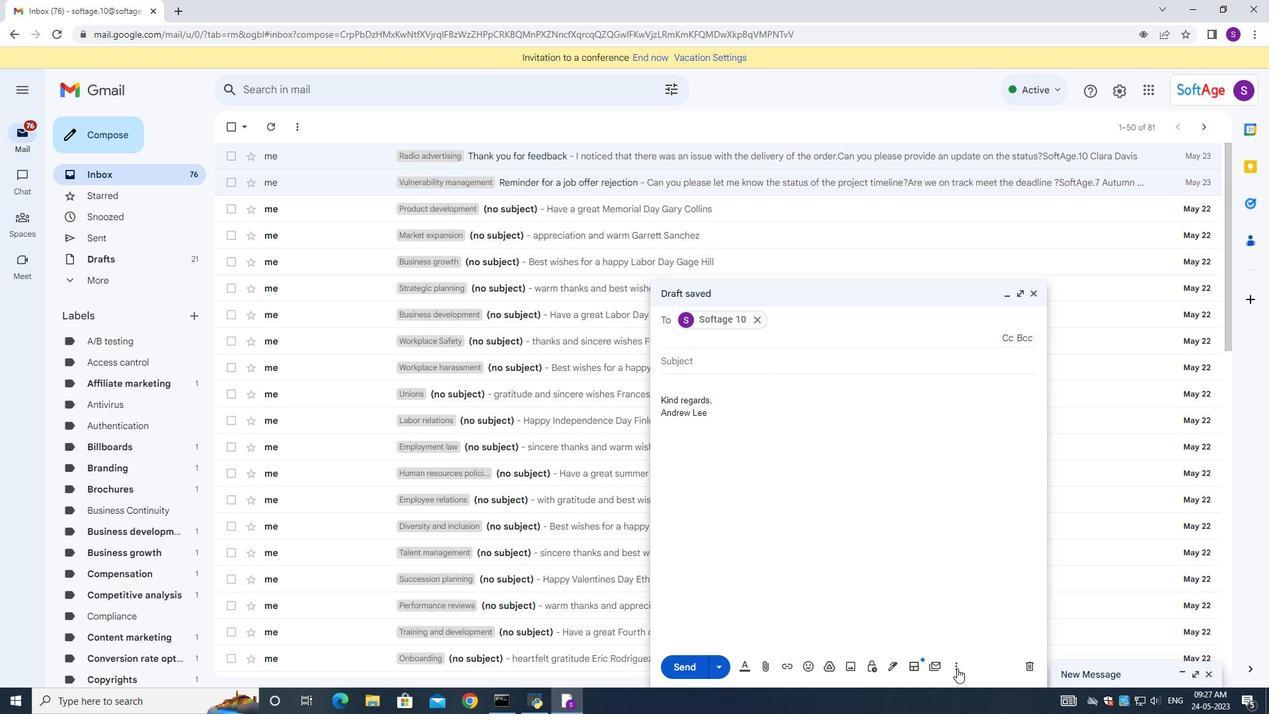 
Action: Mouse pressed left at (957, 670)
Screenshot: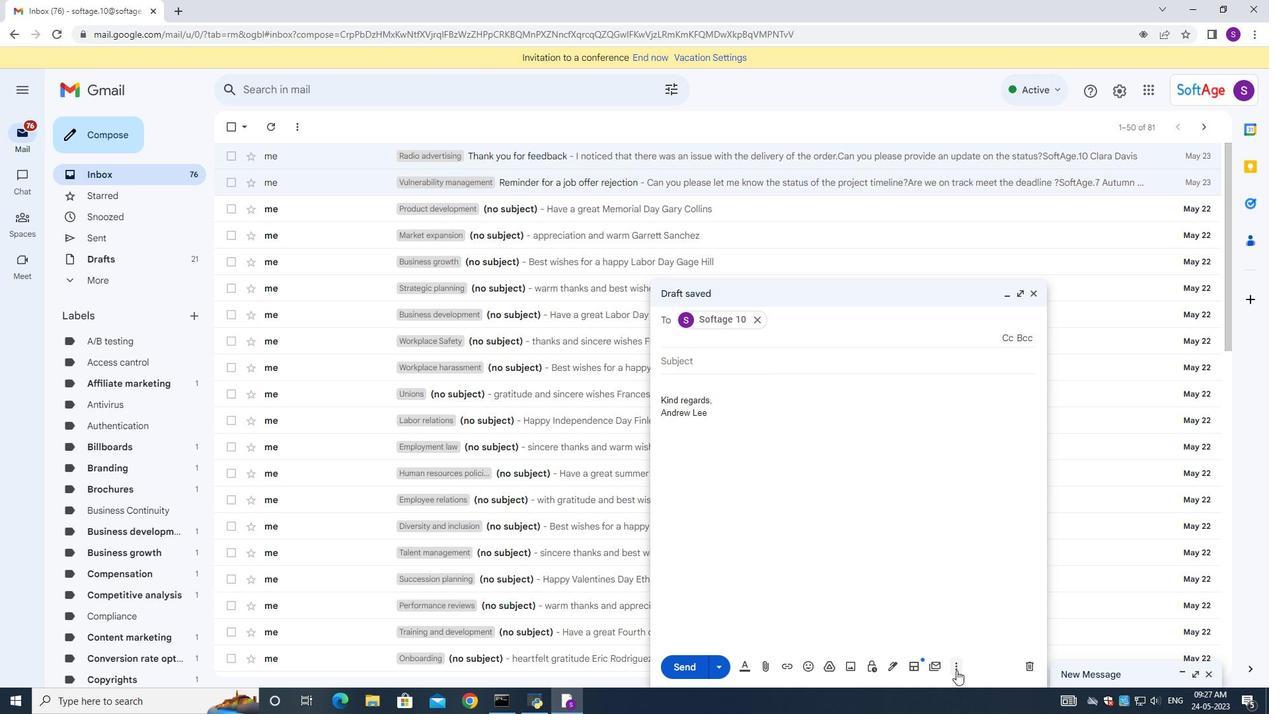 
Action: Mouse moved to (998, 546)
Screenshot: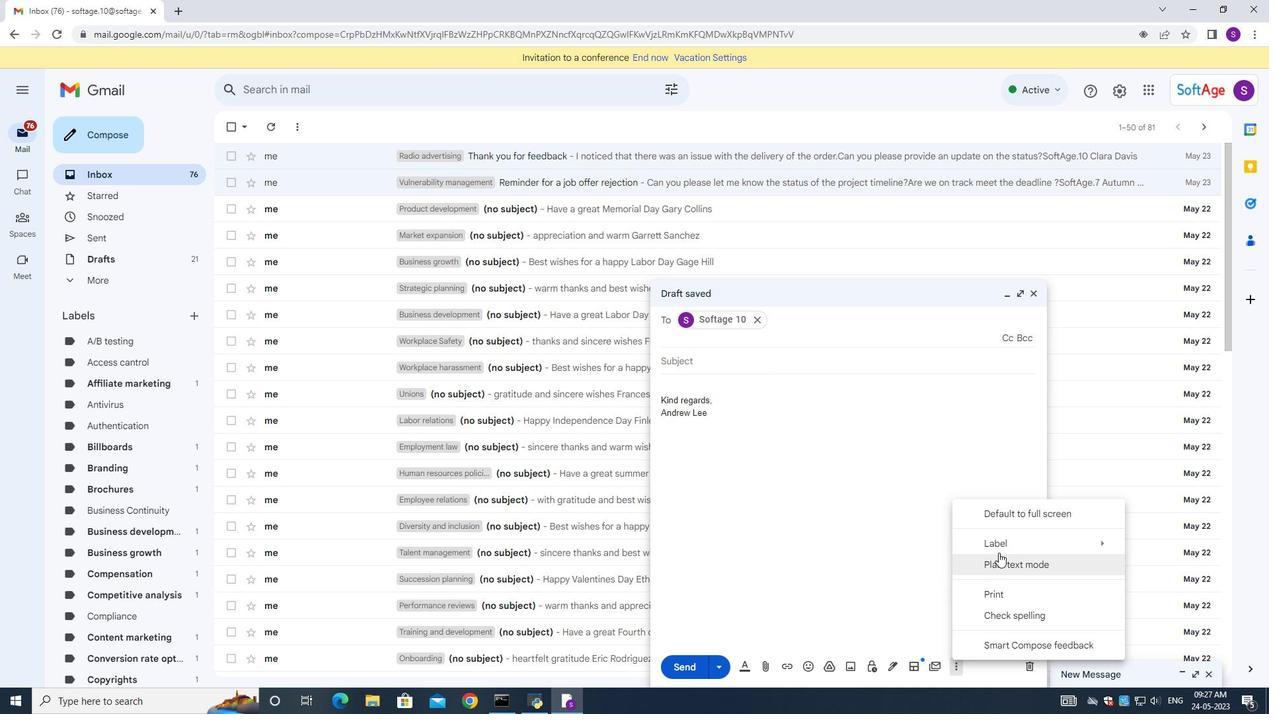 
Action: Mouse pressed left at (998, 546)
Screenshot: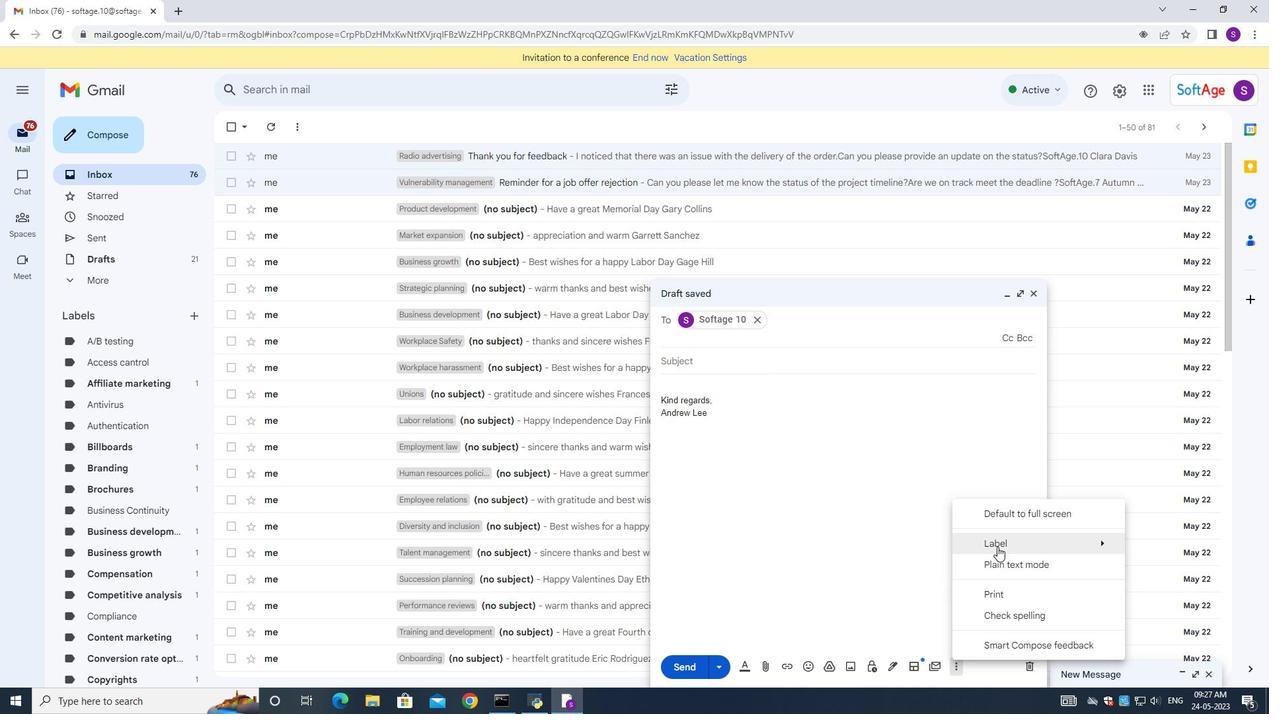 
Action: Mouse moved to (815, 282)
Screenshot: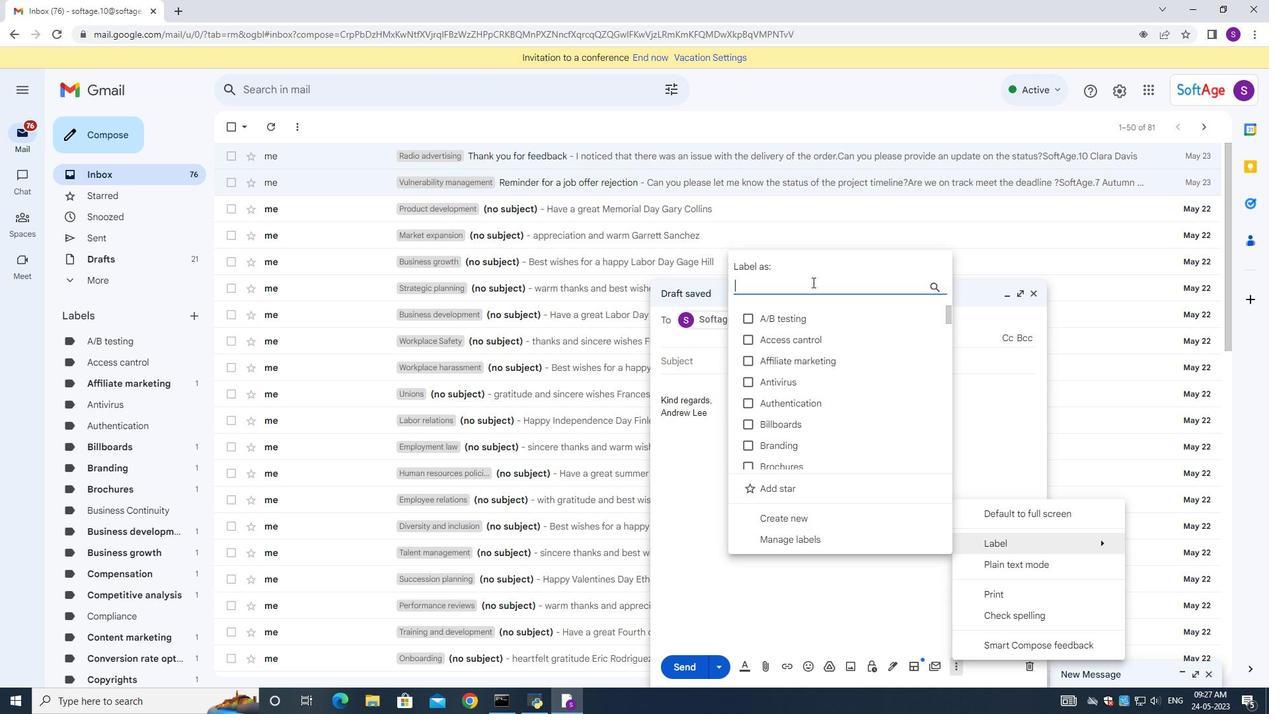 
Action: Key pressed <Key.shift>Soci
Screenshot: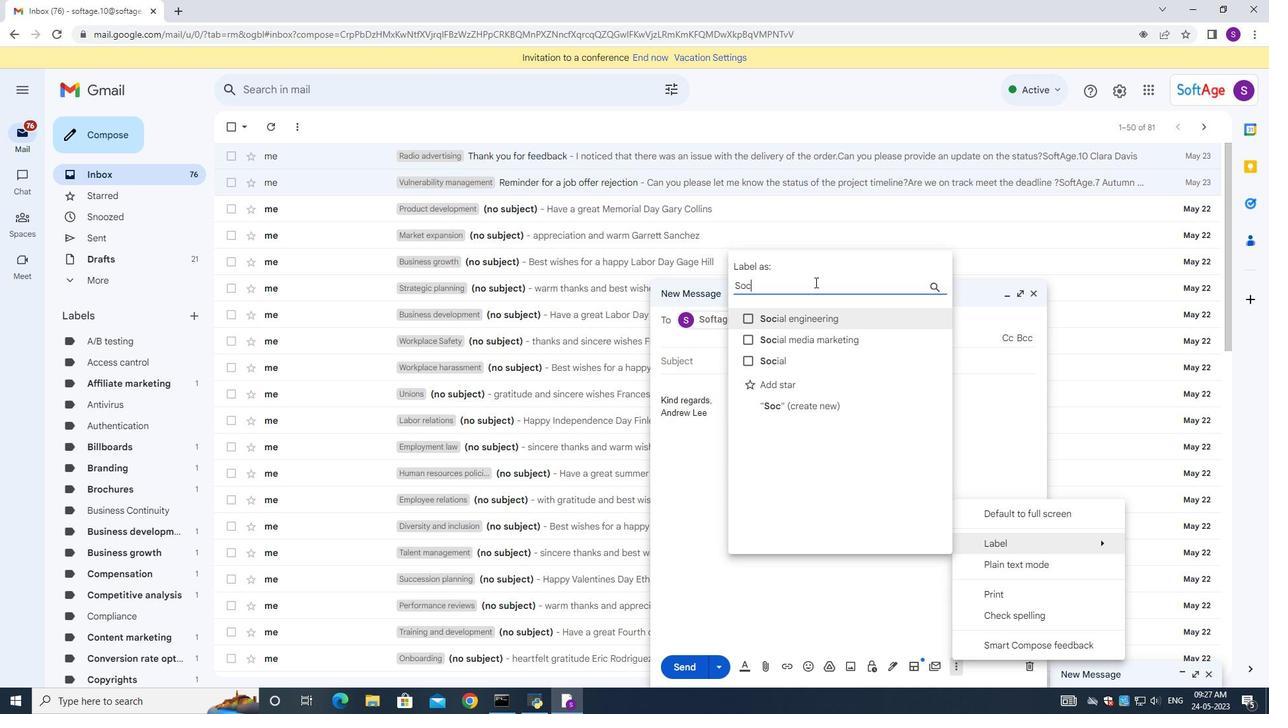 
Action: Mouse moved to (750, 320)
Screenshot: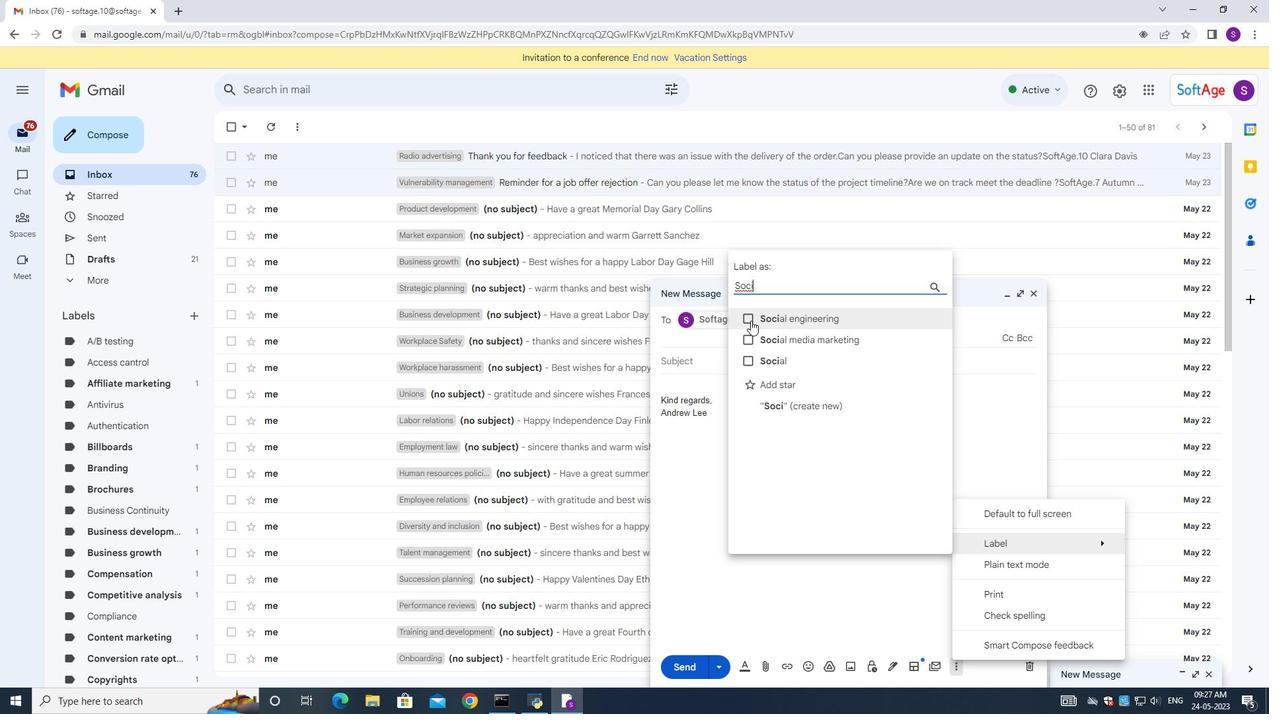 
Action: Mouse pressed left at (750, 320)
Screenshot: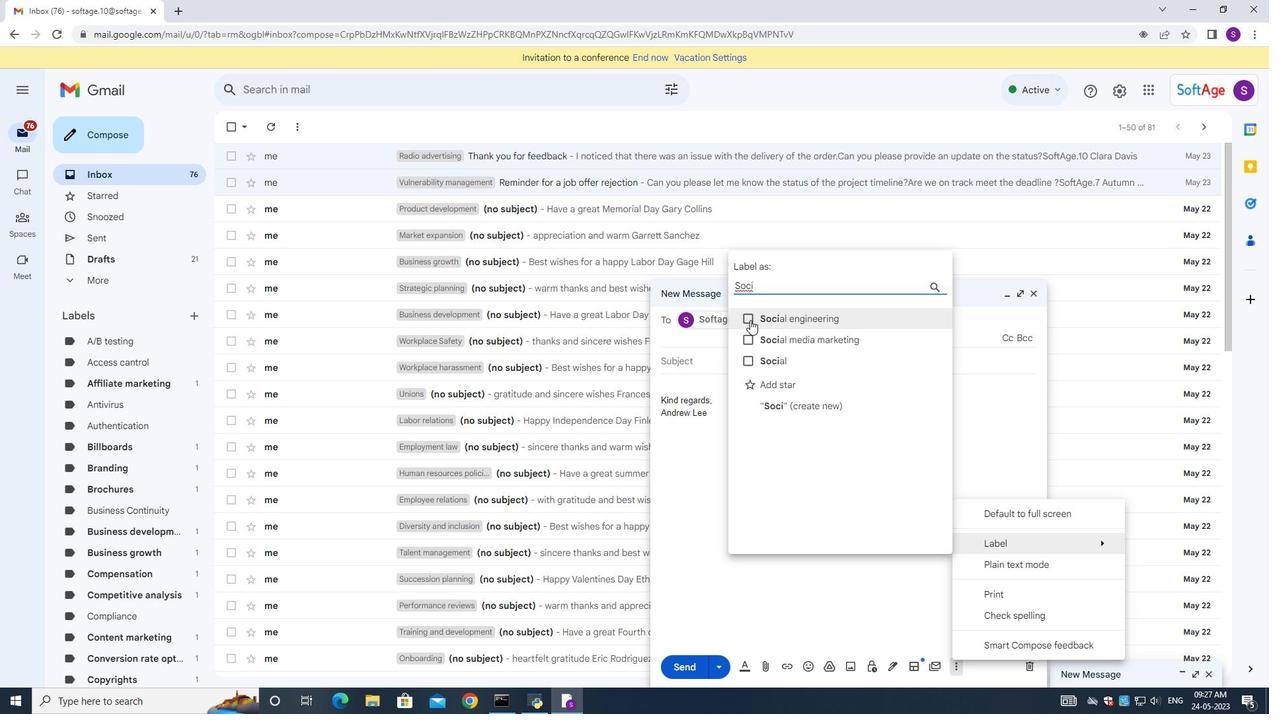 
Action: Mouse moved to (769, 404)
Screenshot: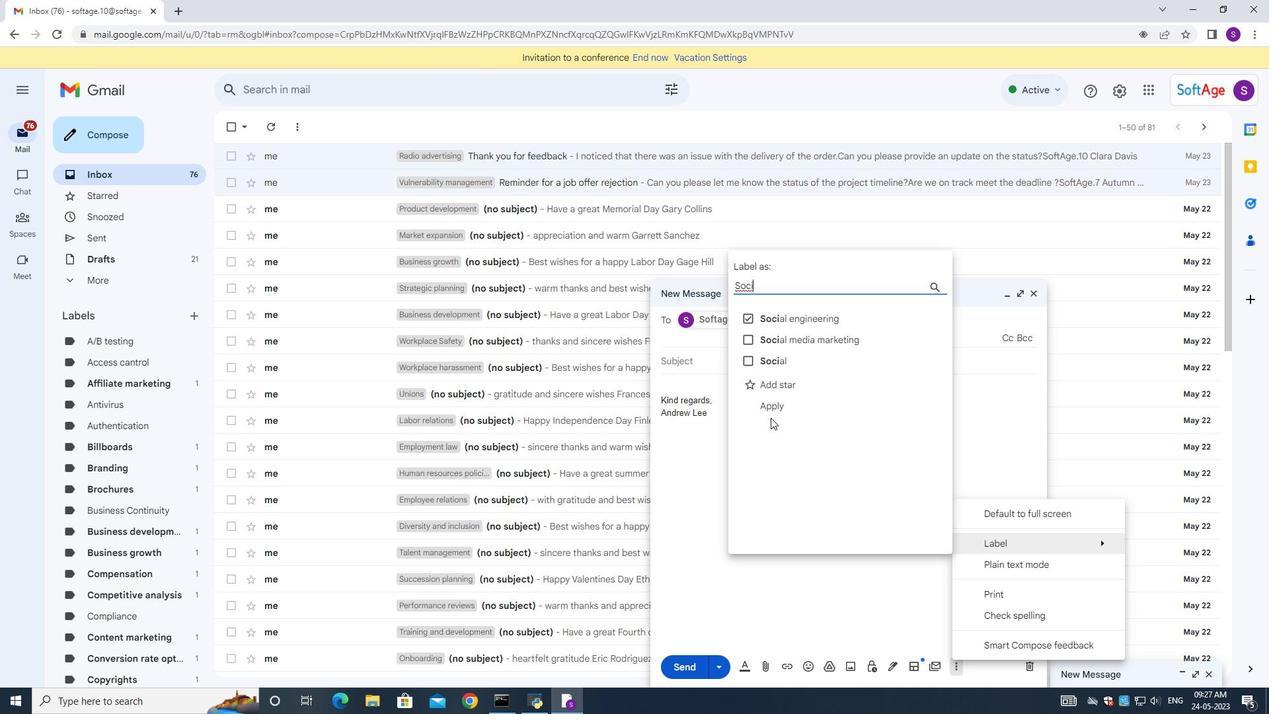 
Action: Mouse pressed left at (769, 404)
Screenshot: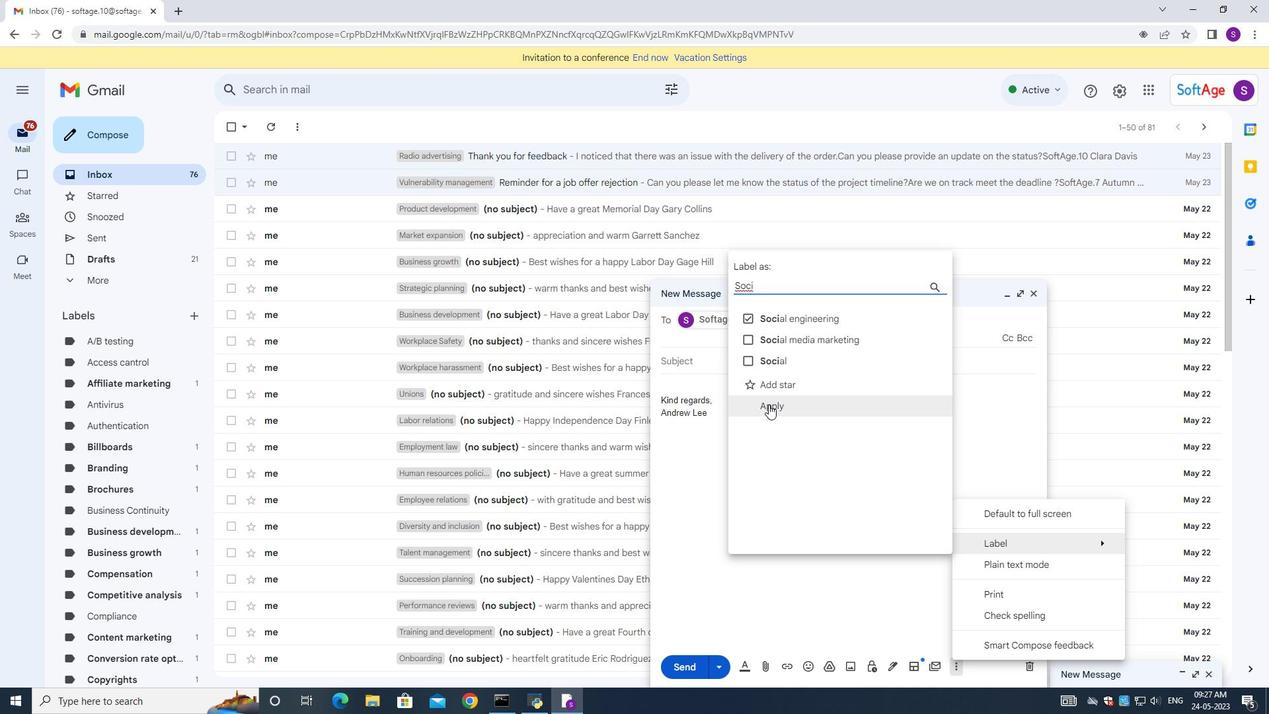 
Action: Mouse moved to (758, 408)
Screenshot: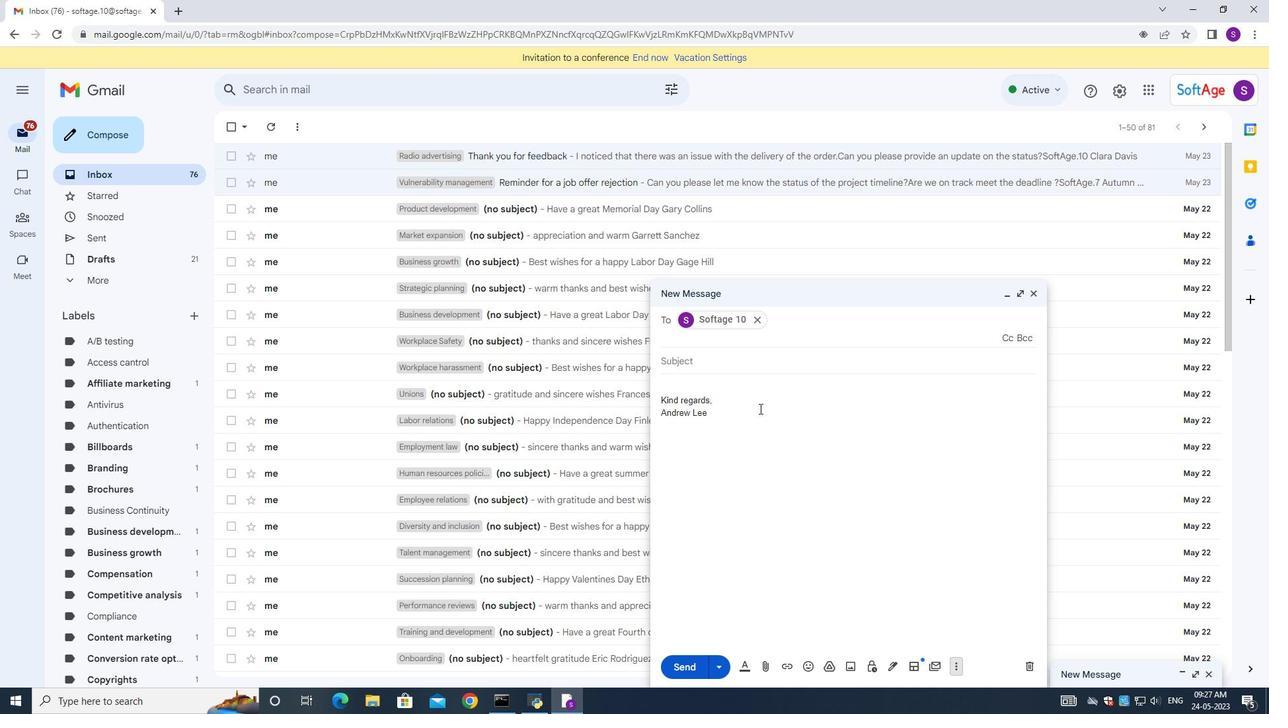 
